 Task: Compose an email with the signature Crystal Jones with the subject Service cancellation and the message Please let me know if there are any questions or concerns. from softage.1@softage.net to softage.3@softage.net with an attached document Contract_addendum.doc Undo the message and rewrite the message as I am sorry for any miscommunication on our end. Send the email. Finally, move the email from Sent Items to the label Infrastructure
Action: Mouse moved to (379, 604)
Screenshot: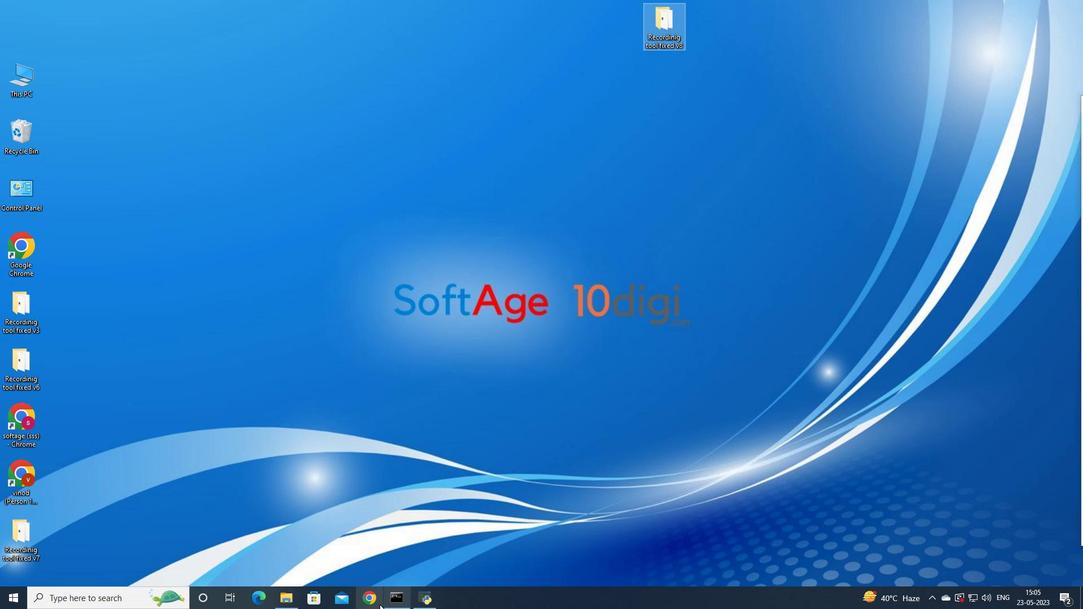
Action: Mouse pressed left at (379, 604)
Screenshot: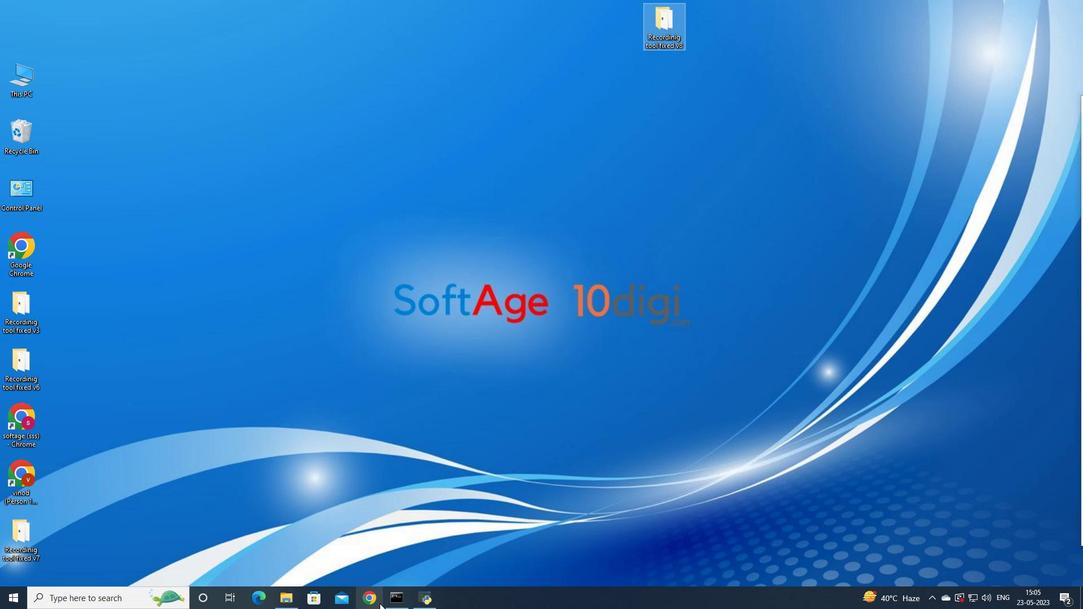 
Action: Mouse moved to (519, 364)
Screenshot: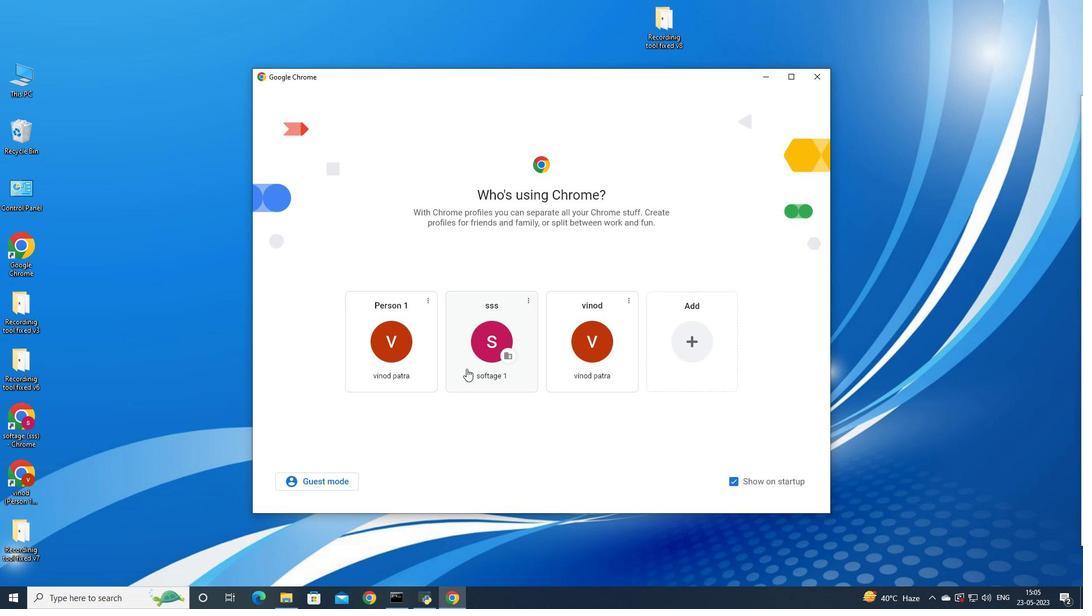 
Action: Mouse pressed left at (519, 364)
Screenshot: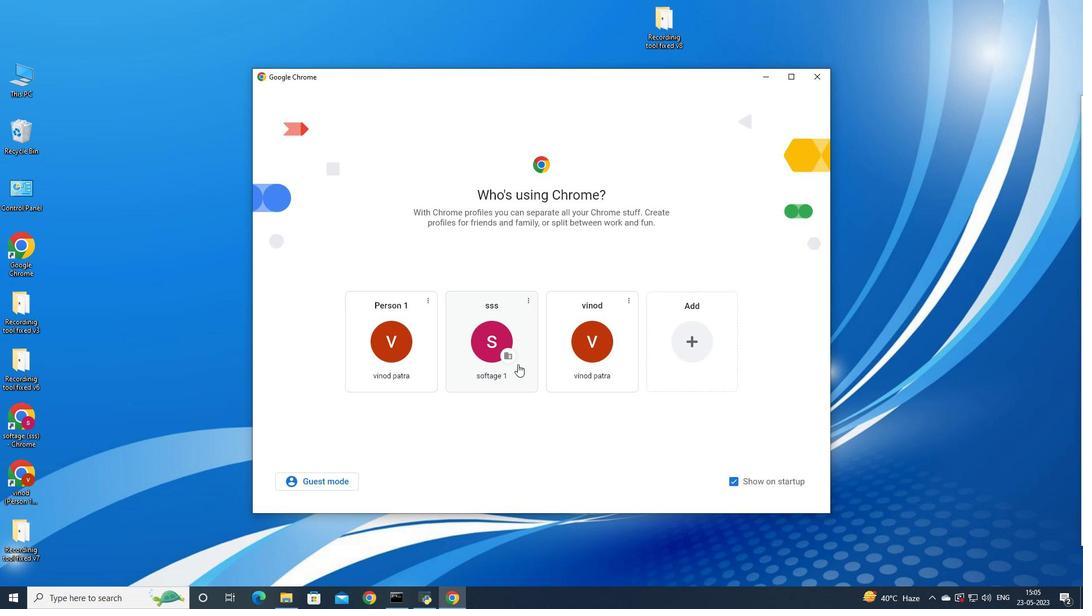 
Action: Mouse moved to (980, 59)
Screenshot: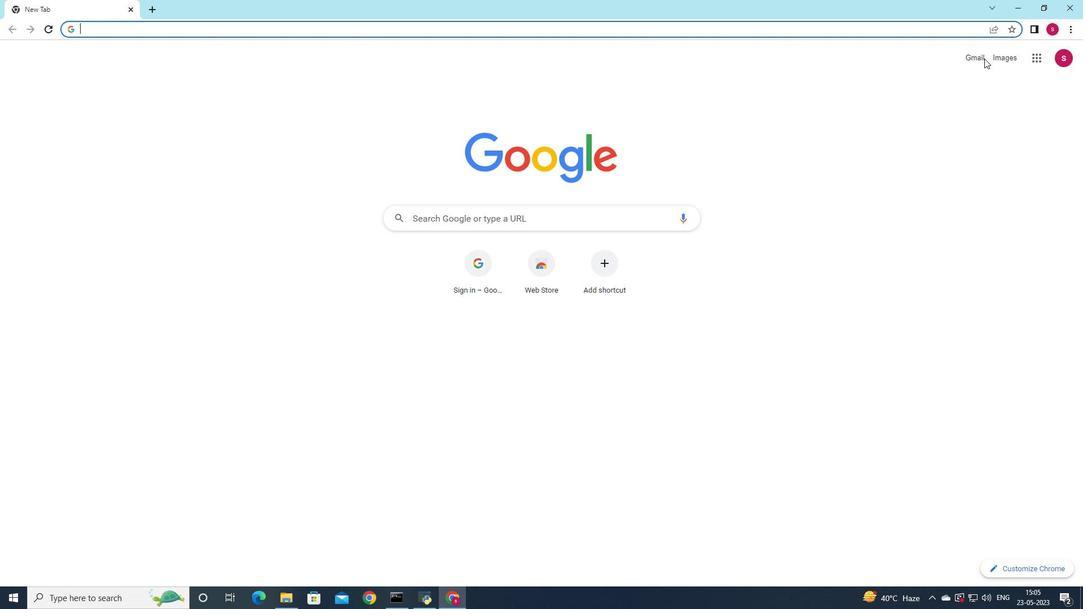 
Action: Mouse pressed left at (980, 59)
Screenshot: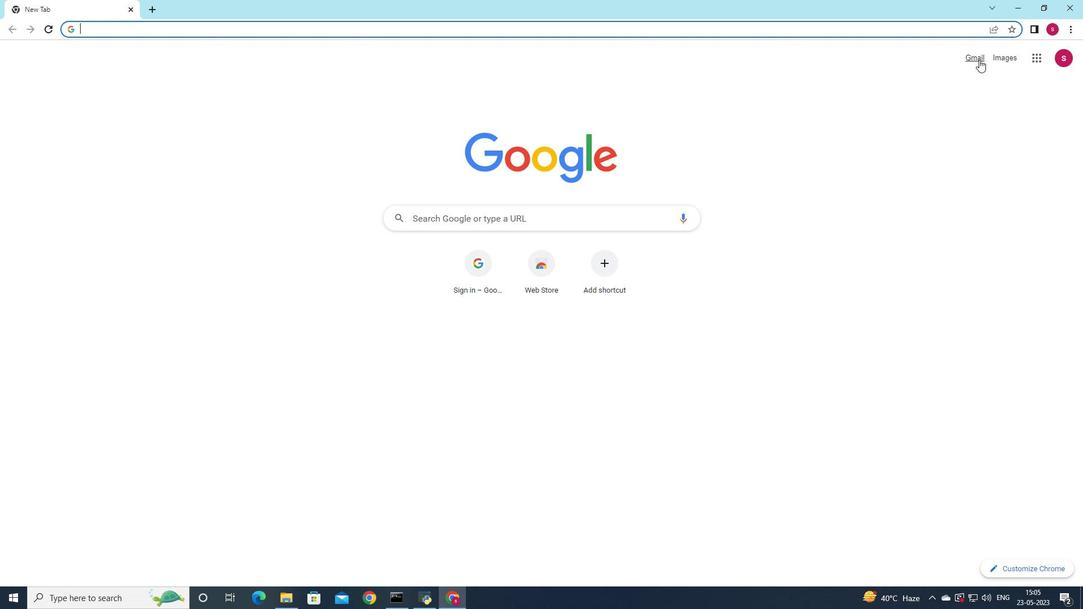 
Action: Mouse moved to (955, 75)
Screenshot: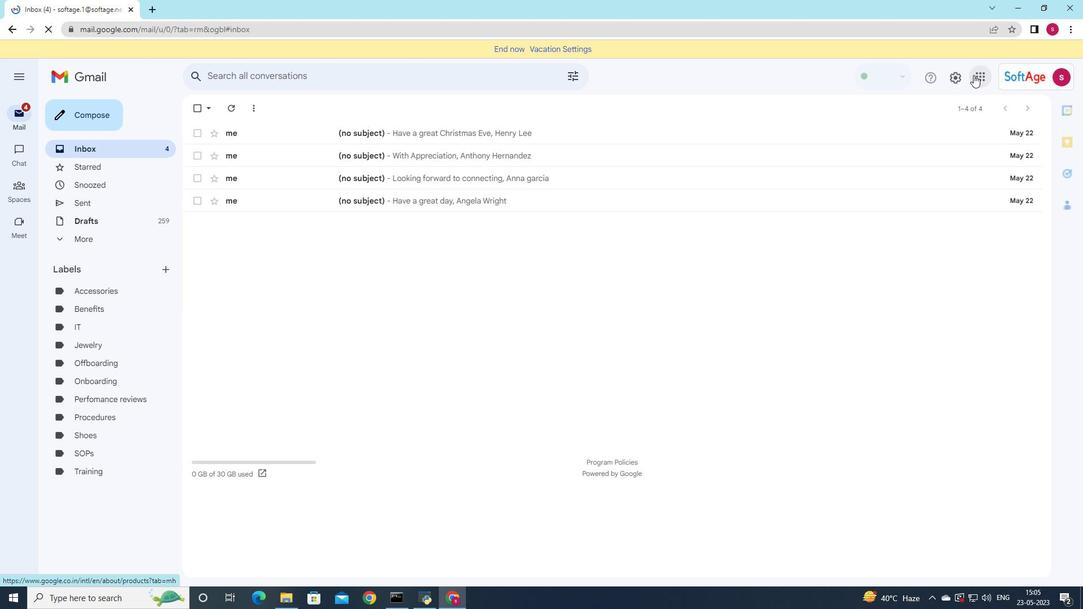 
Action: Mouse pressed left at (955, 75)
Screenshot: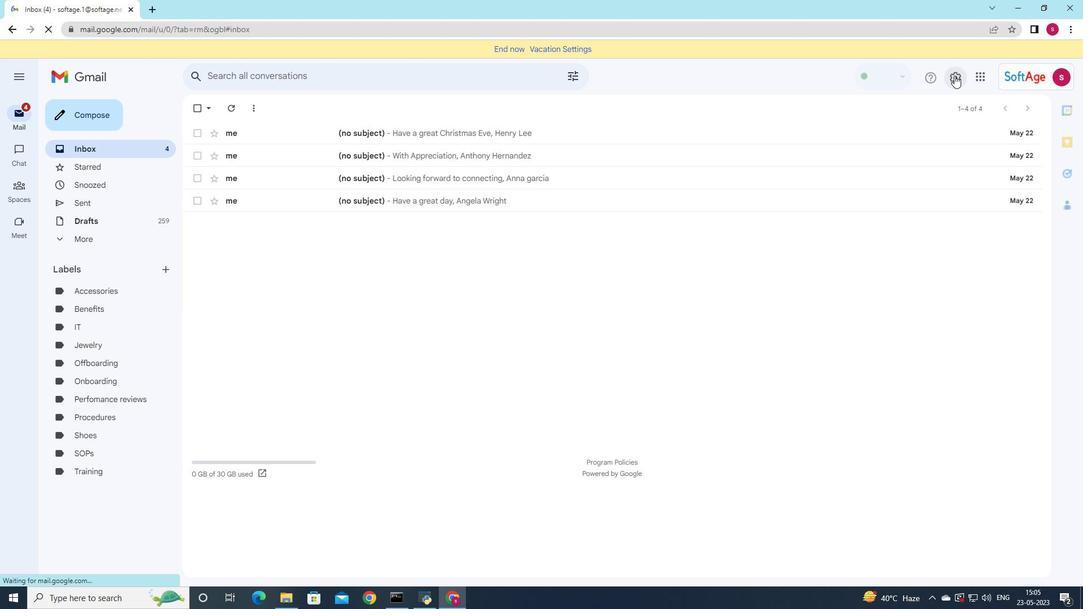 
Action: Mouse moved to (930, 136)
Screenshot: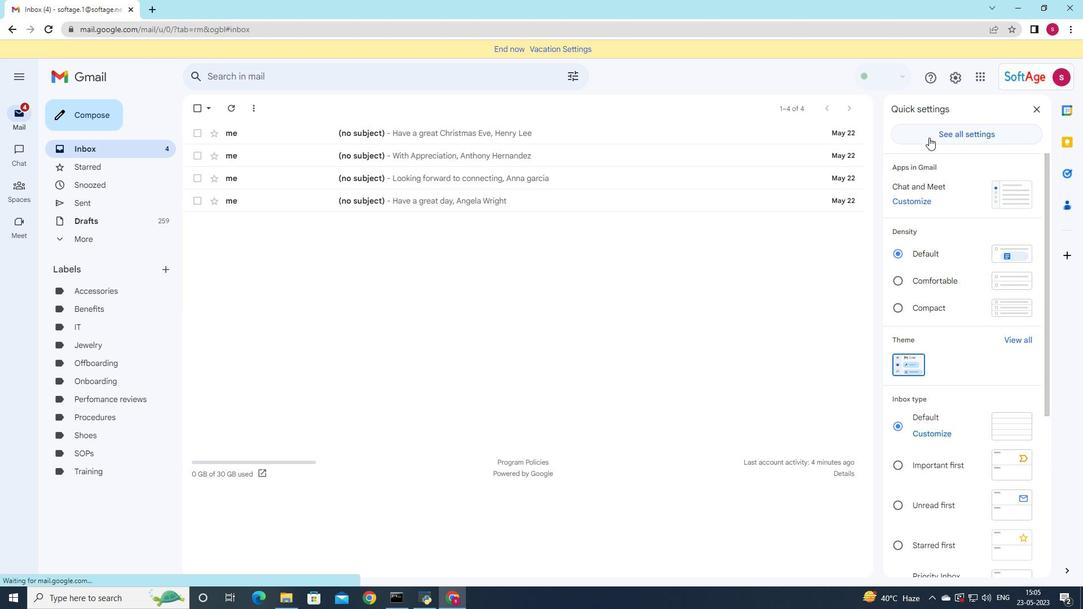 
Action: Mouse pressed left at (930, 136)
Screenshot: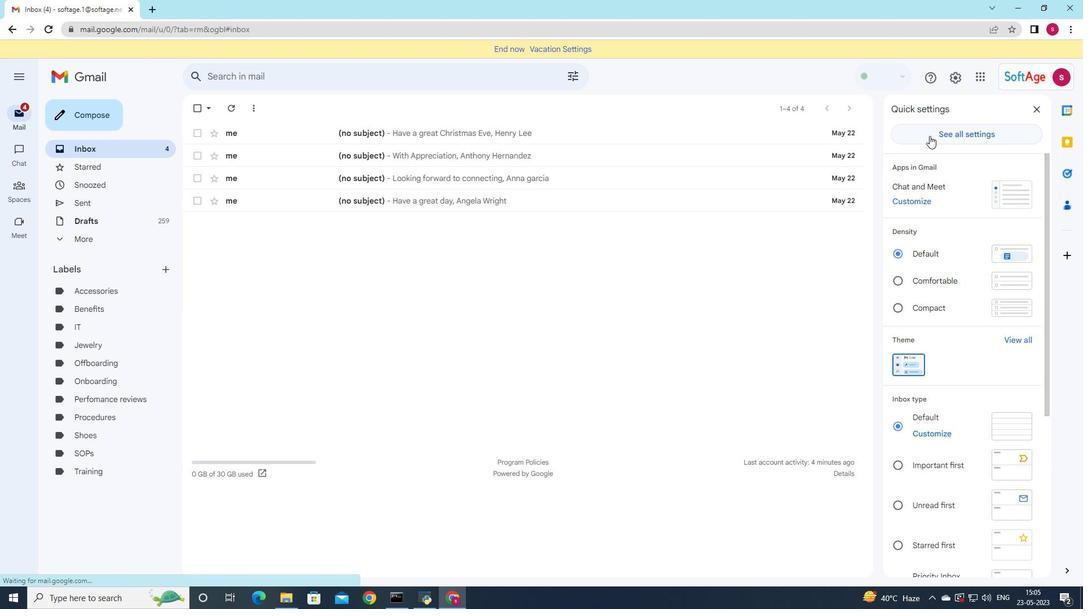 
Action: Mouse moved to (514, 431)
Screenshot: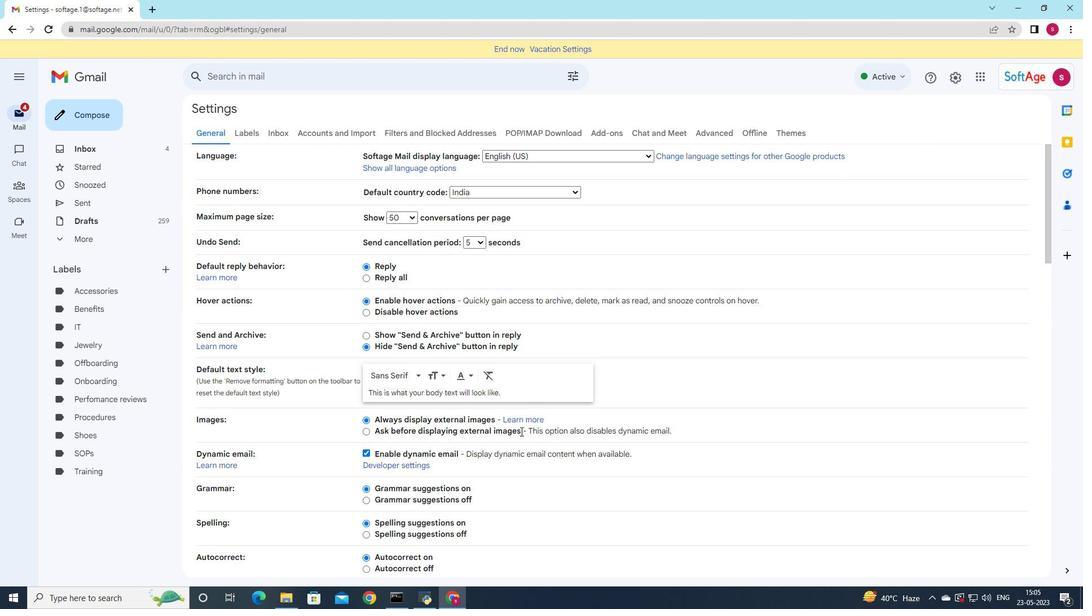 
Action: Mouse scrolled (514, 430) with delta (0, 0)
Screenshot: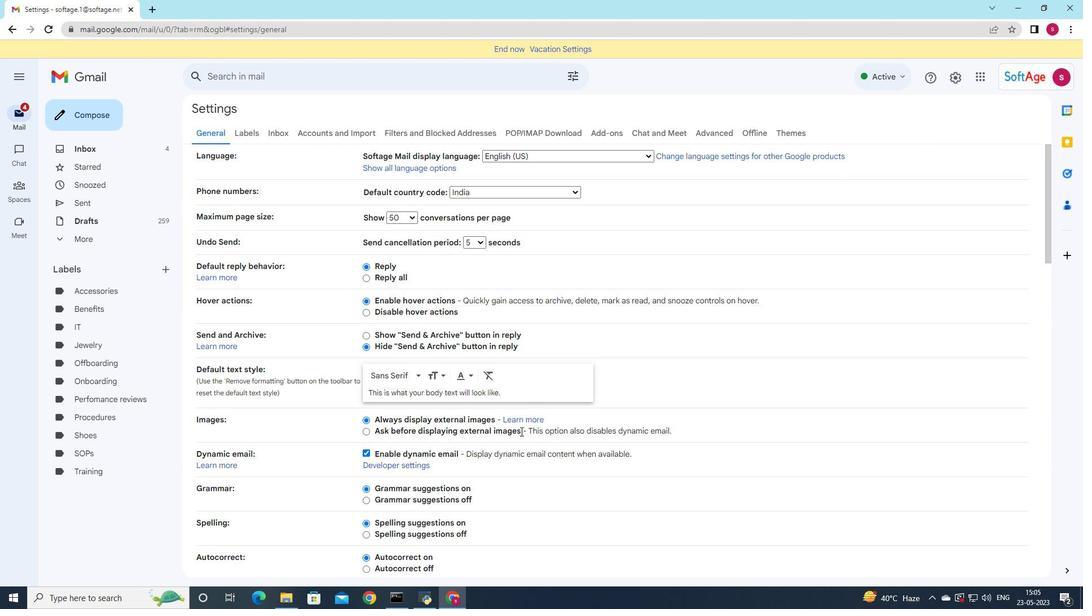 
Action: Mouse scrolled (514, 430) with delta (0, 0)
Screenshot: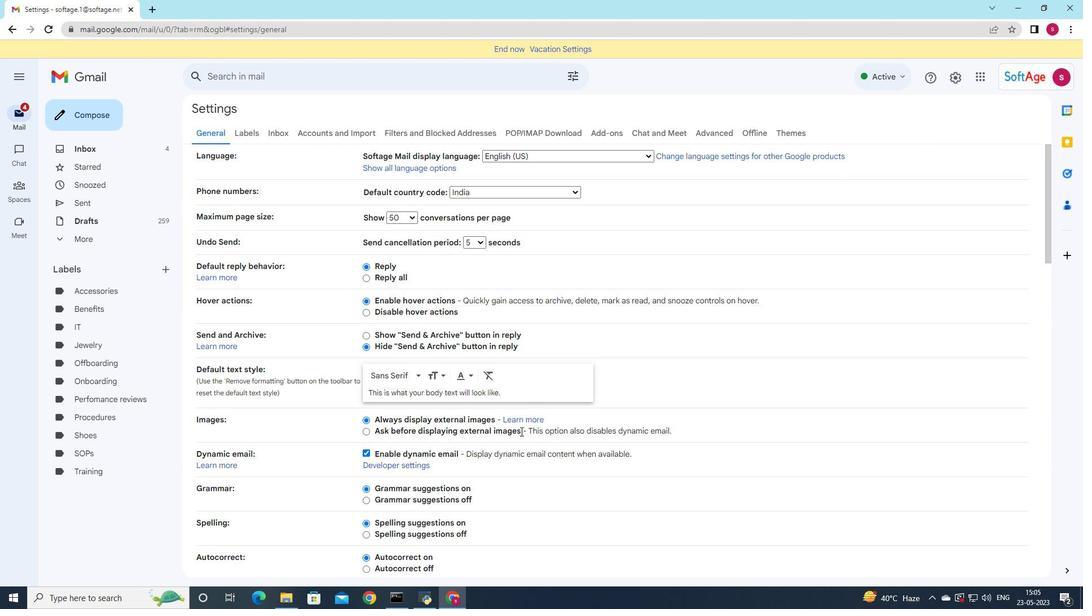 
Action: Mouse scrolled (514, 430) with delta (0, 0)
Screenshot: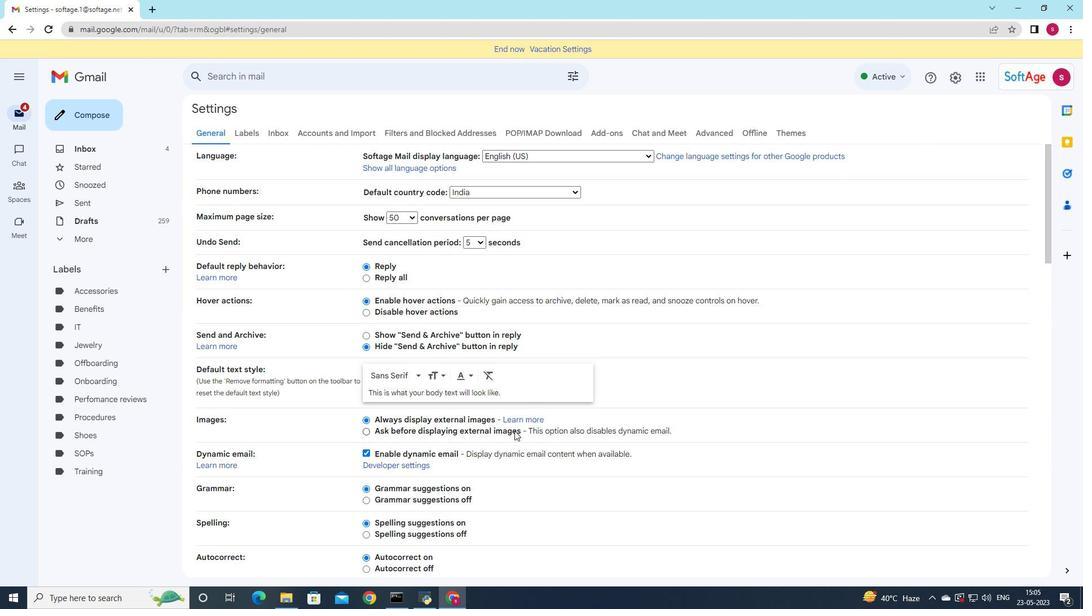 
Action: Mouse moved to (509, 429)
Screenshot: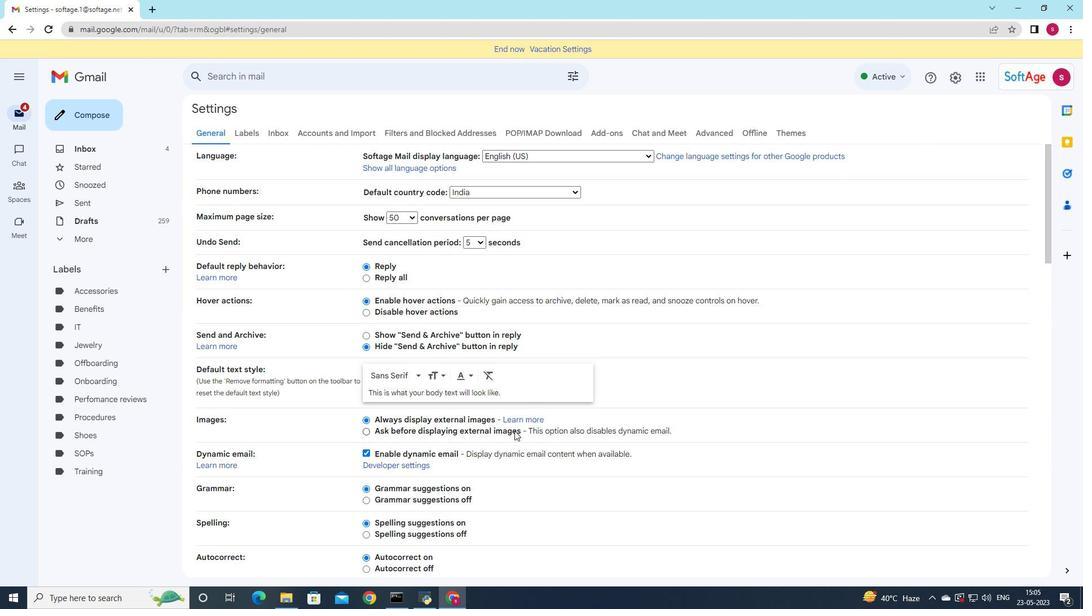 
Action: Mouse scrolled (509, 428) with delta (0, 0)
Screenshot: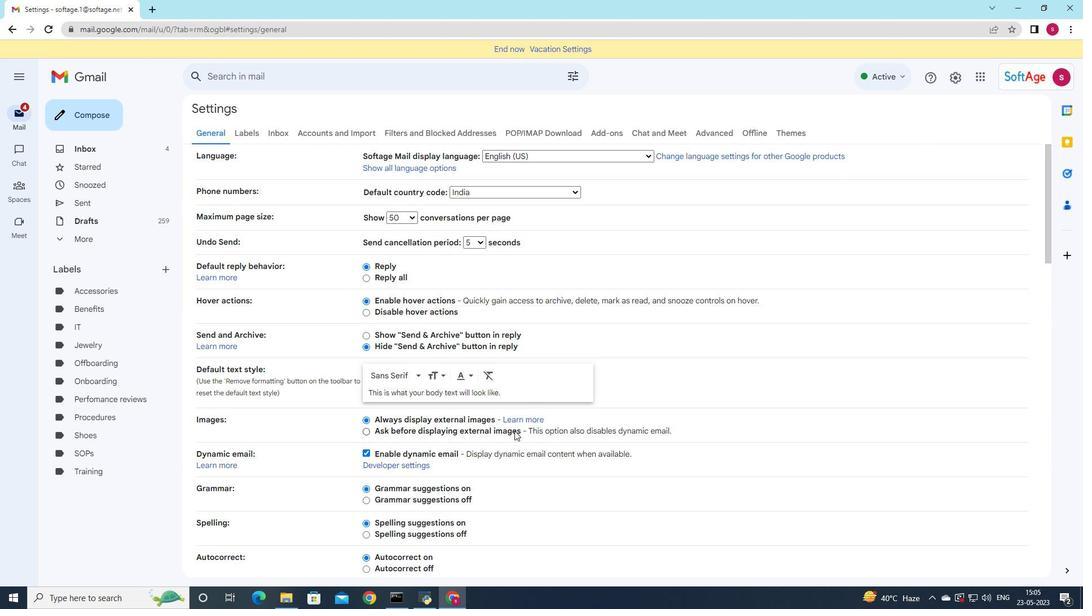 
Action: Mouse moved to (505, 425)
Screenshot: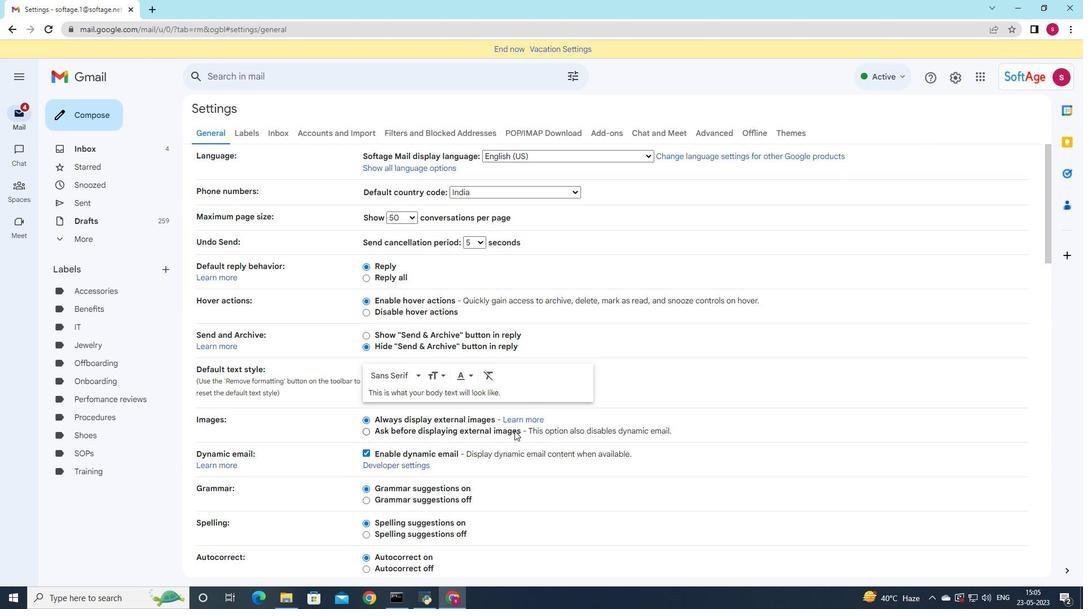 
Action: Mouse scrolled (505, 425) with delta (0, 0)
Screenshot: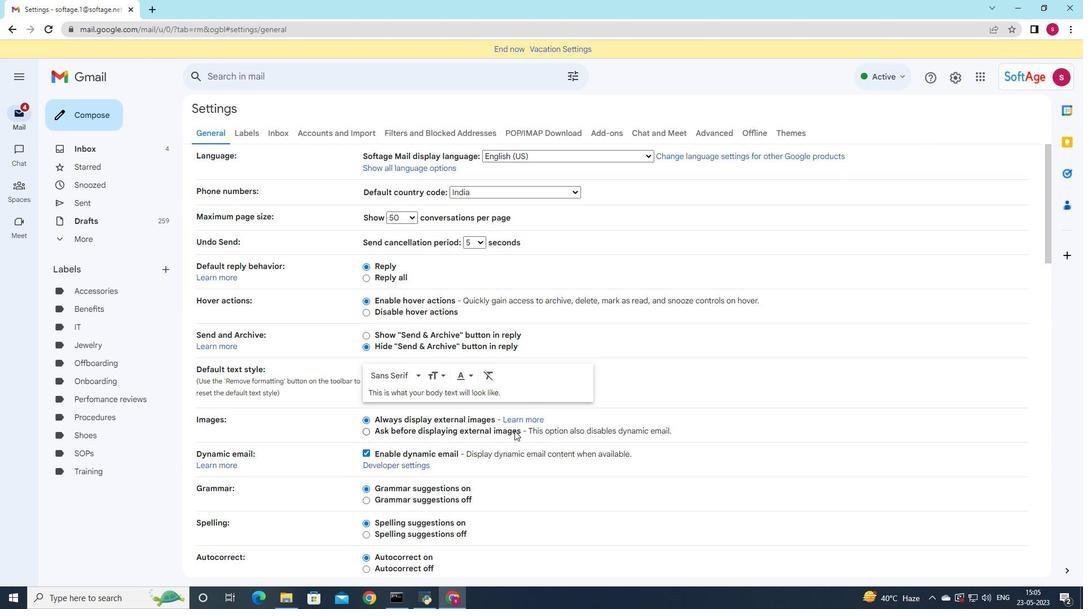 
Action: Mouse moved to (480, 404)
Screenshot: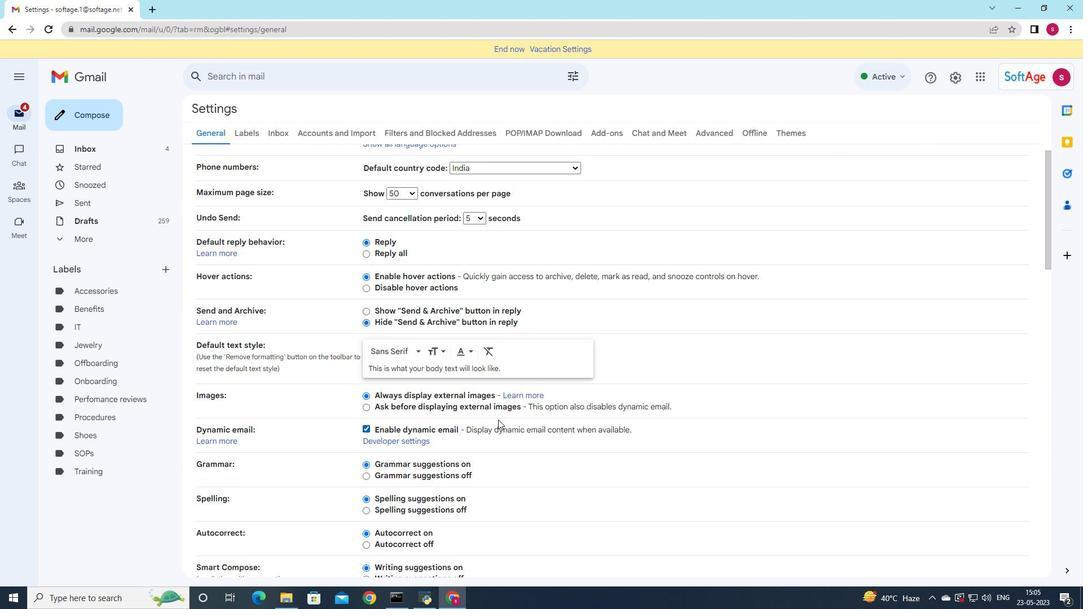 
Action: Mouse scrolled (480, 403) with delta (0, 0)
Screenshot: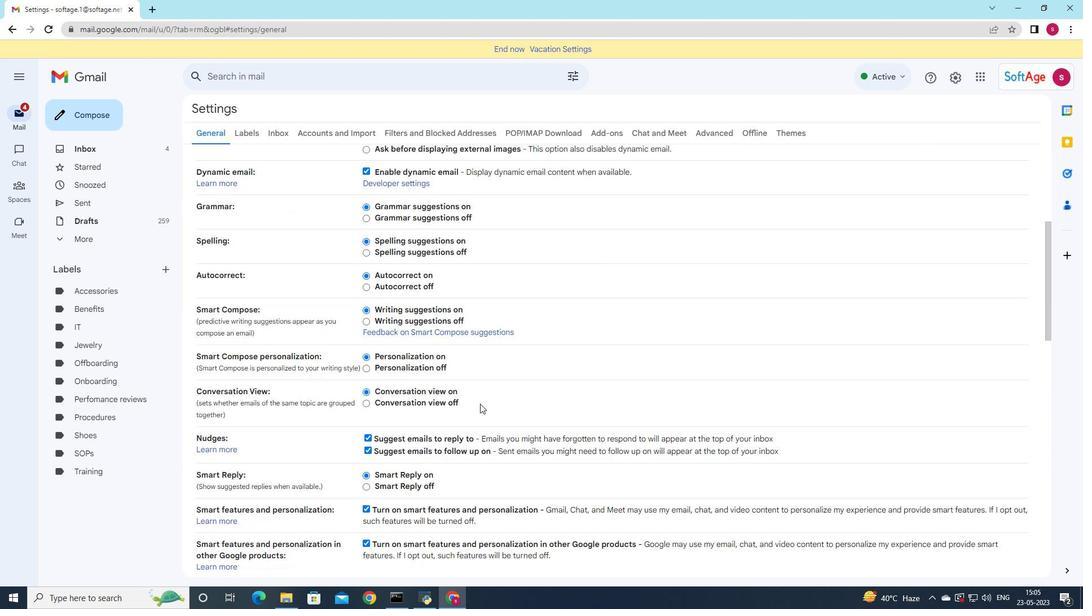 
Action: Mouse scrolled (480, 403) with delta (0, 0)
Screenshot: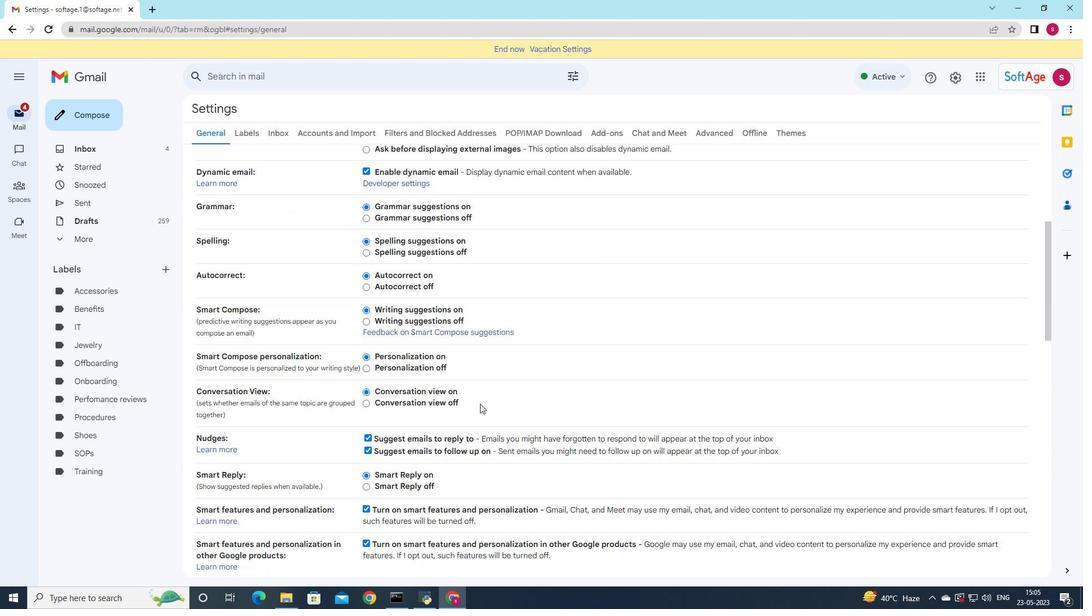 
Action: Mouse scrolled (480, 403) with delta (0, 0)
Screenshot: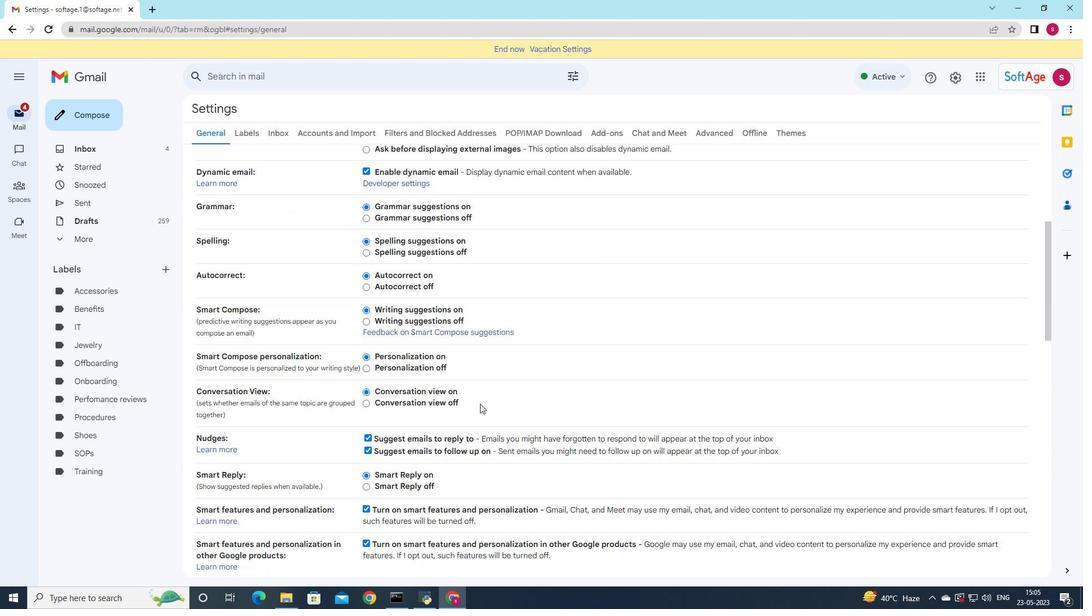 
Action: Mouse scrolled (480, 403) with delta (0, 0)
Screenshot: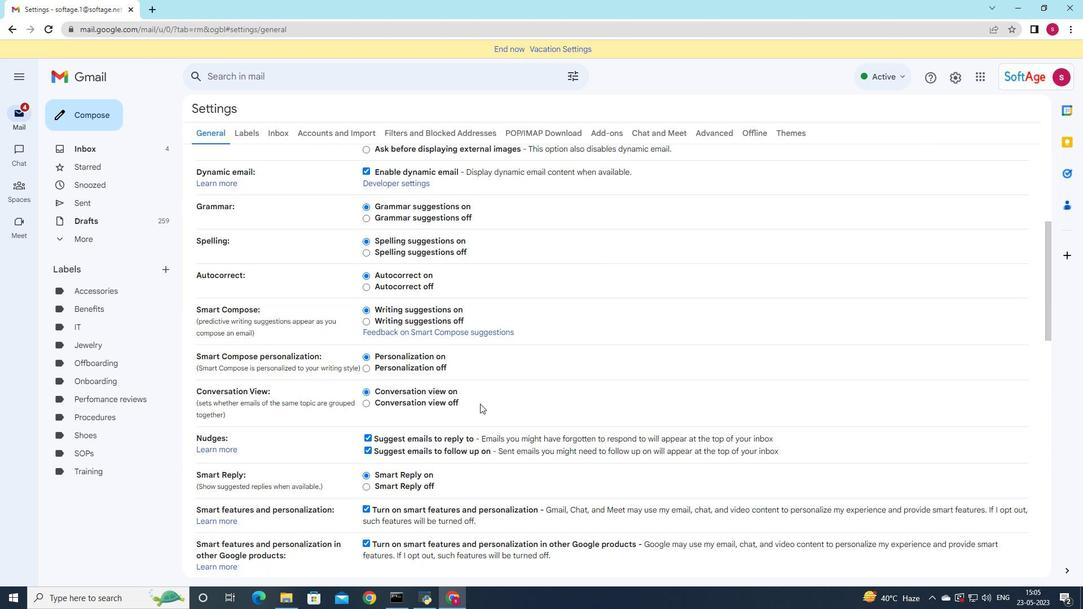 
Action: Mouse moved to (475, 403)
Screenshot: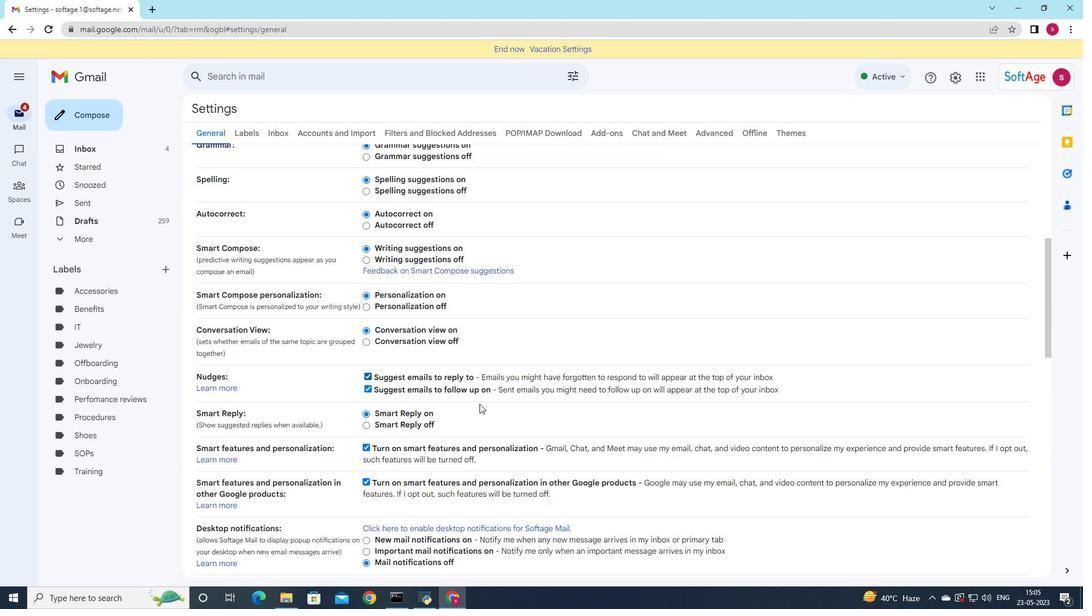 
Action: Mouse scrolled (475, 402) with delta (0, 0)
Screenshot: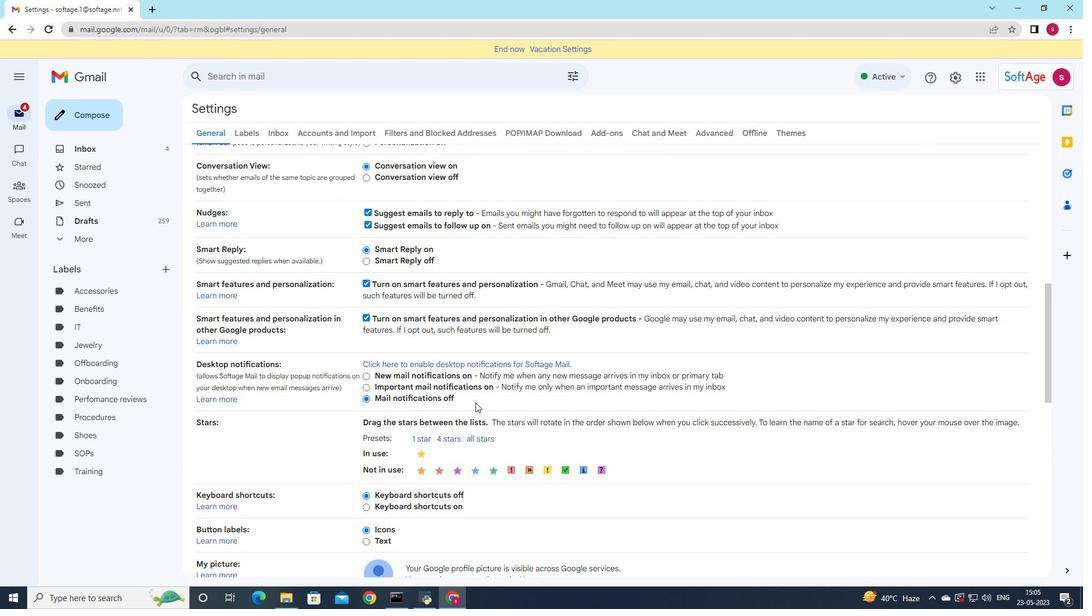 
Action: Mouse scrolled (475, 402) with delta (0, 0)
Screenshot: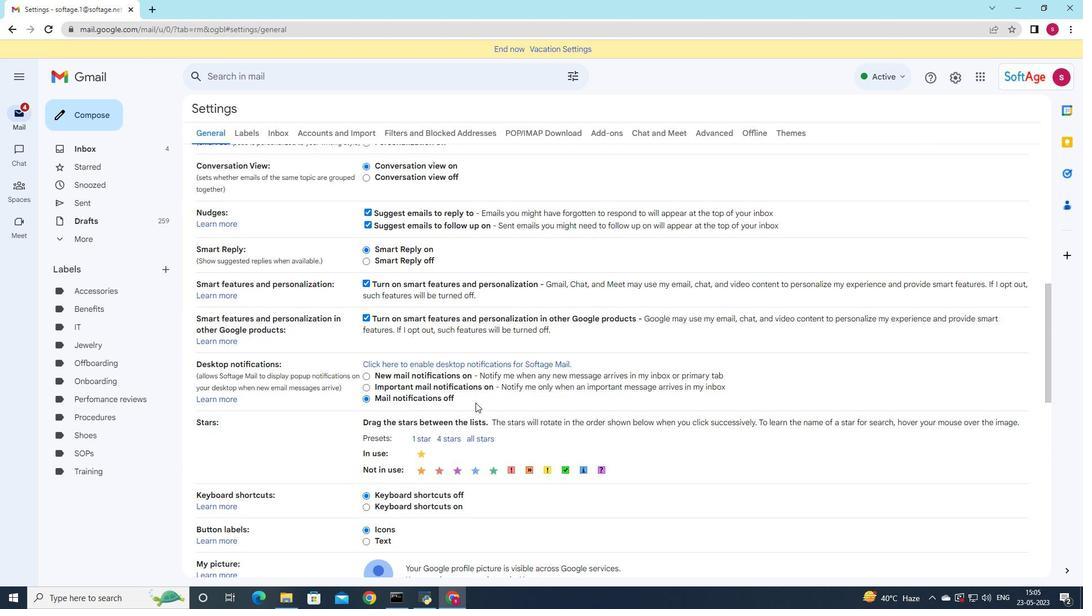 
Action: Mouse scrolled (475, 402) with delta (0, 0)
Screenshot: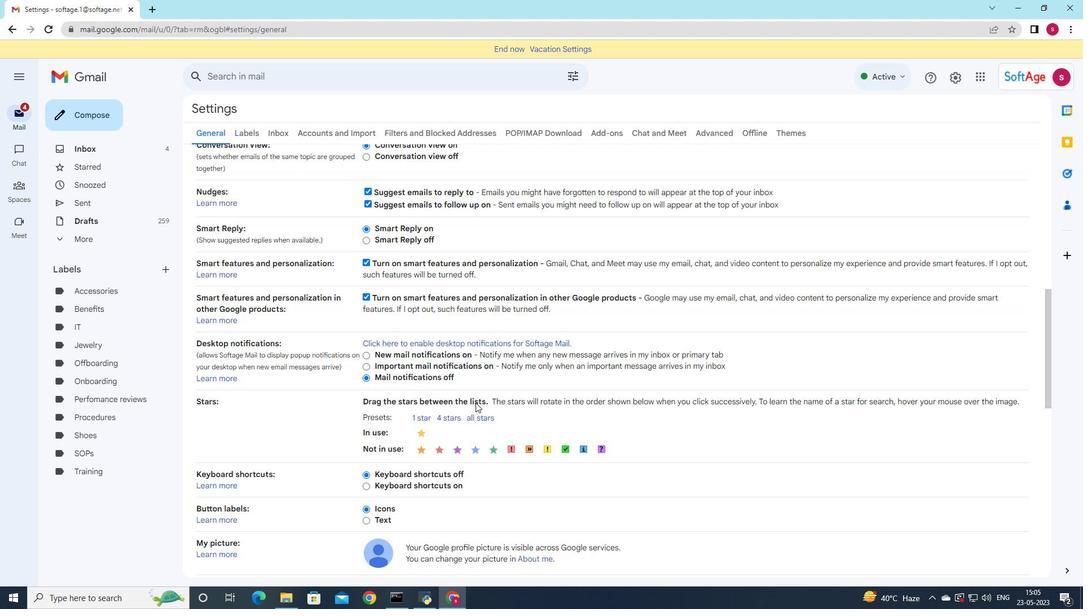 
Action: Mouse scrolled (475, 402) with delta (0, 0)
Screenshot: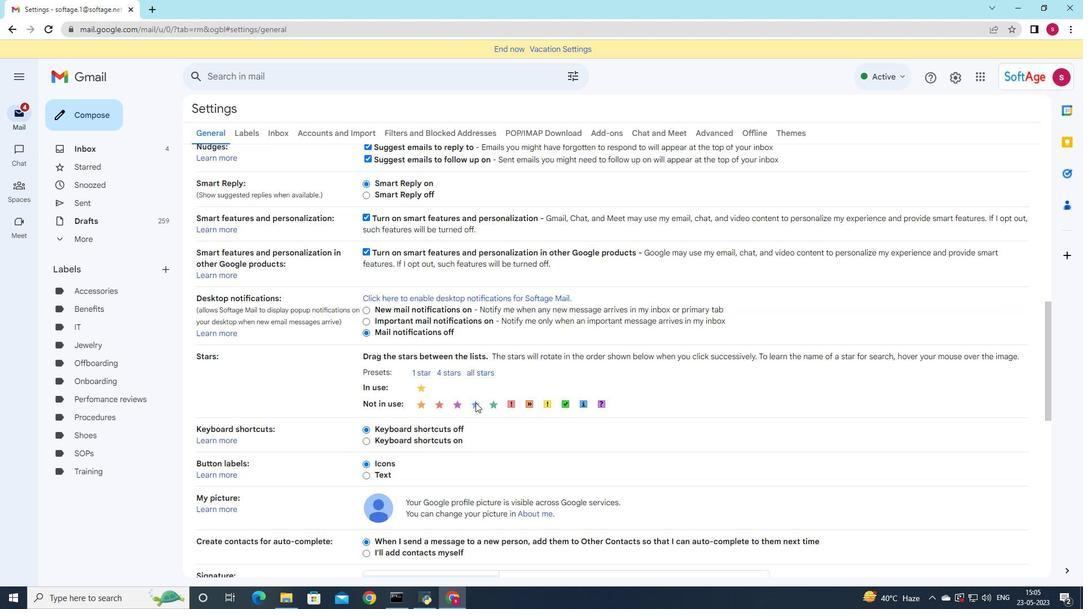 
Action: Mouse moved to (470, 403)
Screenshot: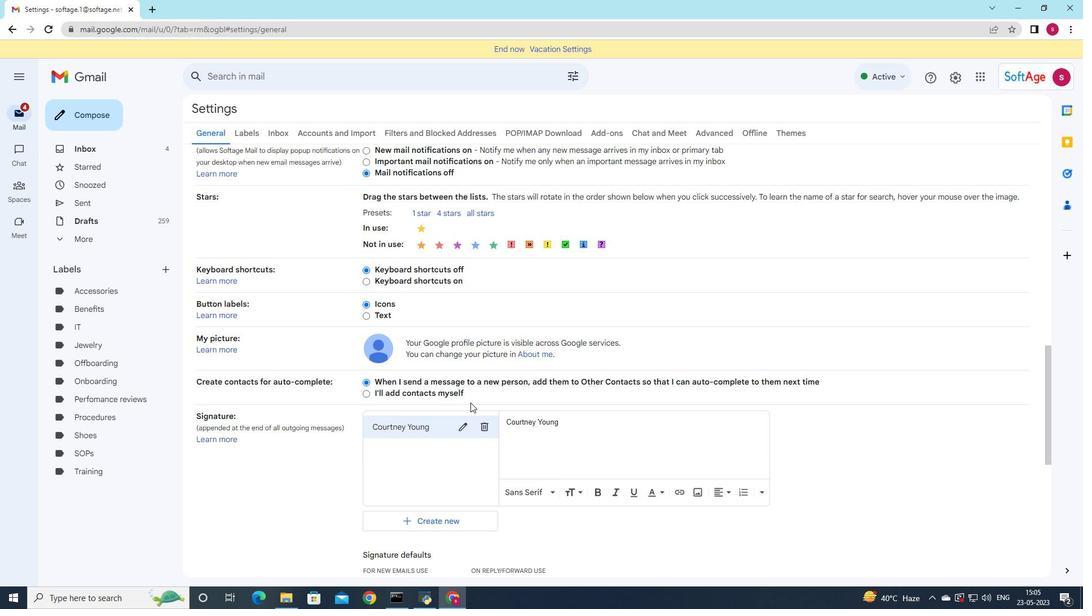 
Action: Mouse scrolled (470, 403) with delta (0, 0)
Screenshot: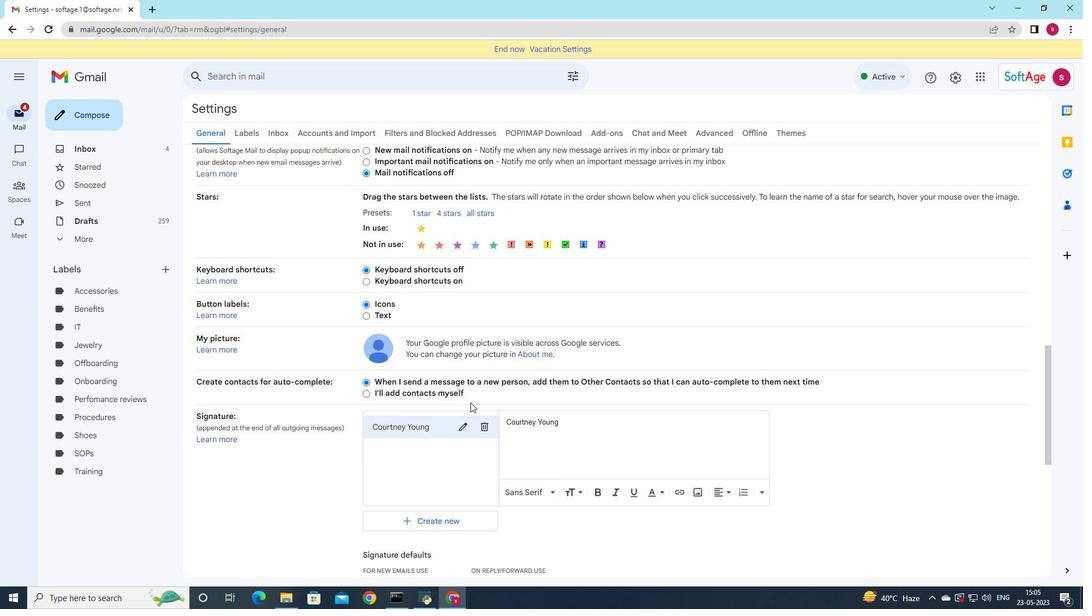 
Action: Mouse scrolled (470, 403) with delta (0, 0)
Screenshot: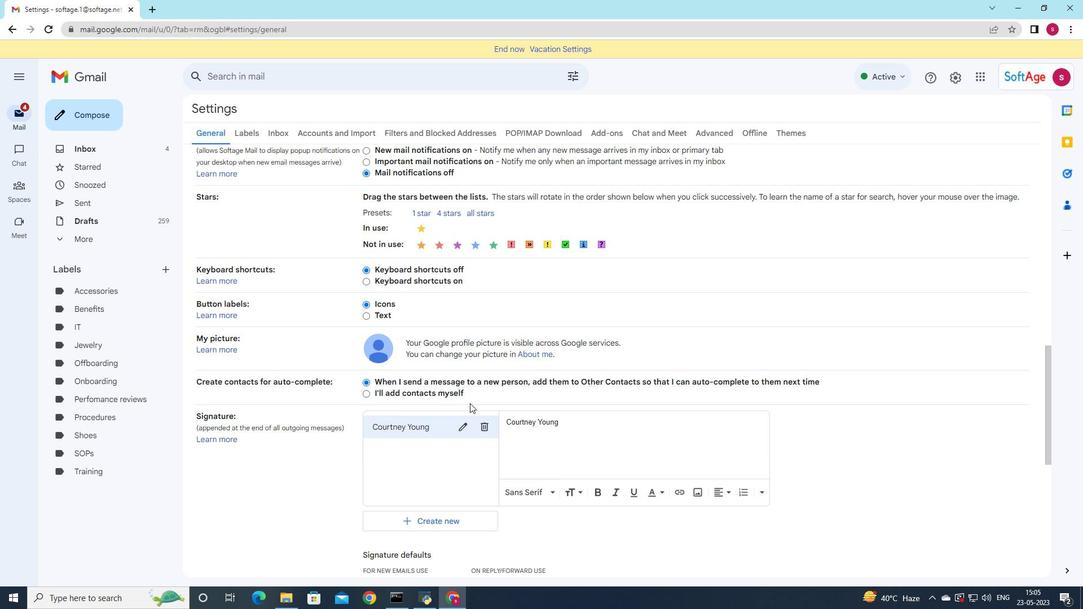 
Action: Mouse moved to (491, 315)
Screenshot: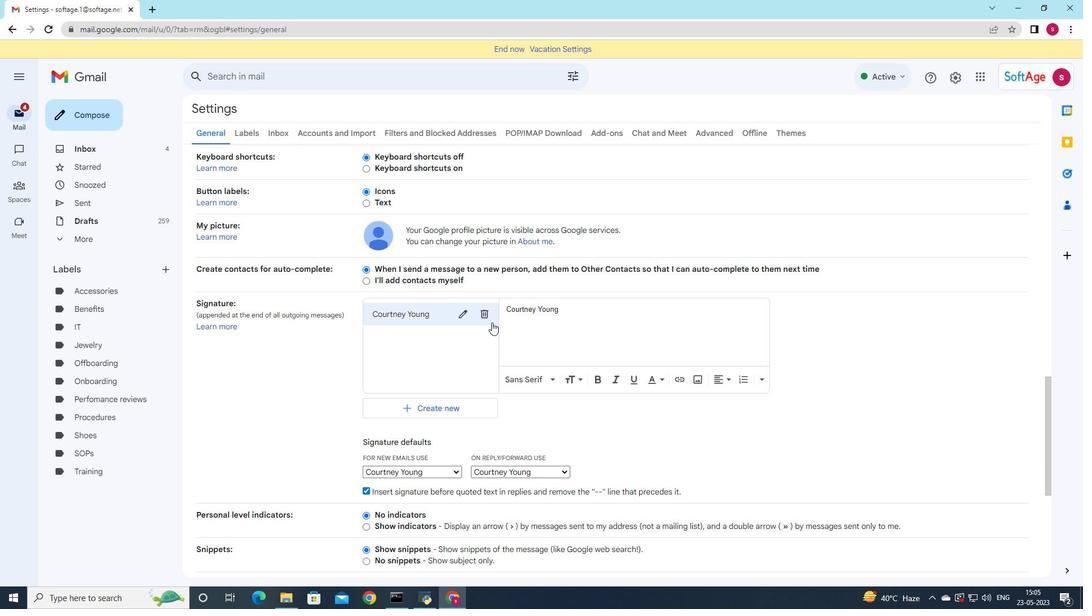 
Action: Mouse pressed left at (491, 315)
Screenshot: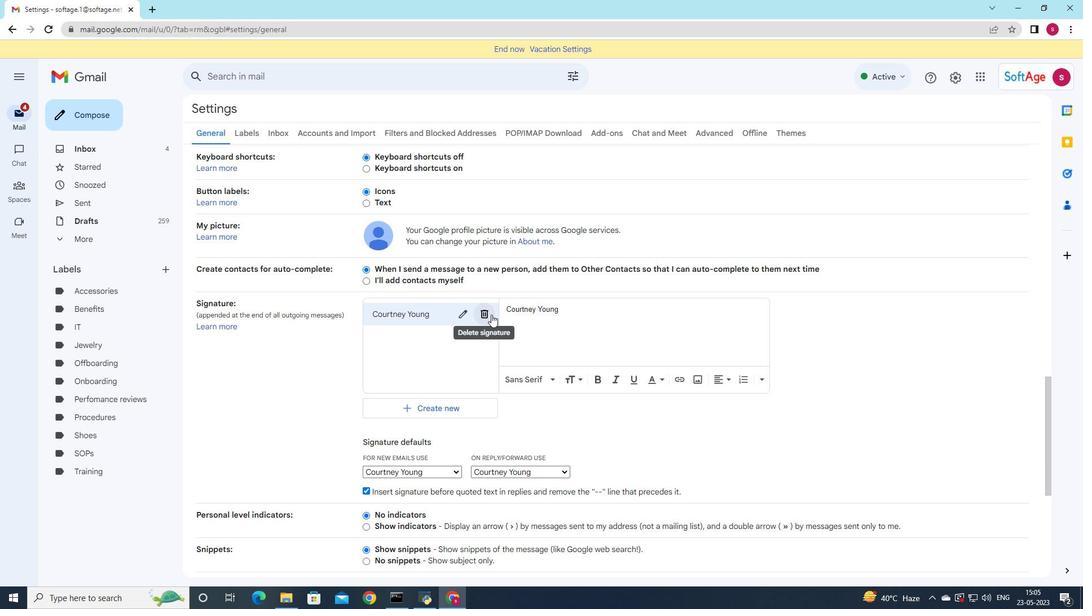 
Action: Mouse moved to (652, 336)
Screenshot: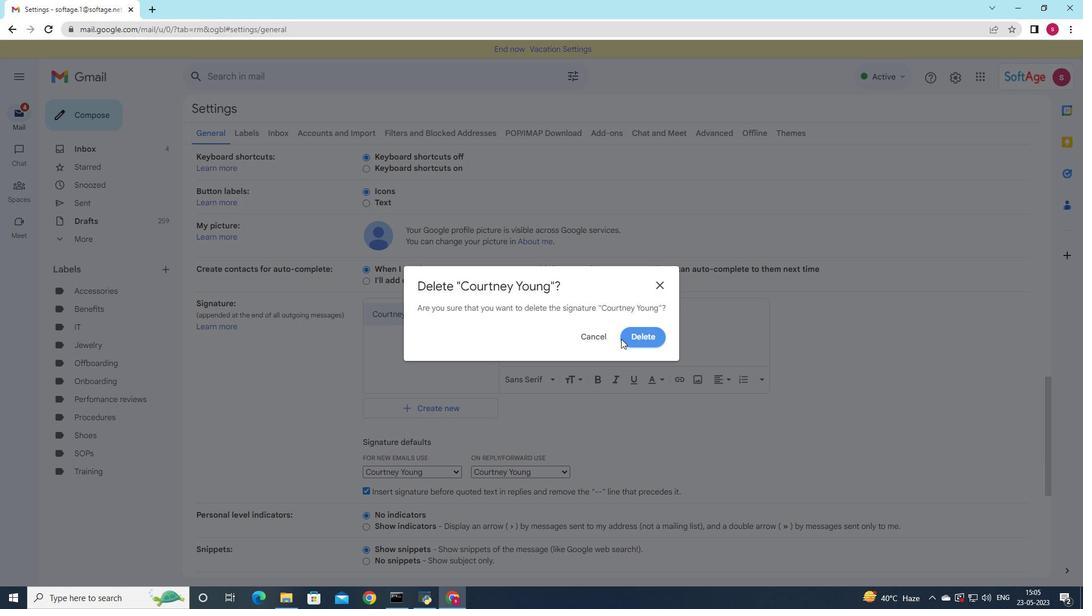 
Action: Mouse pressed left at (652, 336)
Screenshot: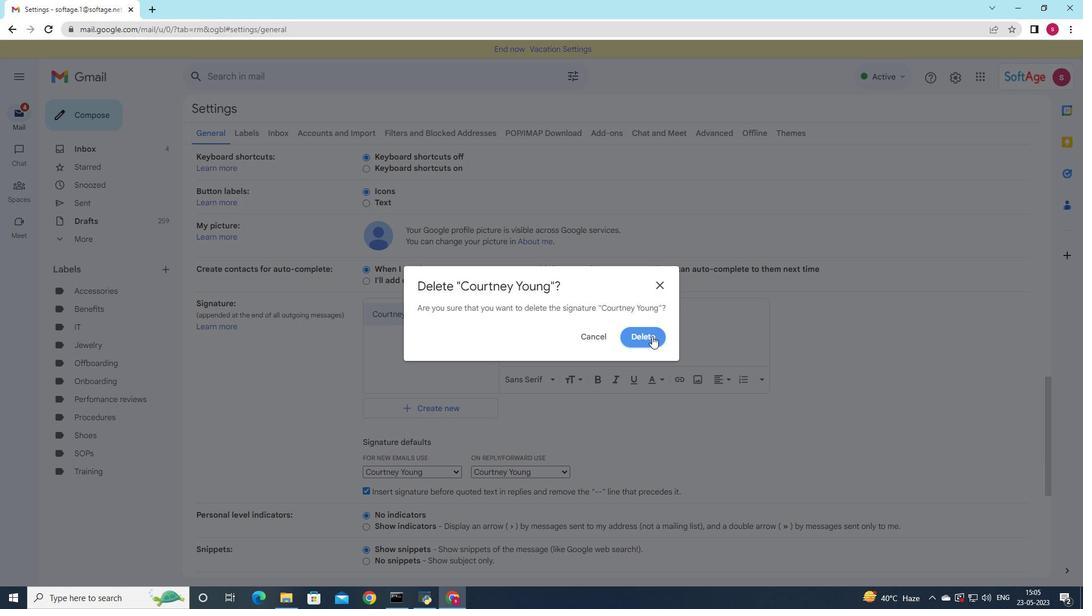 
Action: Mouse moved to (419, 330)
Screenshot: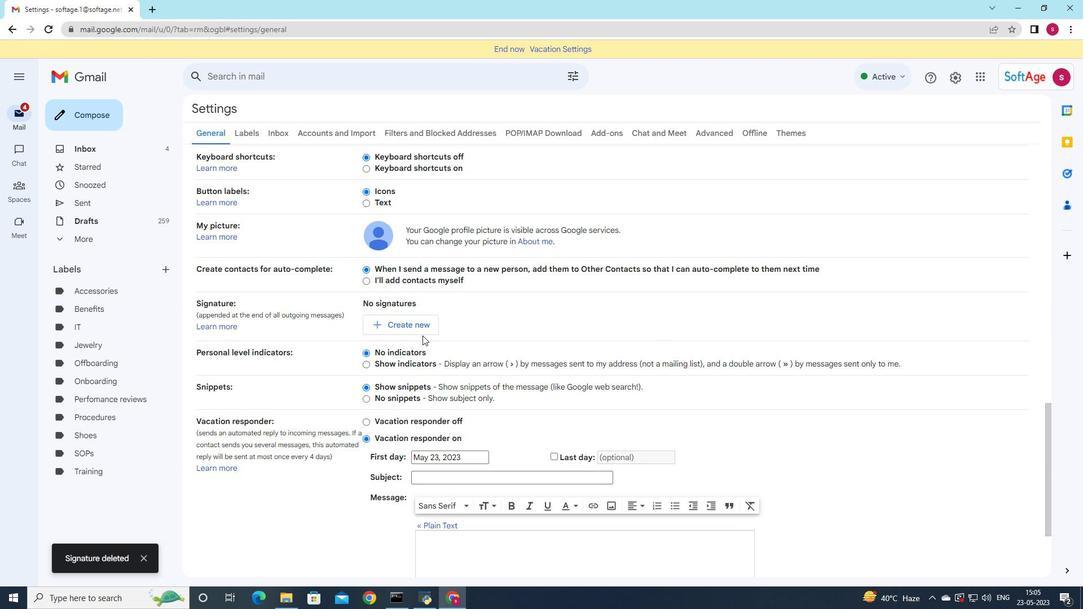 
Action: Mouse pressed left at (419, 330)
Screenshot: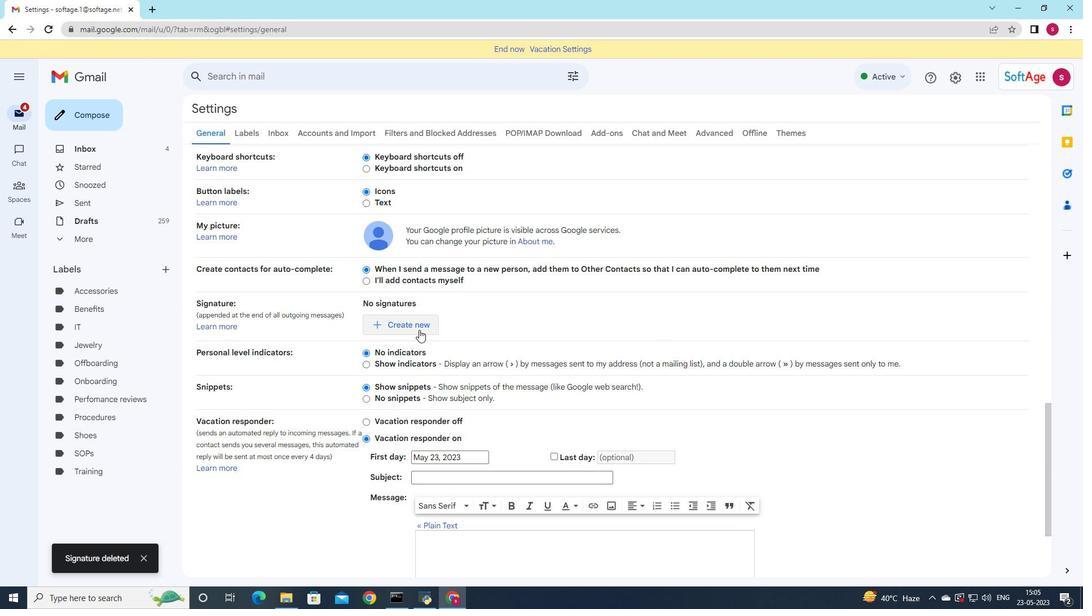 
Action: Mouse moved to (718, 321)
Screenshot: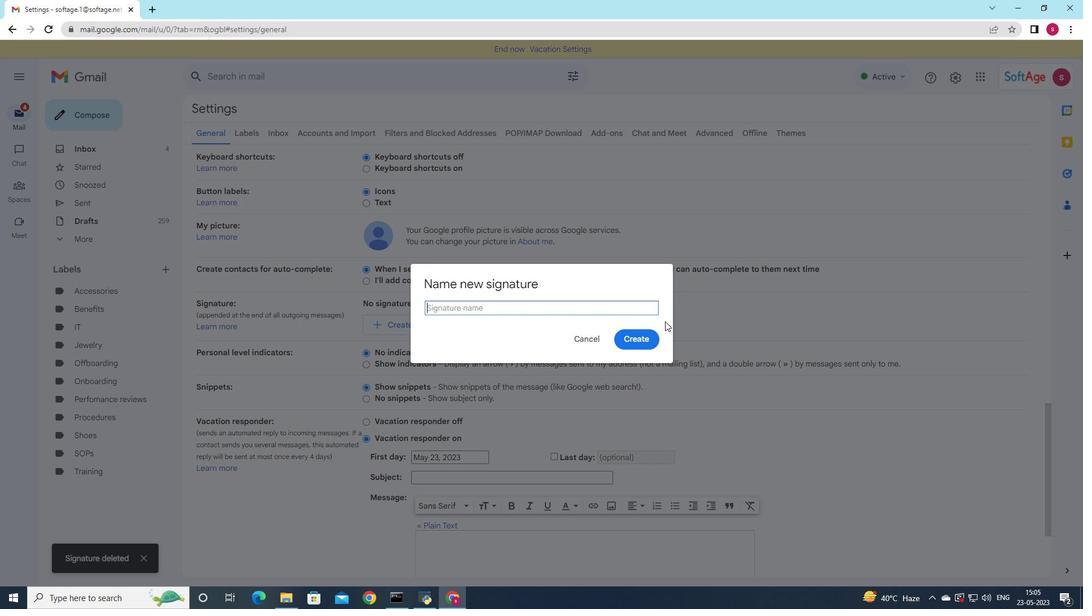
Action: Key pressed <Key.shift>Crystal<Key.space><Key.shift>Jones
Screenshot: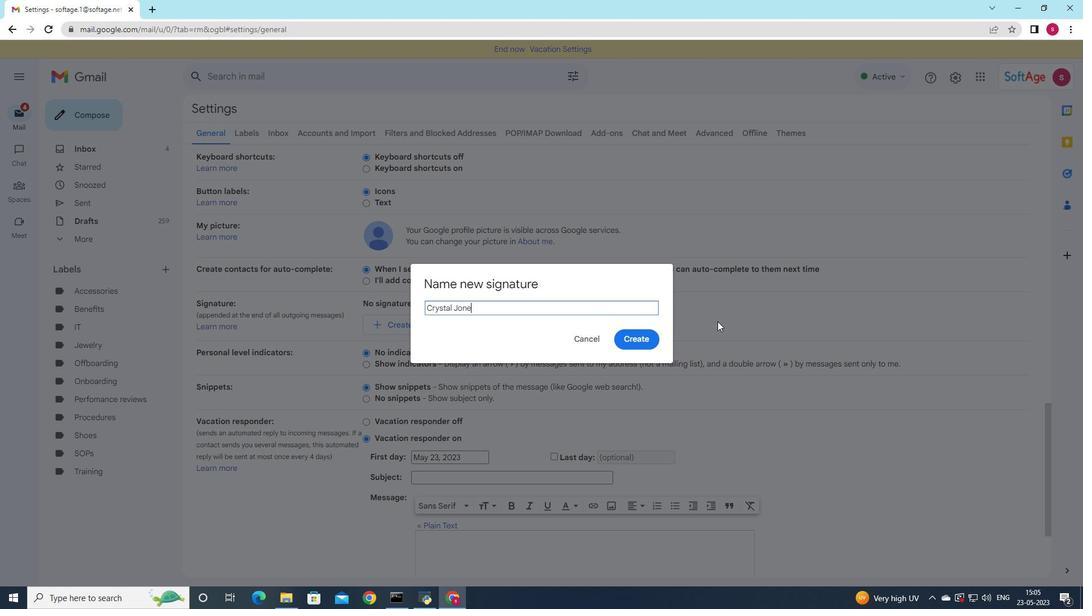 
Action: Mouse moved to (645, 333)
Screenshot: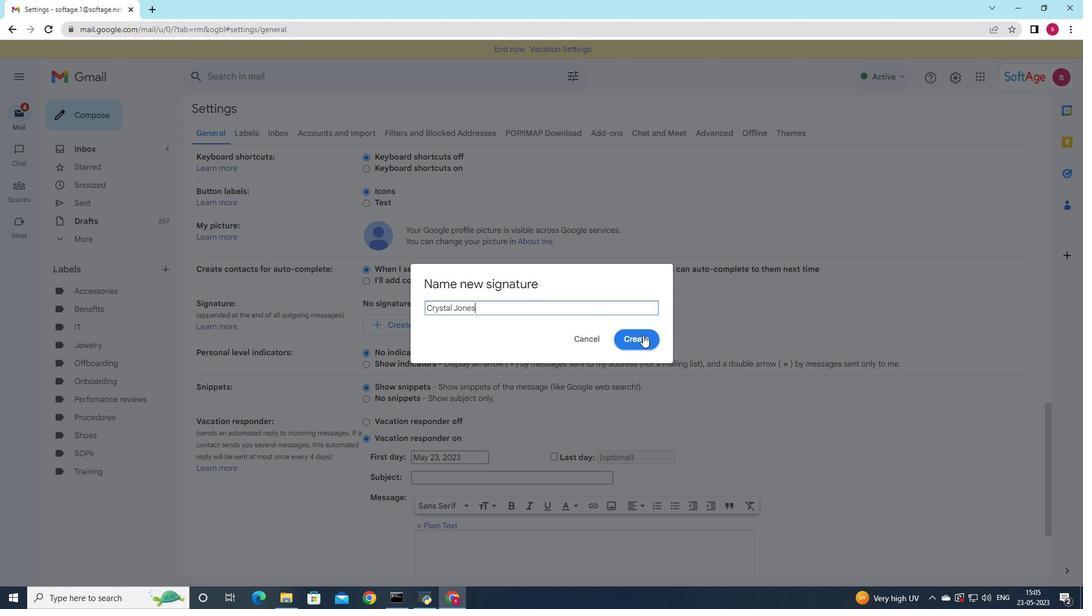 
Action: Mouse pressed left at (645, 333)
Screenshot: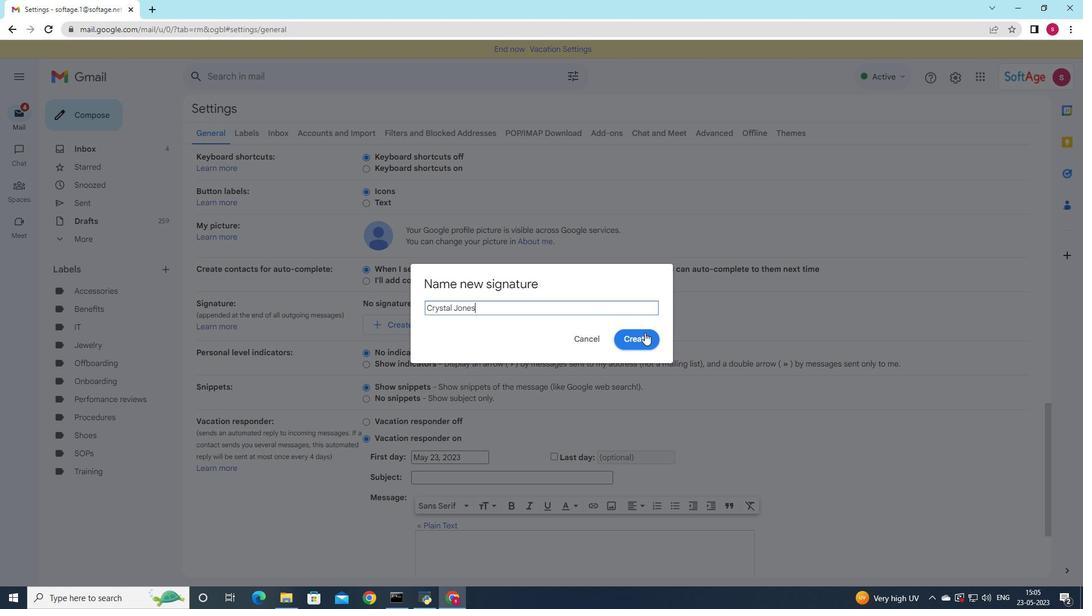 
Action: Mouse moved to (551, 316)
Screenshot: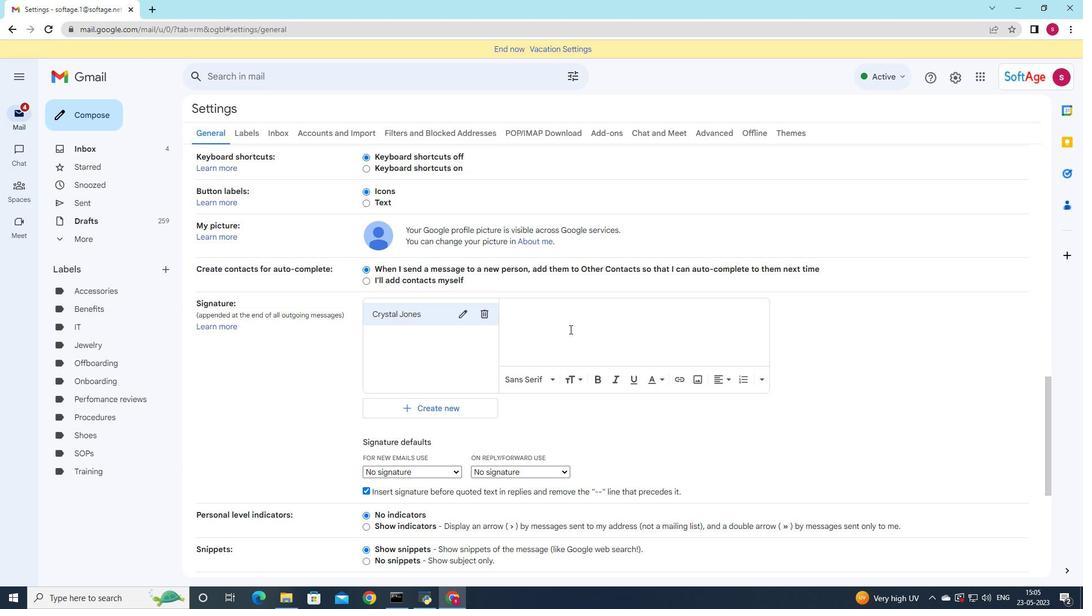 
Action: Mouse pressed left at (551, 316)
Screenshot: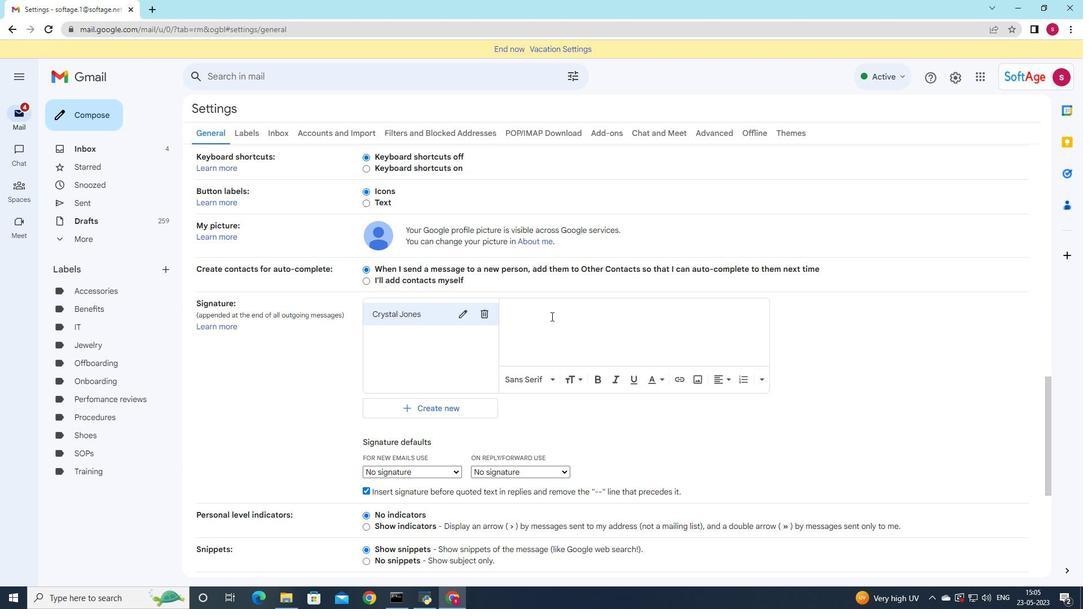 
Action: Key pressed <Key.shift>Crystal<Key.space><Key.shift>Jones
Screenshot: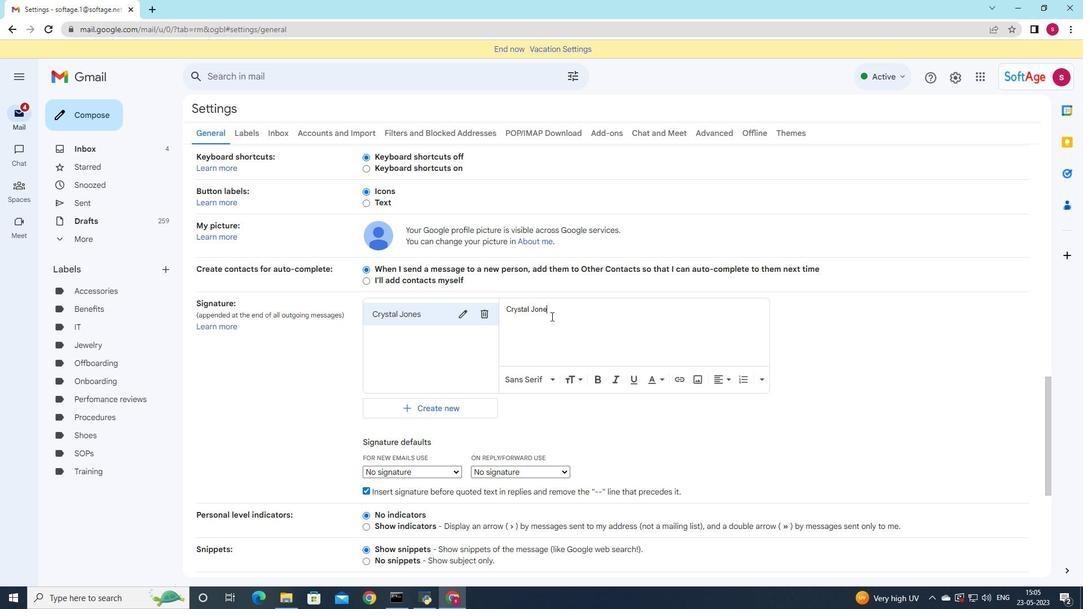 
Action: Mouse moved to (493, 378)
Screenshot: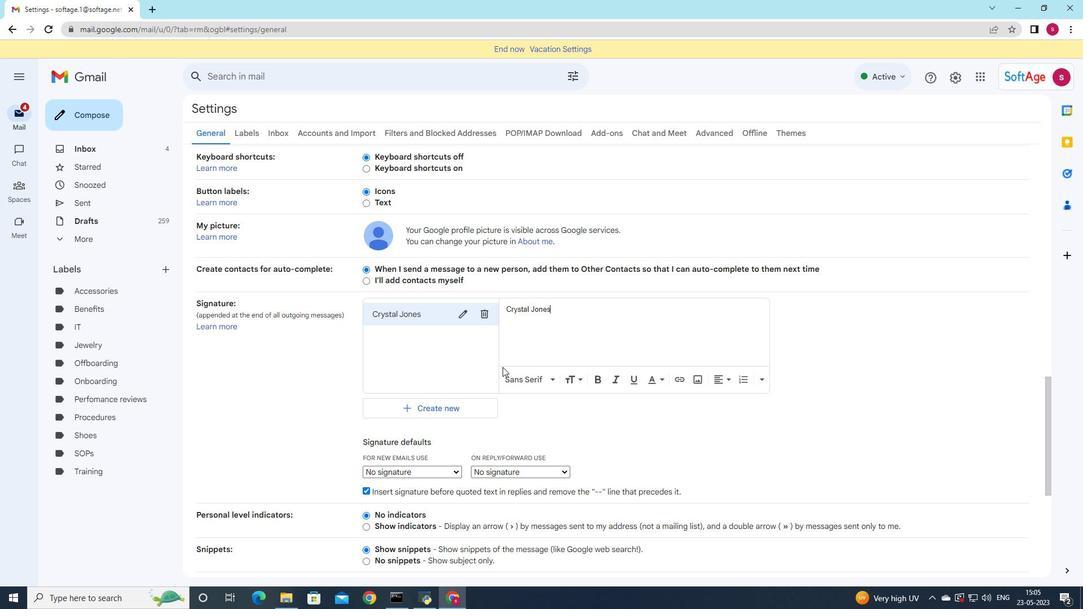 
Action: Mouse scrolled (493, 378) with delta (0, 0)
Screenshot: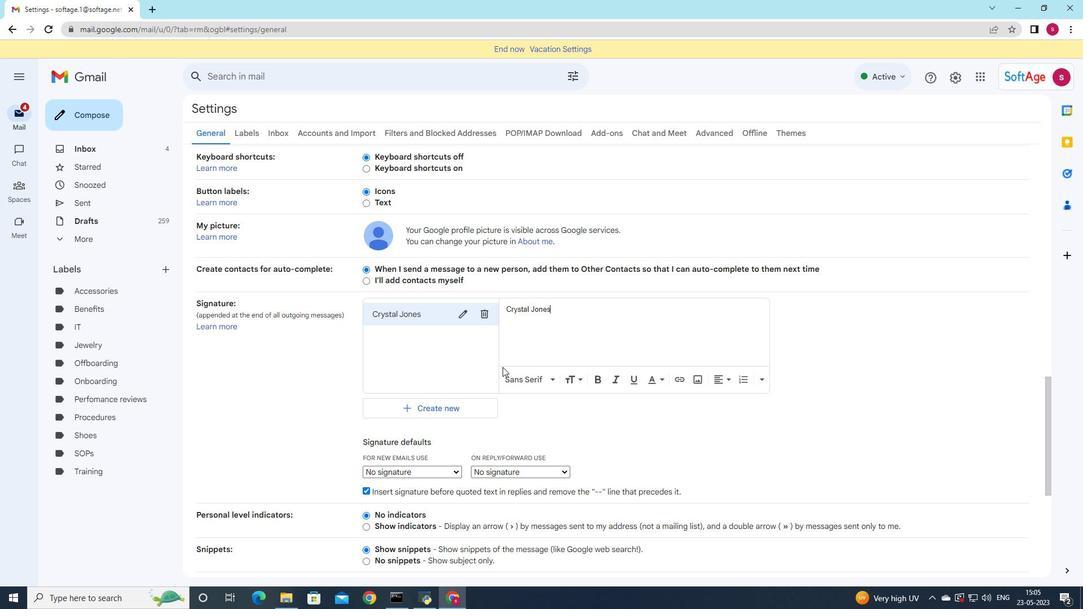 
Action: Mouse moved to (488, 385)
Screenshot: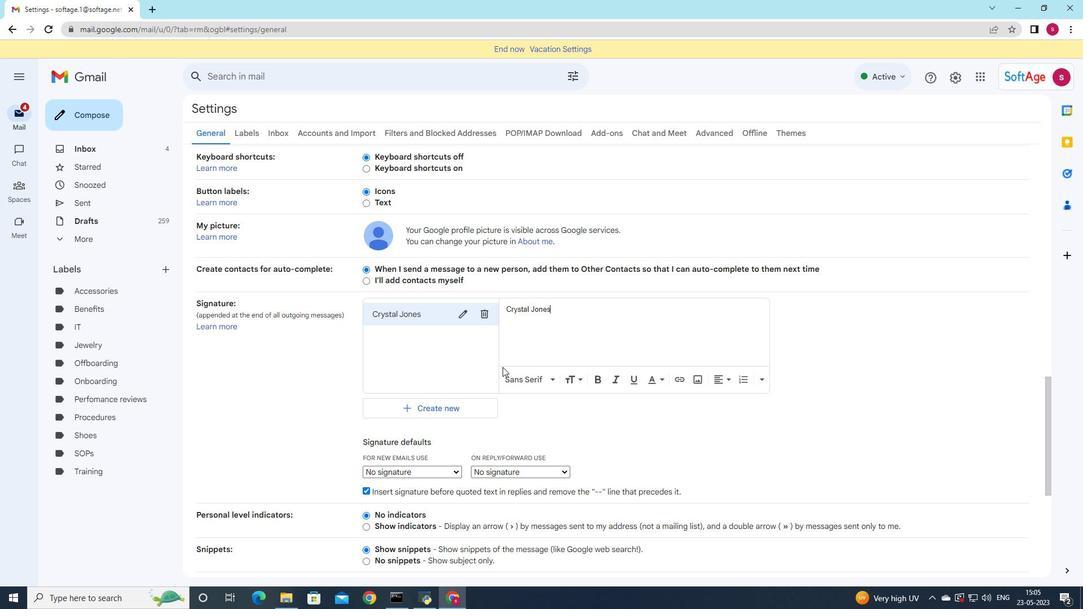 
Action: Mouse scrolled (488, 385) with delta (0, 0)
Screenshot: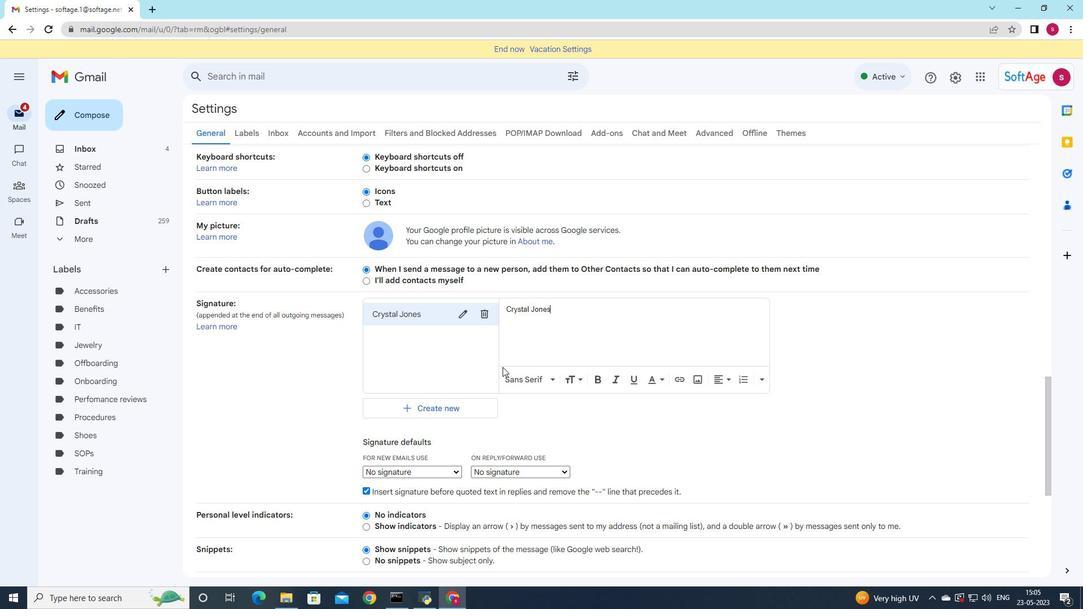 
Action: Mouse moved to (430, 363)
Screenshot: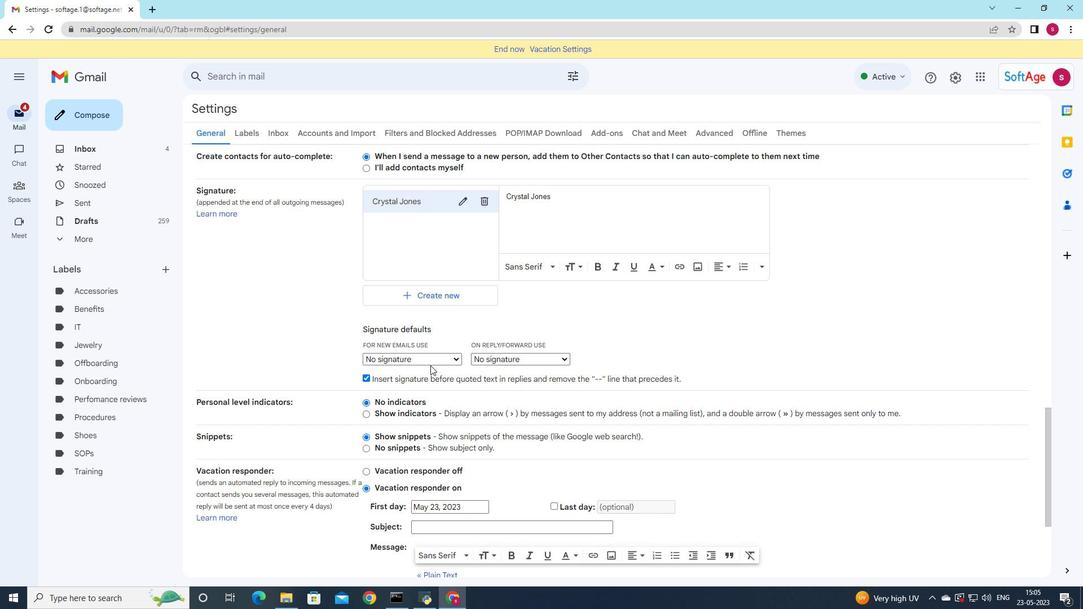 
Action: Mouse pressed left at (430, 363)
Screenshot: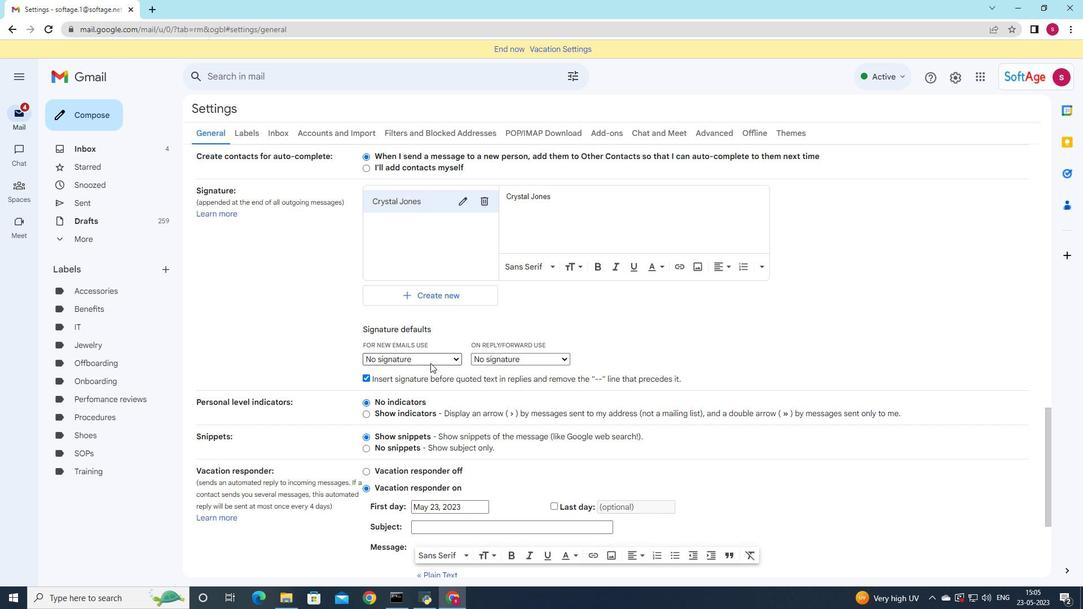 
Action: Mouse moved to (436, 385)
Screenshot: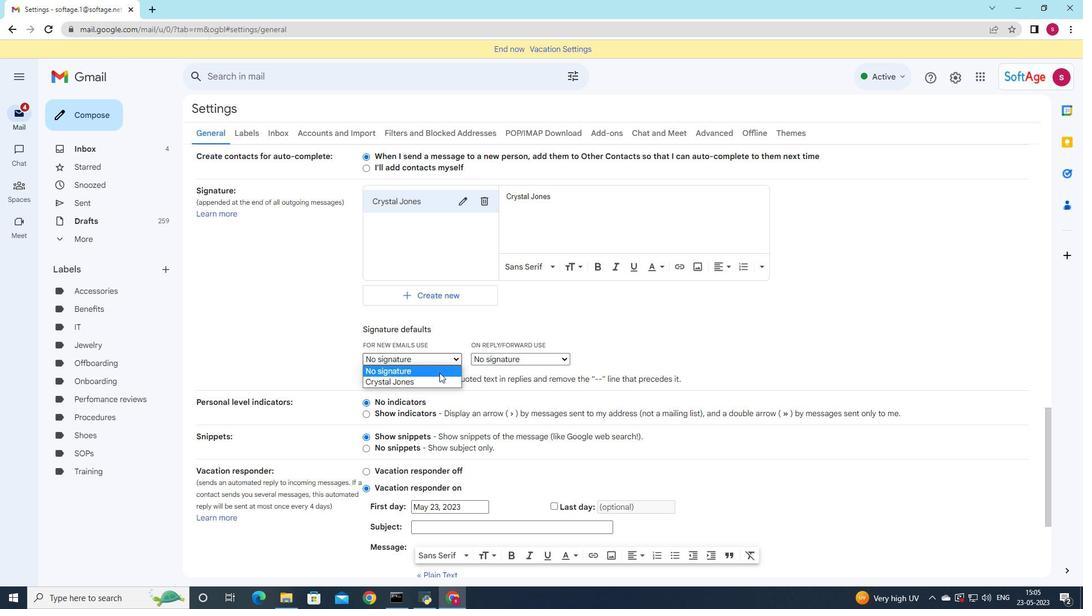 
Action: Mouse pressed left at (436, 385)
Screenshot: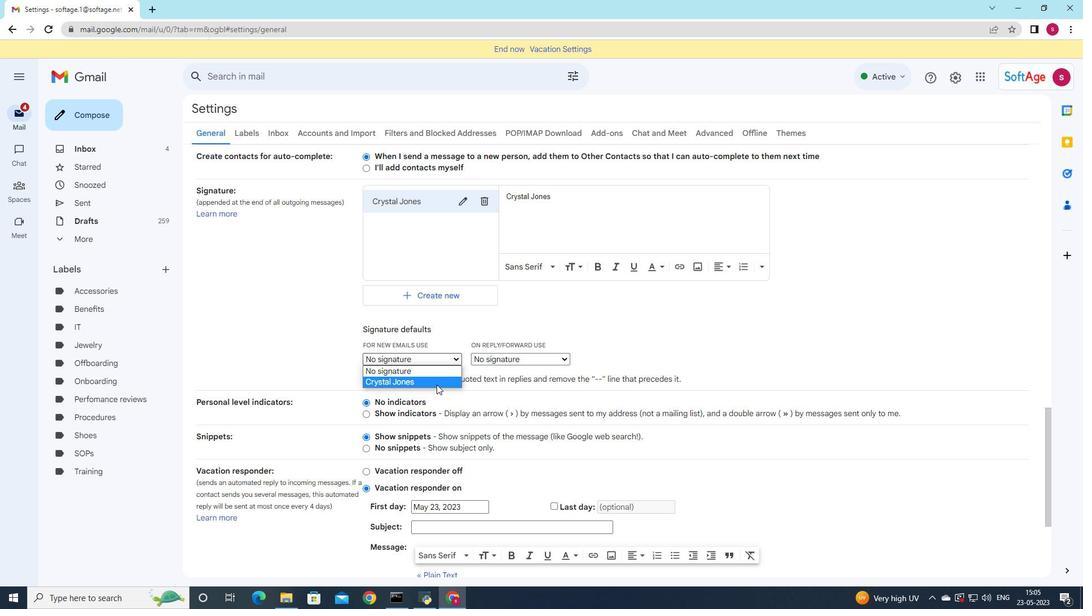 
Action: Mouse moved to (513, 359)
Screenshot: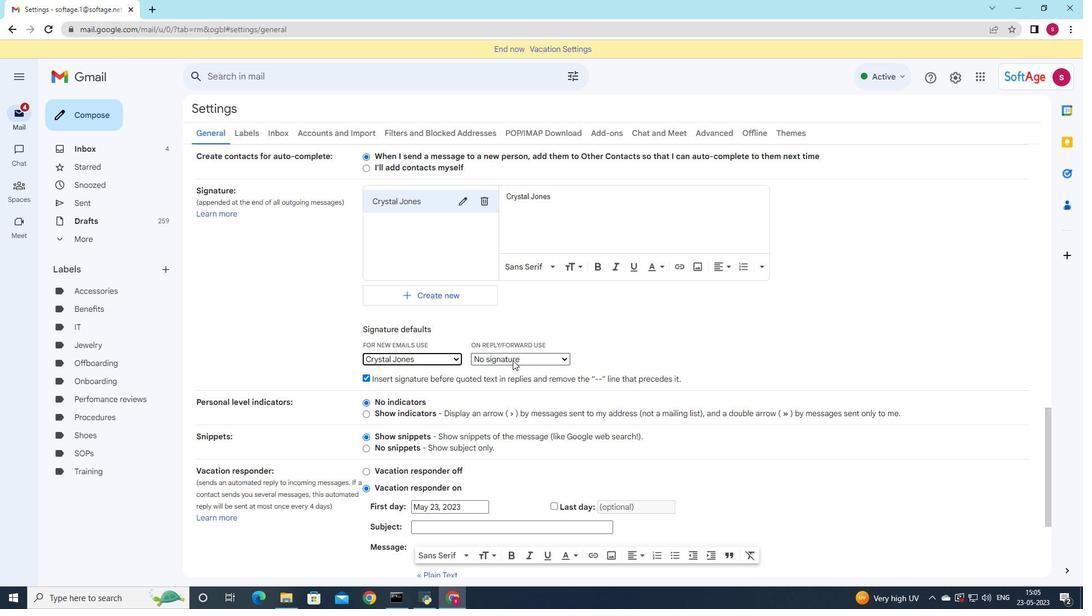 
Action: Mouse pressed left at (513, 359)
Screenshot: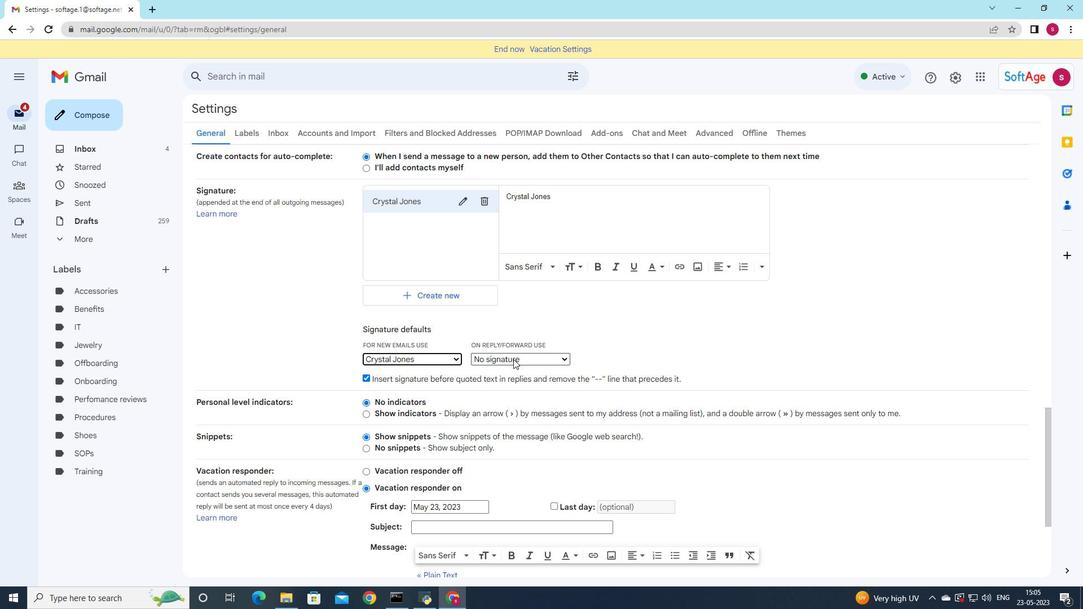 
Action: Mouse moved to (535, 384)
Screenshot: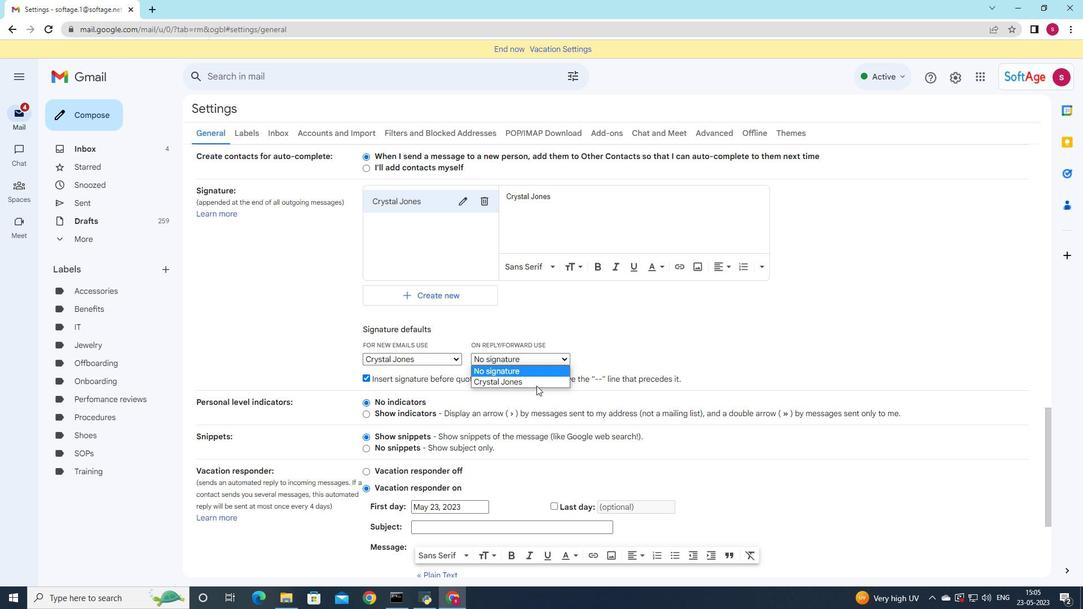 
Action: Mouse pressed left at (535, 384)
Screenshot: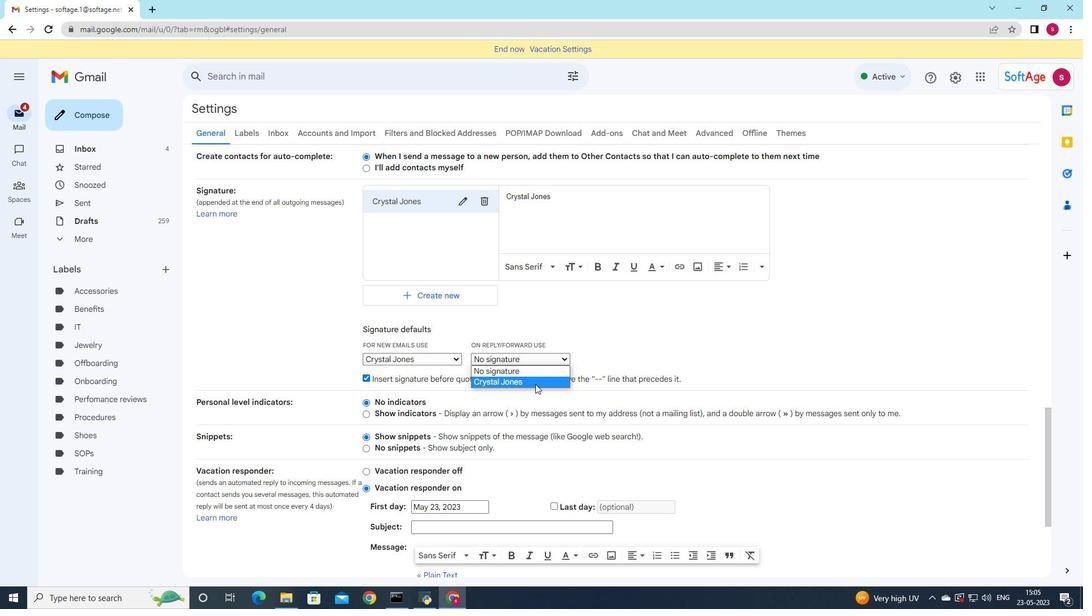 
Action: Mouse scrolled (535, 383) with delta (0, 0)
Screenshot: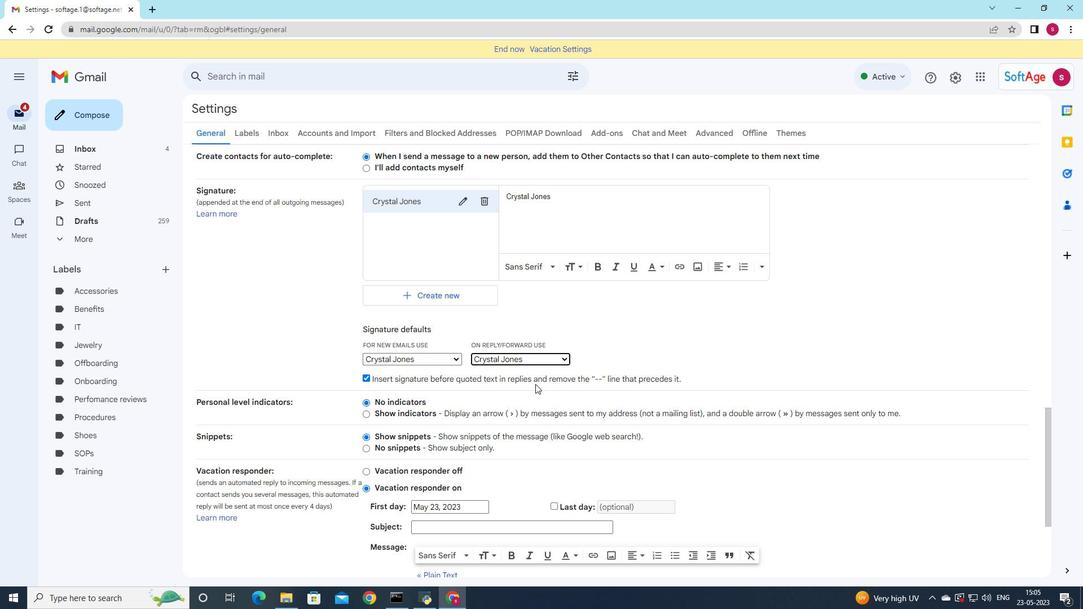 
Action: Mouse scrolled (535, 383) with delta (0, 0)
Screenshot: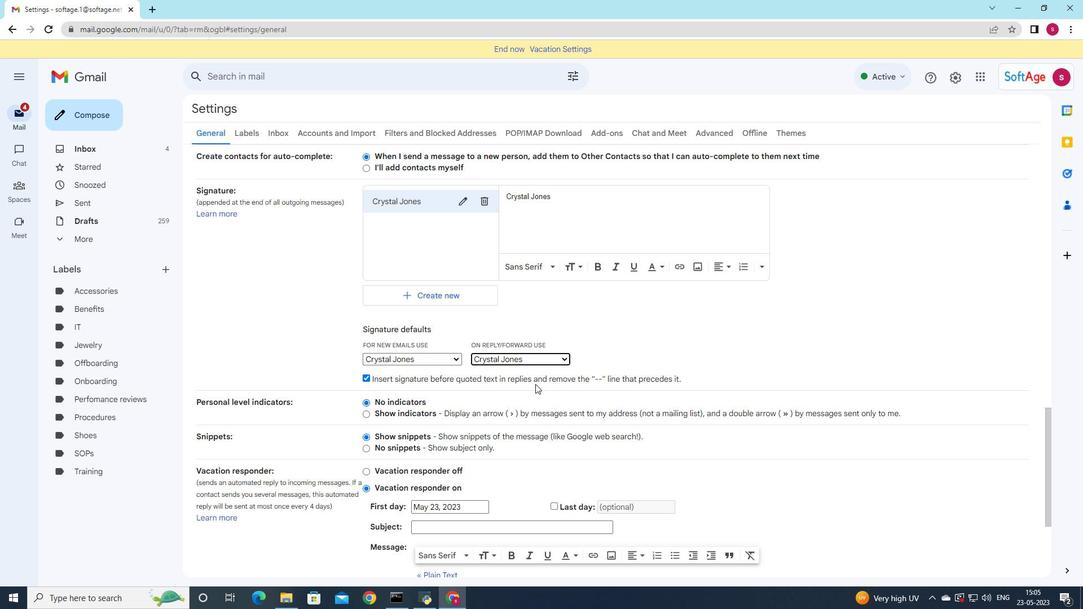 
Action: Mouse scrolled (535, 383) with delta (0, 0)
Screenshot: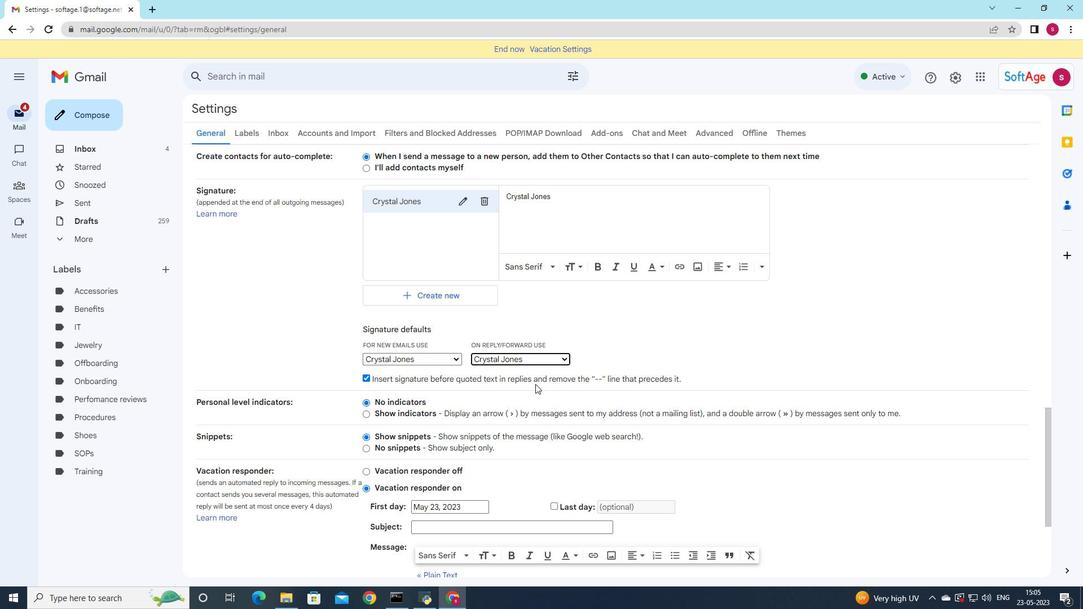 
Action: Mouse scrolled (535, 383) with delta (0, 0)
Screenshot: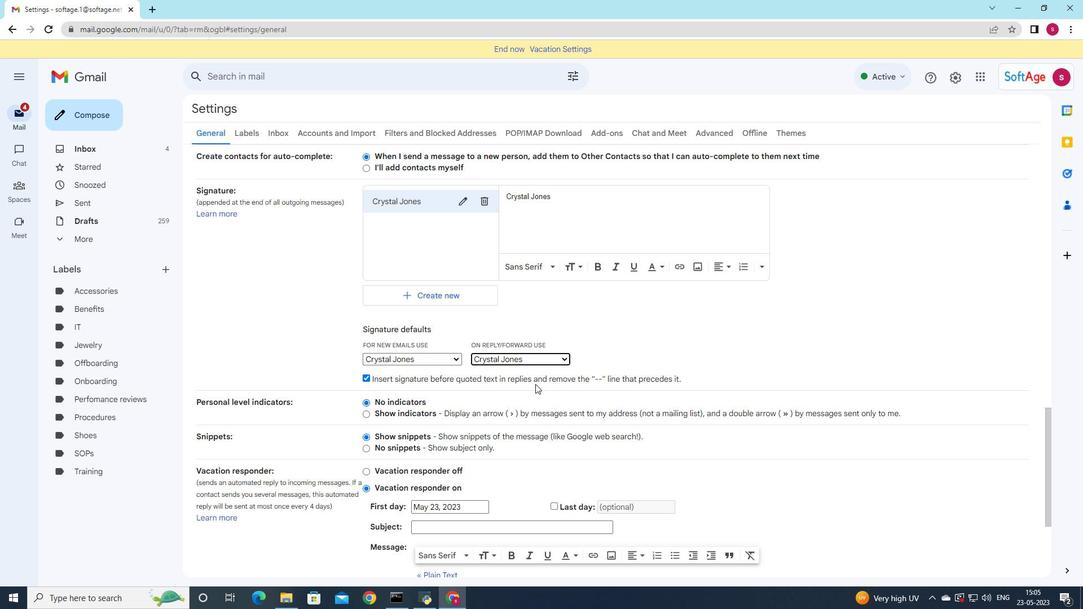 
Action: Mouse scrolled (535, 383) with delta (0, 0)
Screenshot: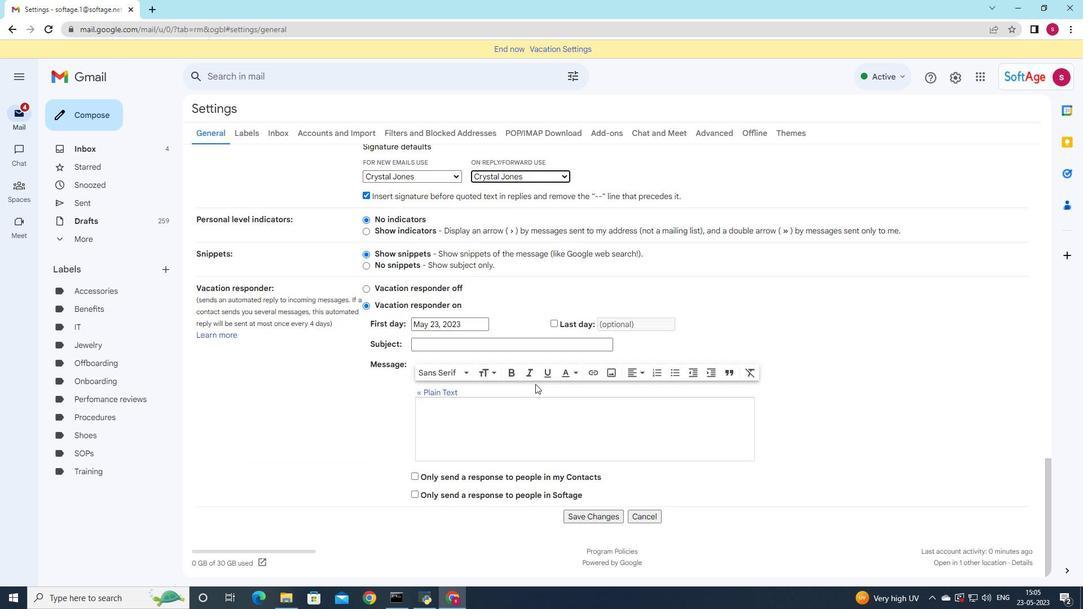 
Action: Mouse scrolled (535, 383) with delta (0, 0)
Screenshot: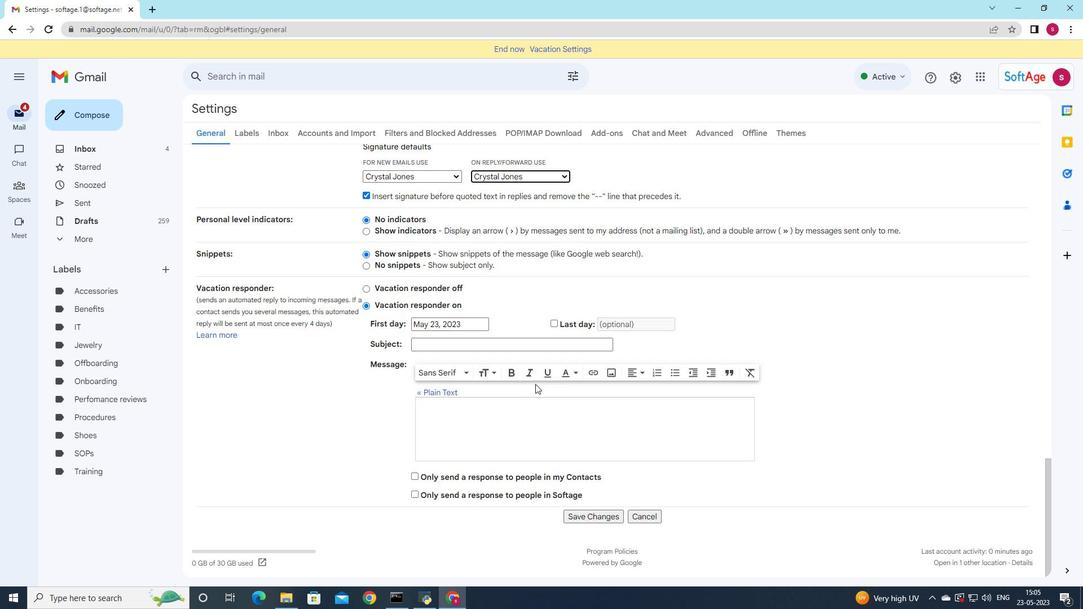 
Action: Mouse scrolled (535, 383) with delta (0, 0)
Screenshot: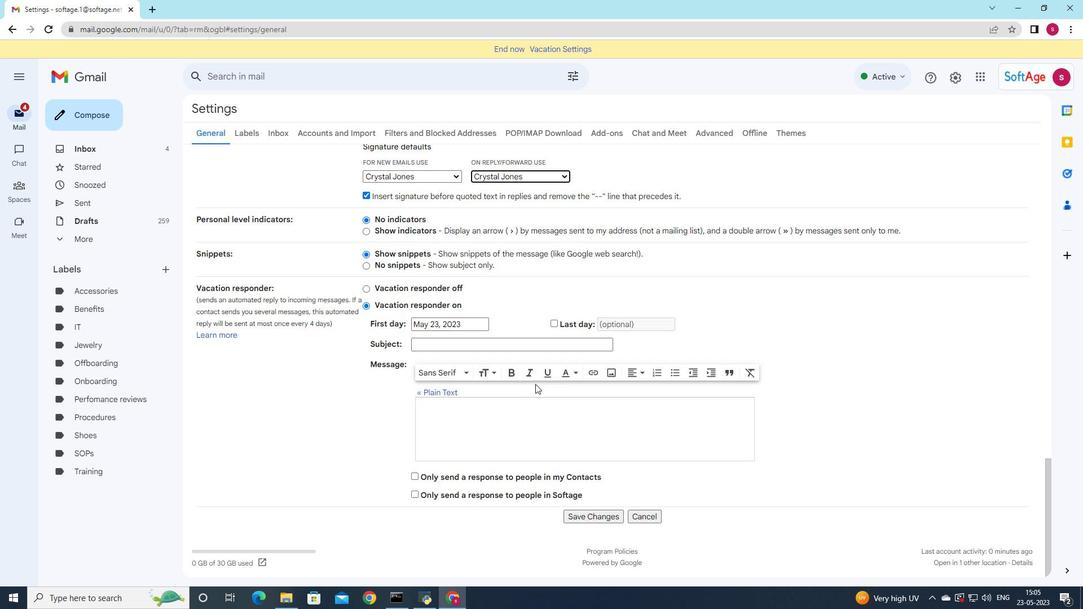 
Action: Mouse moved to (591, 516)
Screenshot: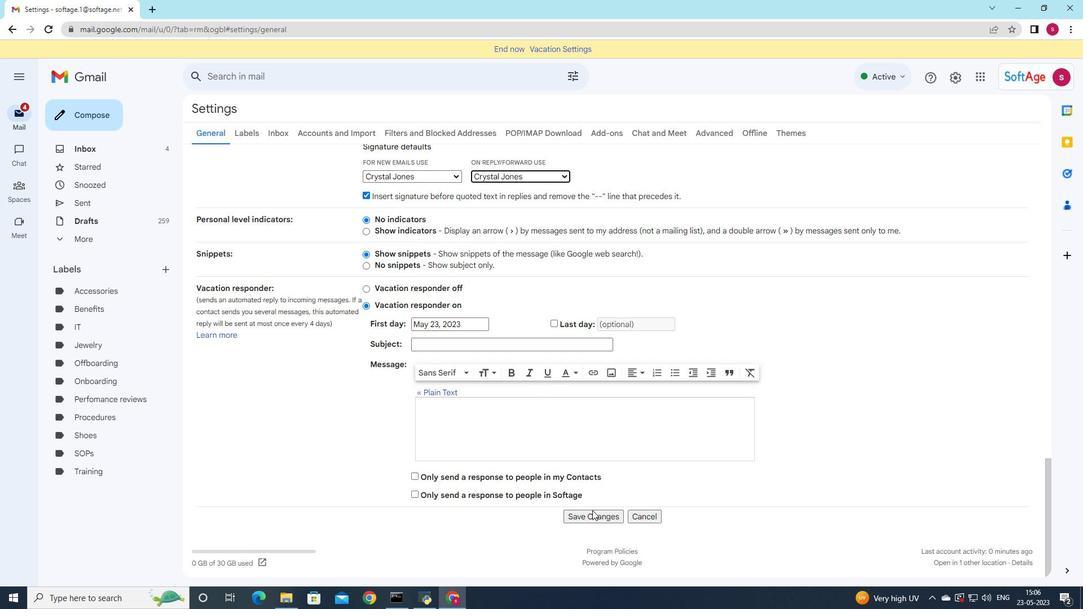 
Action: Mouse pressed left at (591, 516)
Screenshot: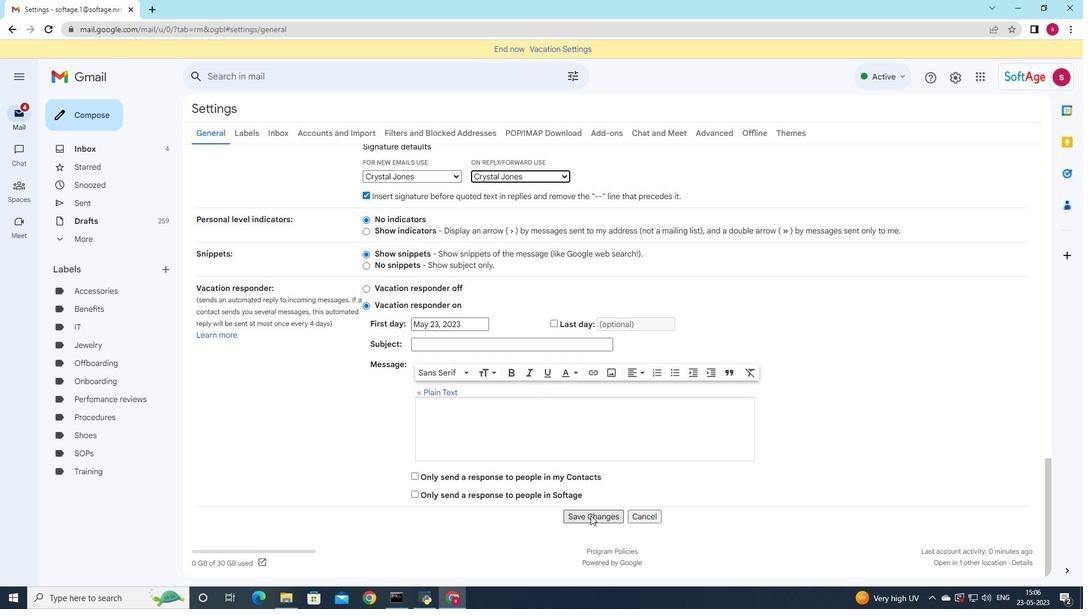 
Action: Mouse moved to (106, 206)
Screenshot: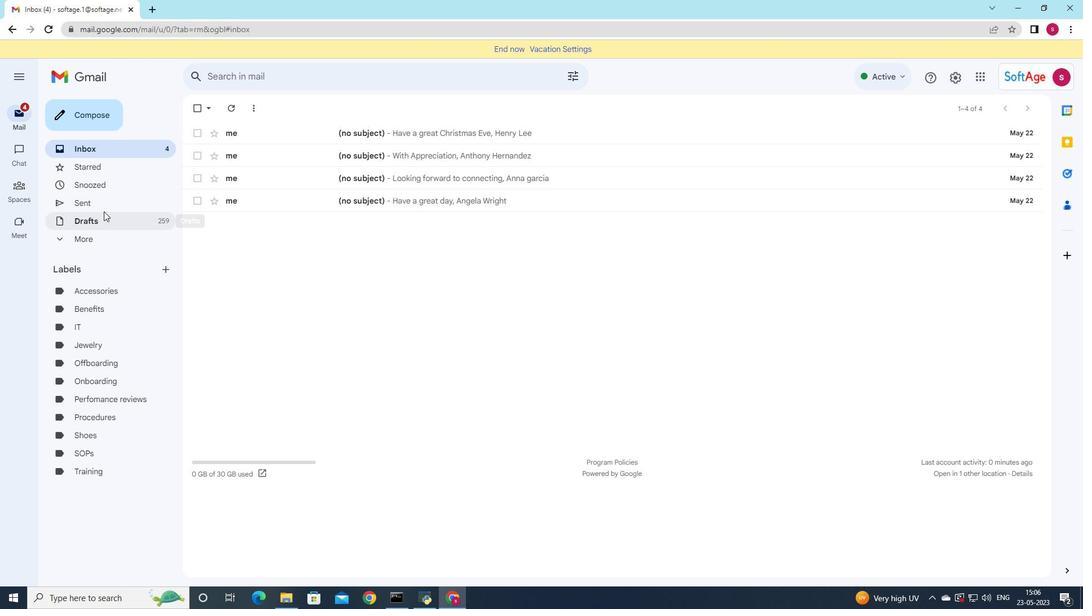 
Action: Mouse pressed left at (106, 206)
Screenshot: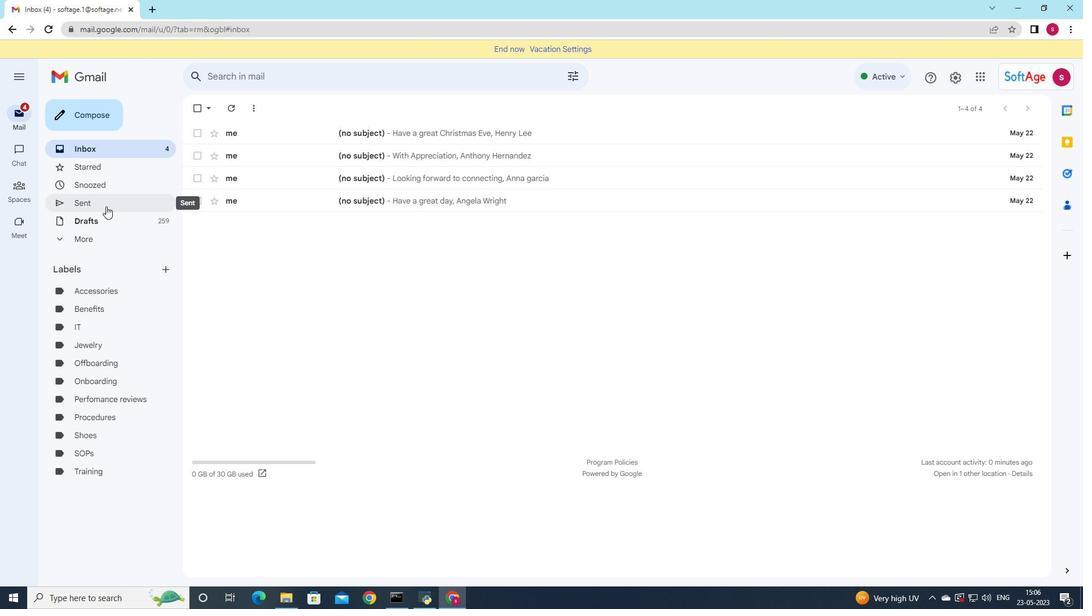 
Action: Mouse moved to (95, 103)
Screenshot: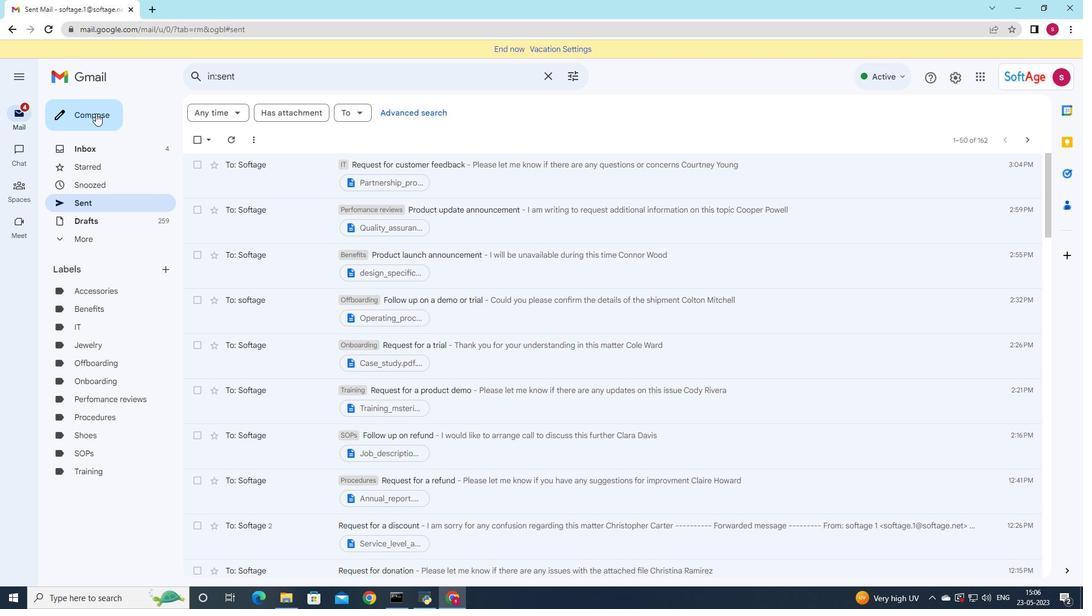 
Action: Mouse pressed left at (95, 103)
Screenshot: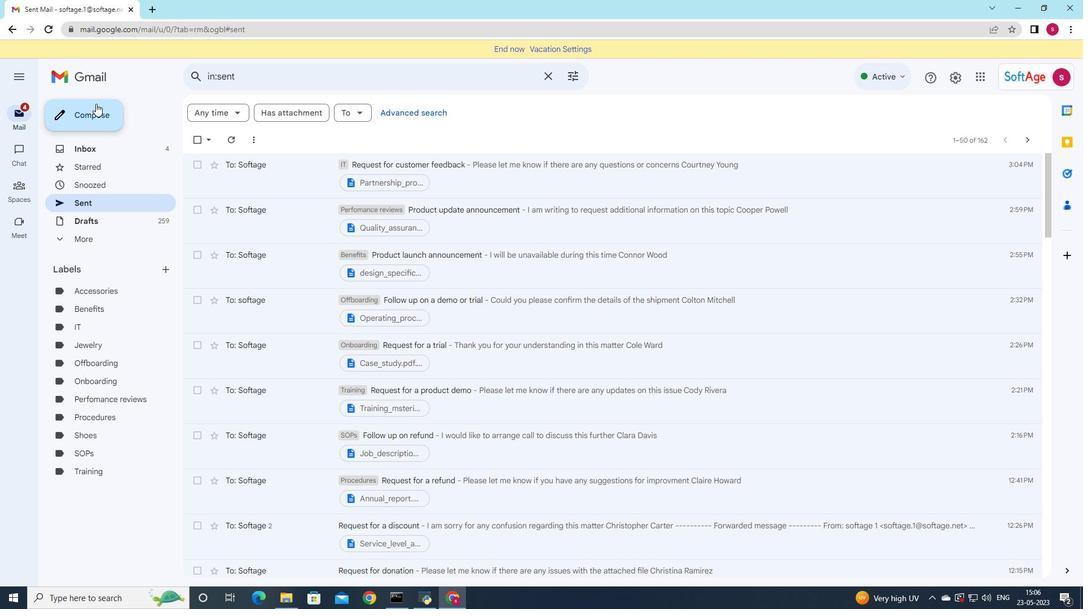 
Action: Mouse moved to (740, 278)
Screenshot: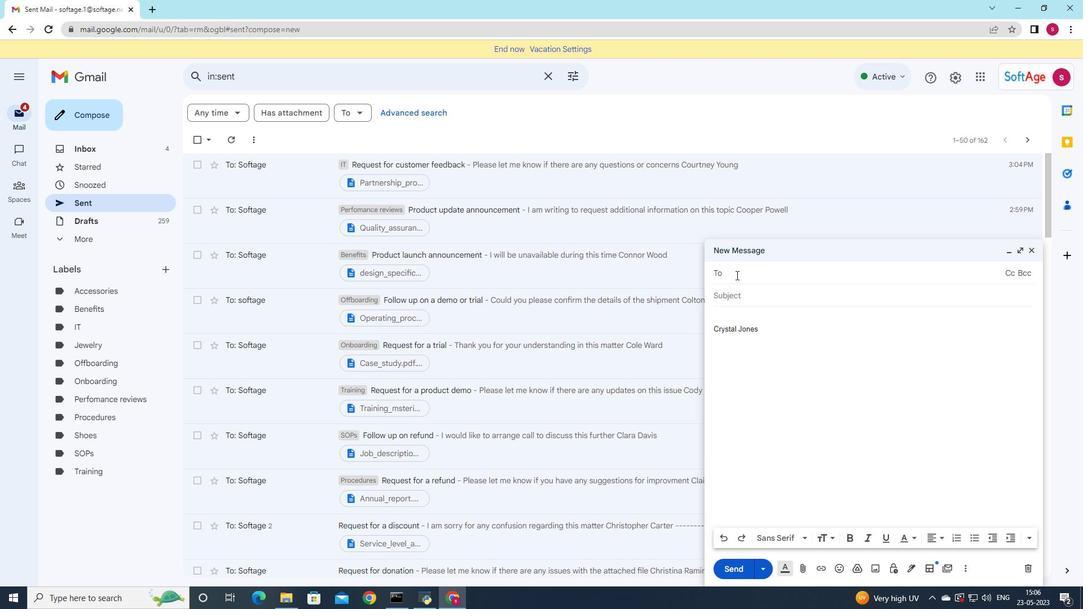 
Action: Key pressed softage
Screenshot: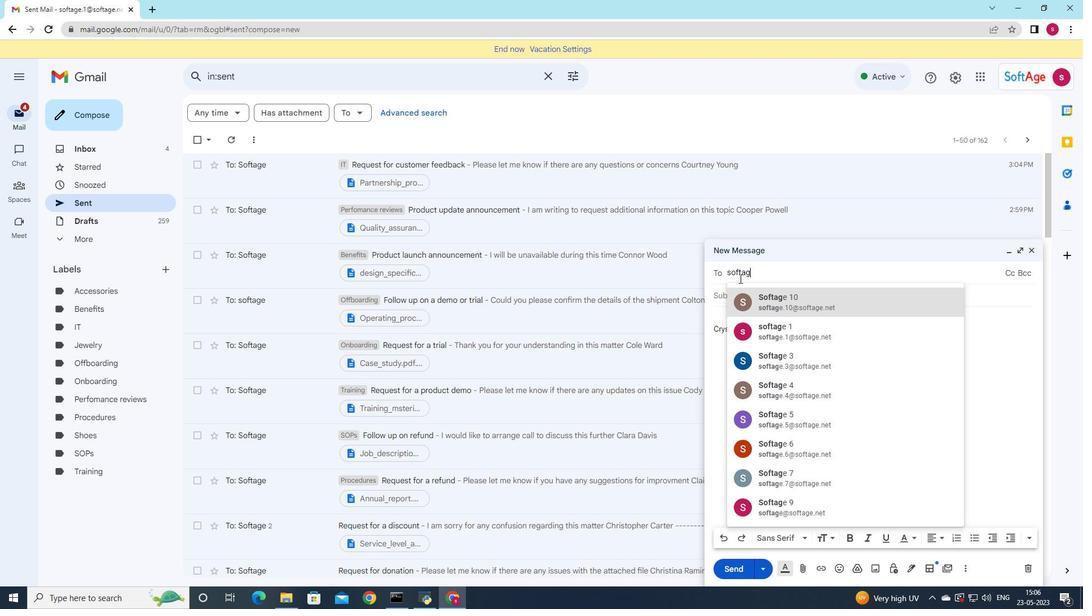 
Action: Mouse moved to (801, 296)
Screenshot: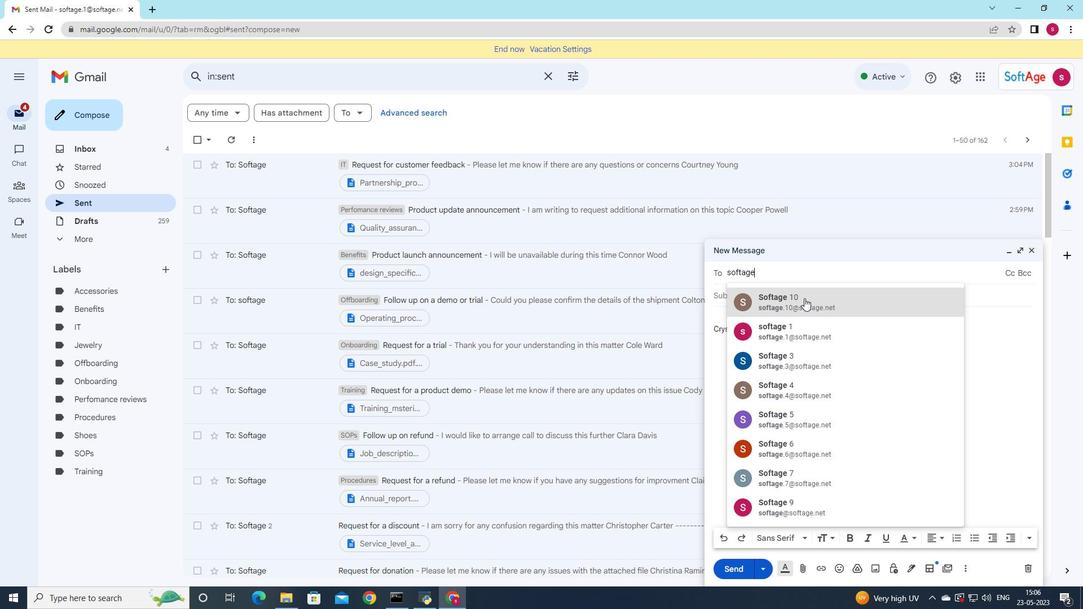 
Action: Key pressed .
Screenshot: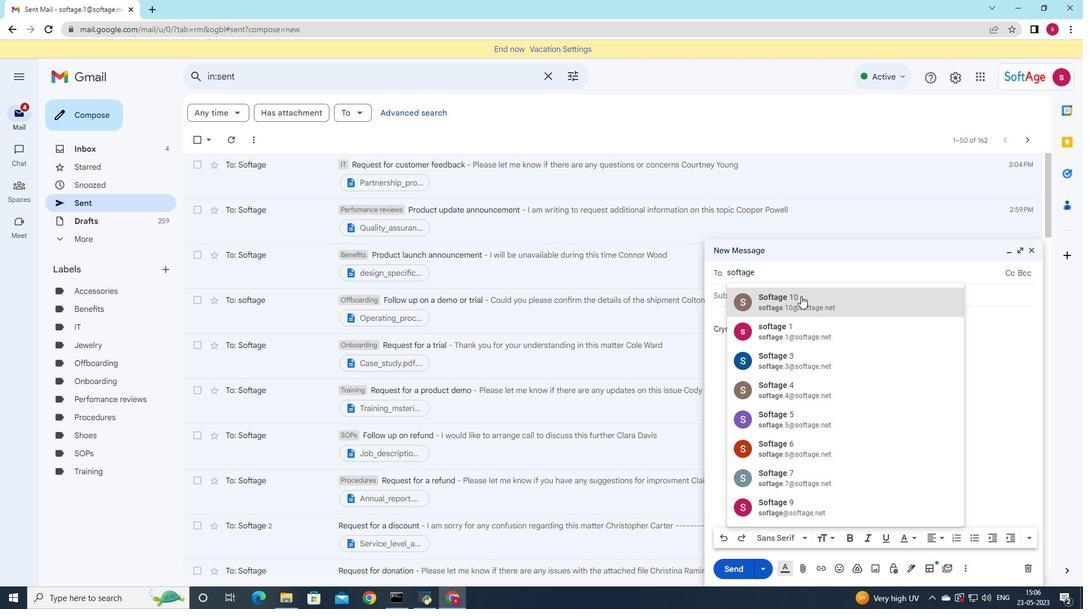 
Action: Mouse moved to (793, 300)
Screenshot: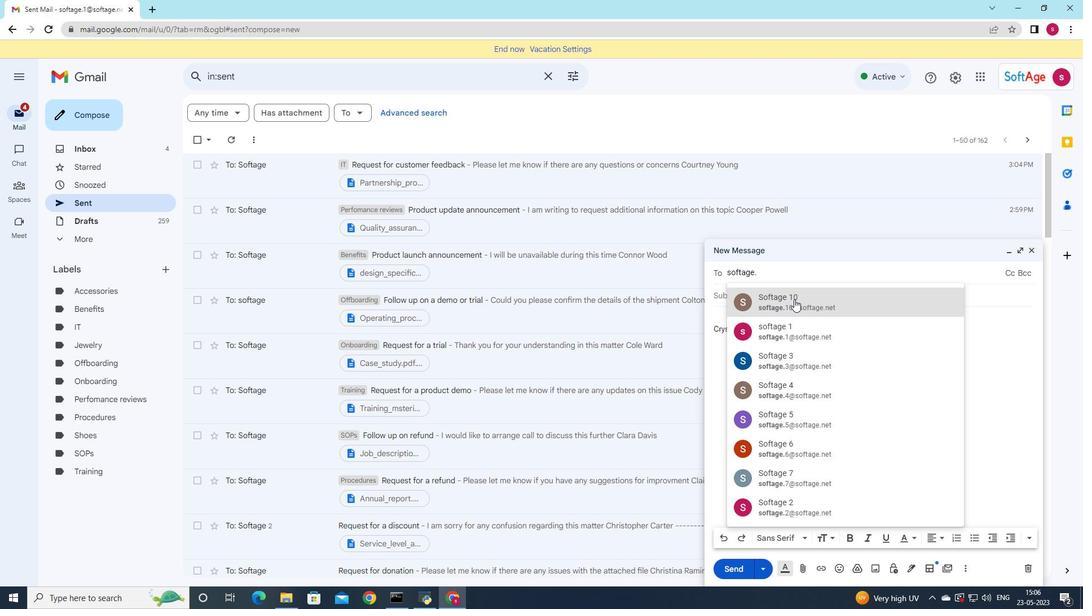 
Action: Key pressed 3
Screenshot: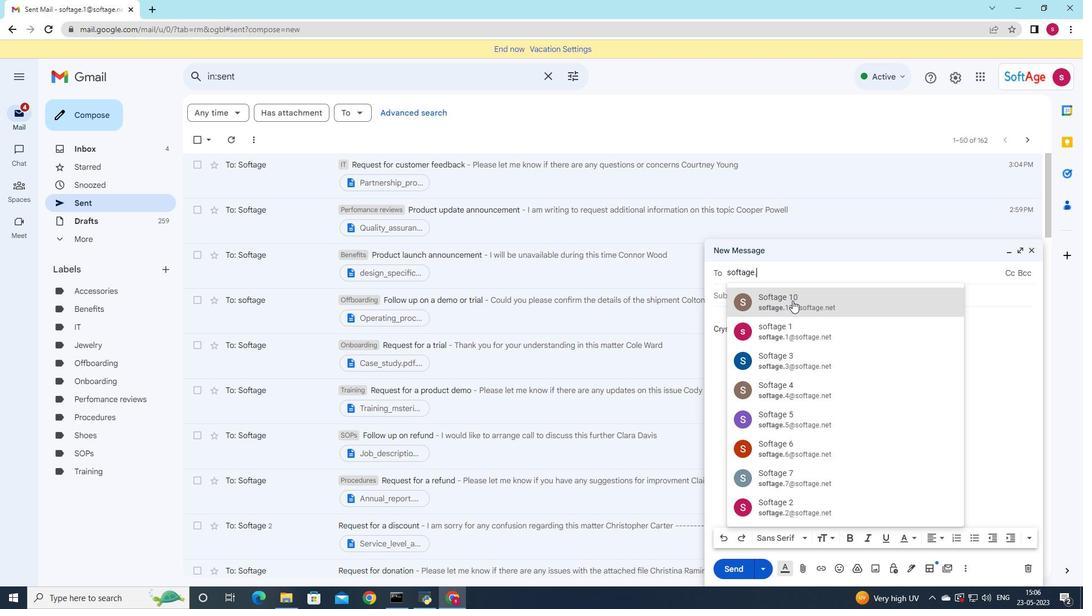 
Action: Mouse moved to (871, 295)
Screenshot: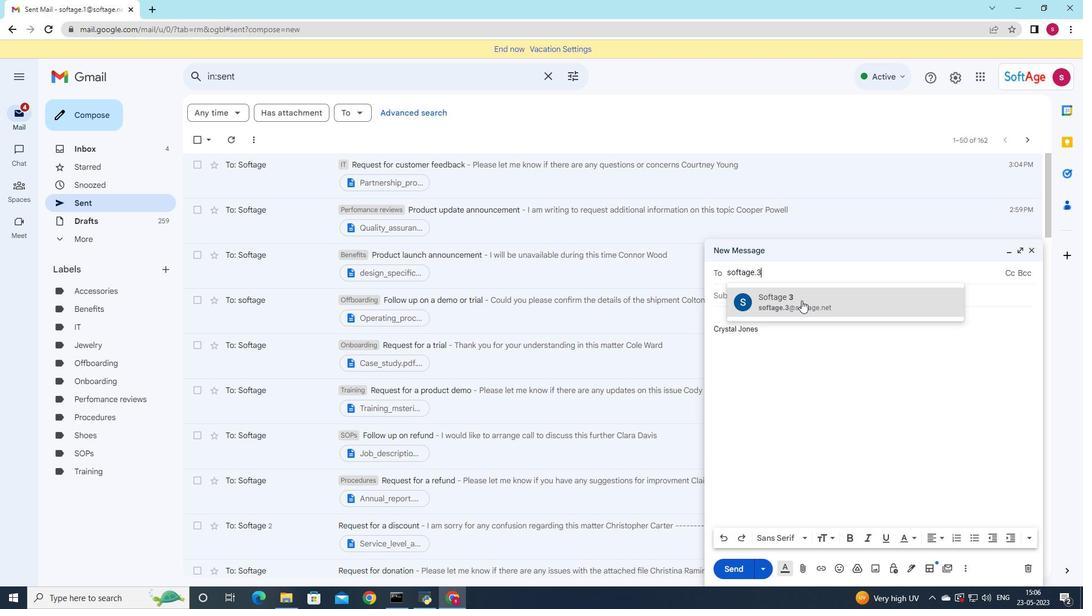 
Action: Mouse pressed left at (871, 295)
Screenshot: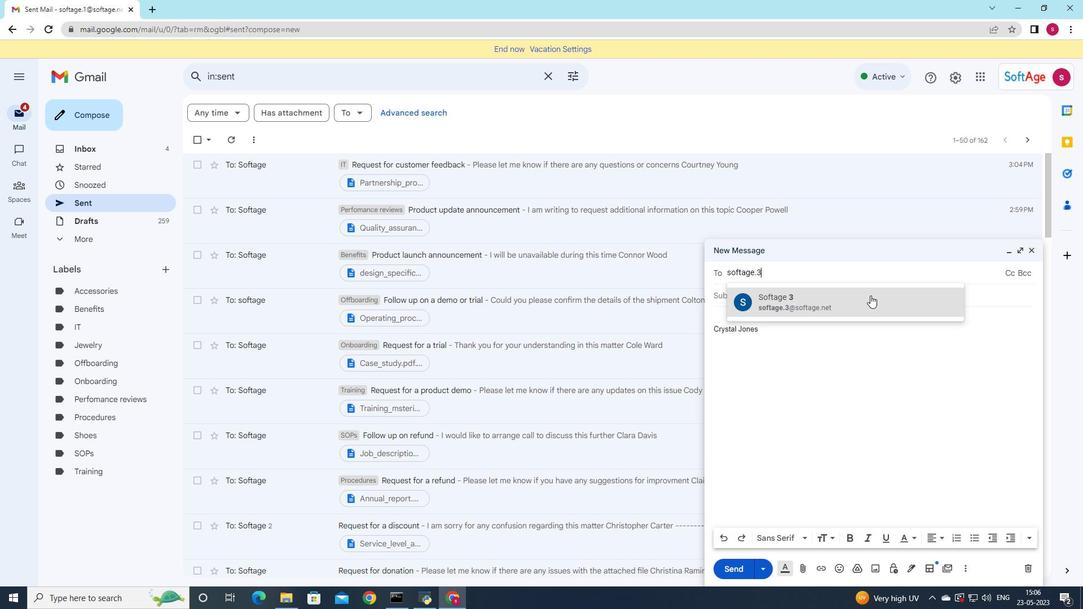 
Action: Mouse moved to (727, 307)
Screenshot: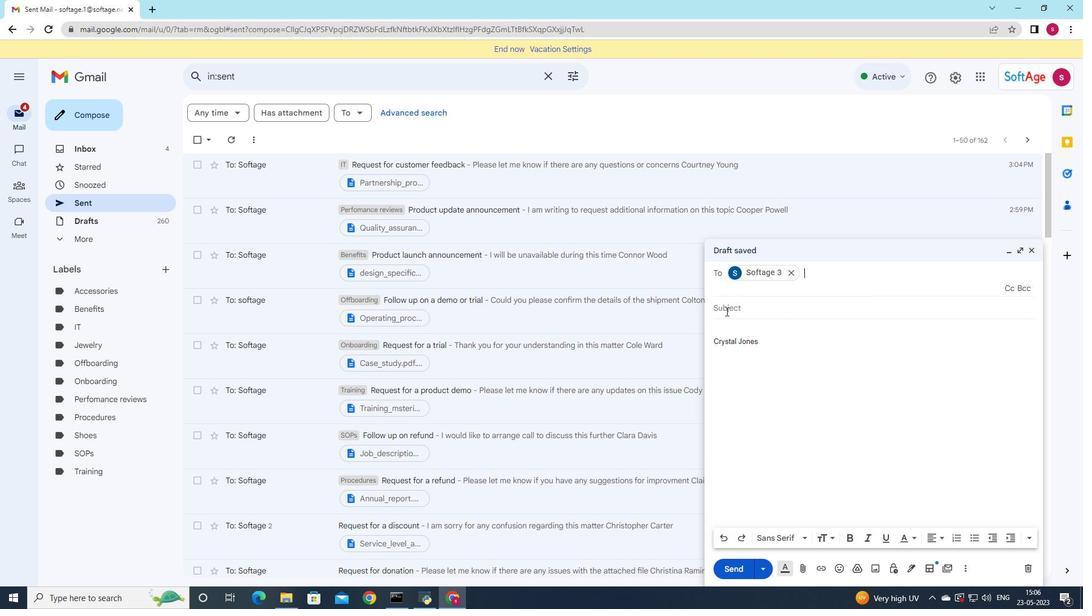 
Action: Mouse pressed left at (727, 307)
Screenshot: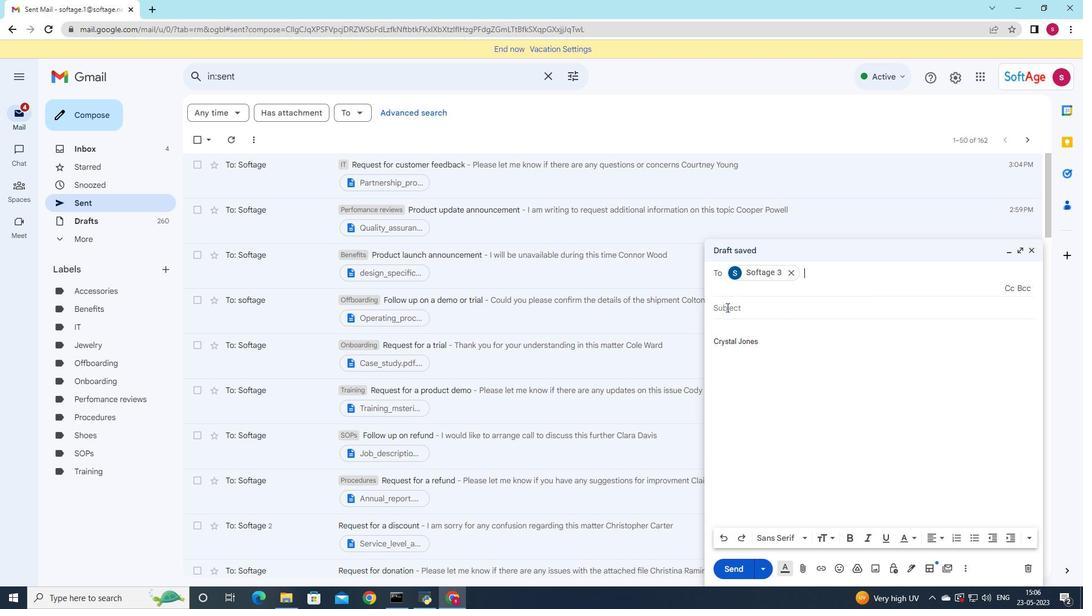 
Action: Key pressed <Key.shift><Key.shift><Key.shift><Key.shift><Key.shift><Key.shift><Key.shift><Key.shift><Key.shift><Key.shift><Key.shift>Service<Key.space>cabcellation
Screenshot: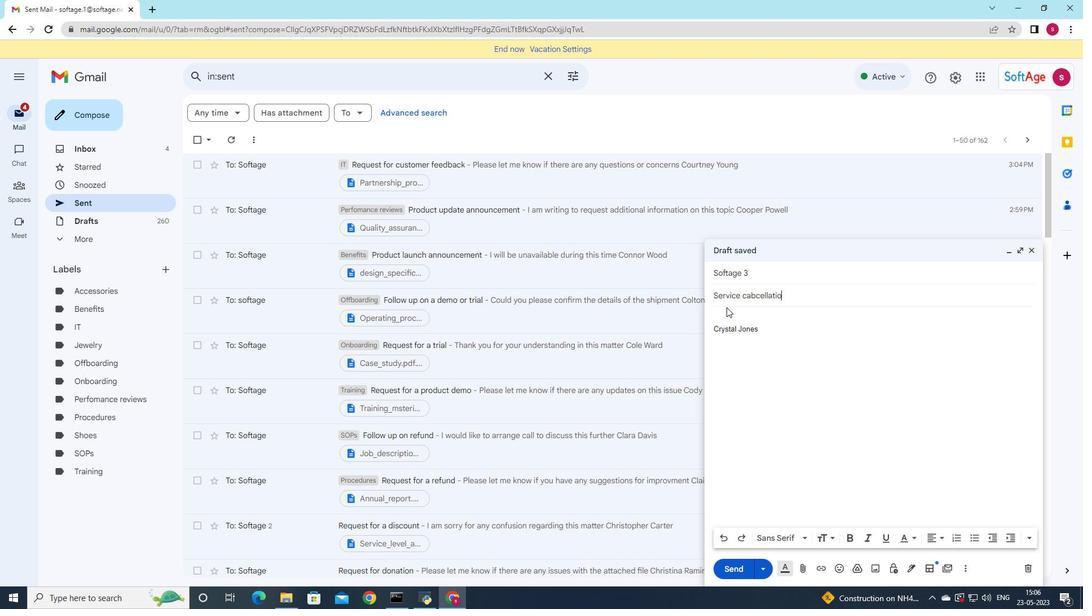 
Action: Mouse moved to (755, 295)
Screenshot: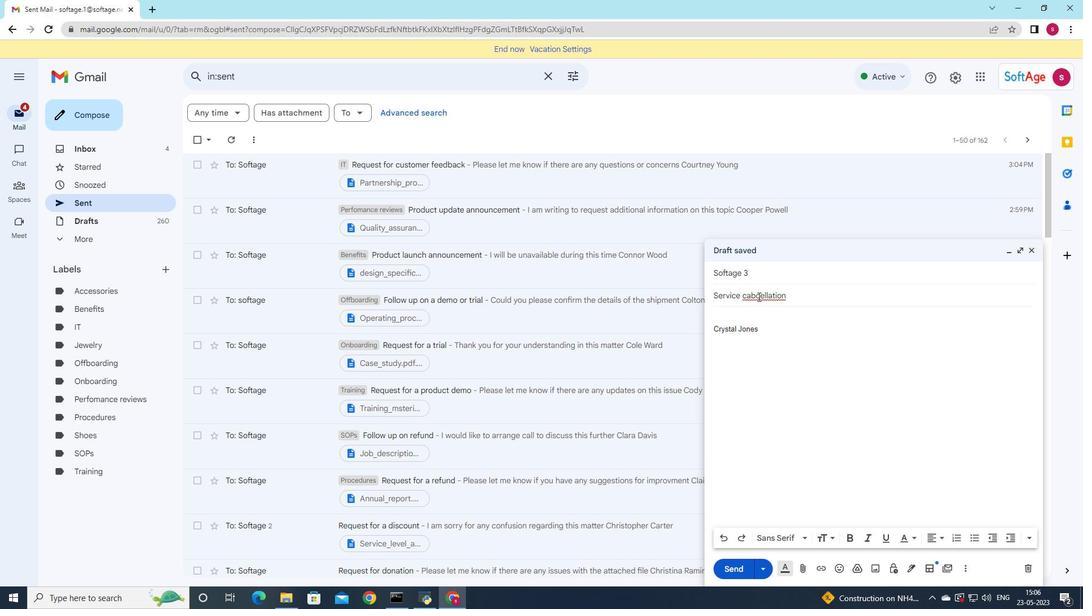 
Action: Mouse pressed left at (755, 295)
Screenshot: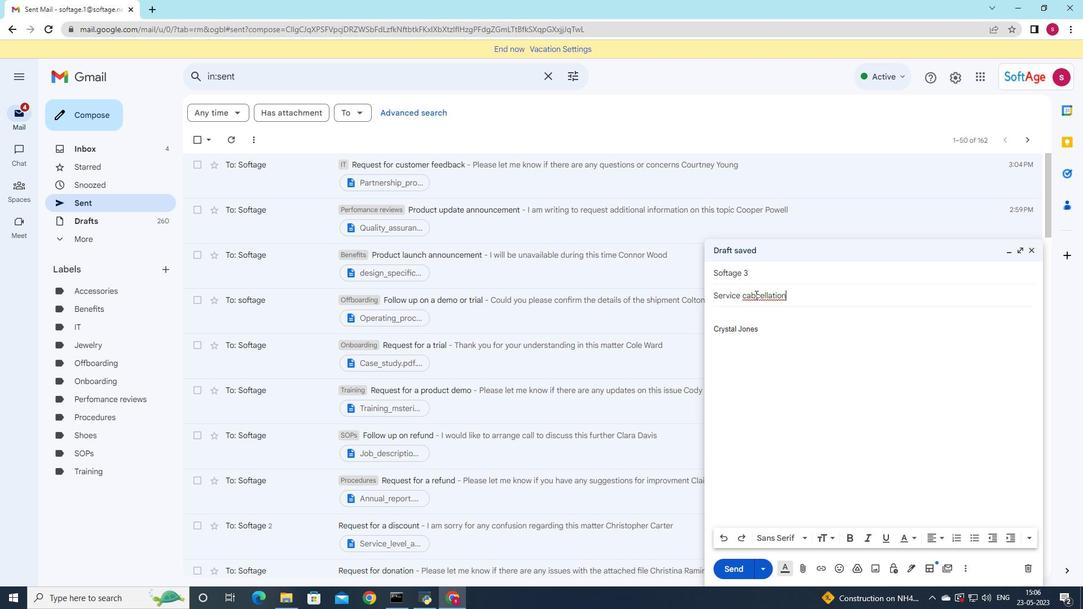 
Action: Key pressed <Key.backspace>n
Screenshot: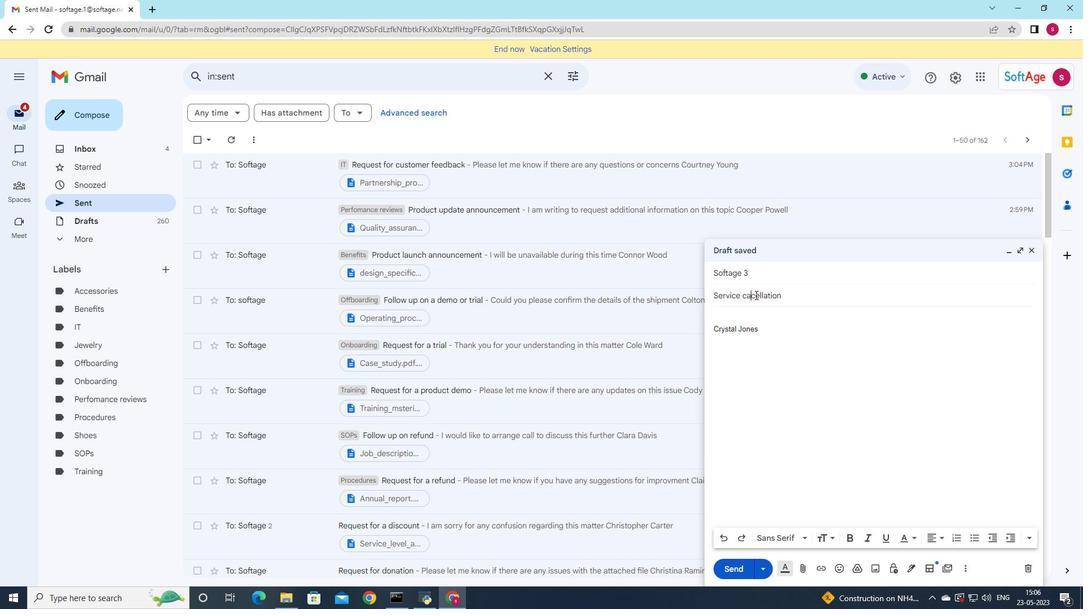 
Action: Mouse moved to (800, 571)
Screenshot: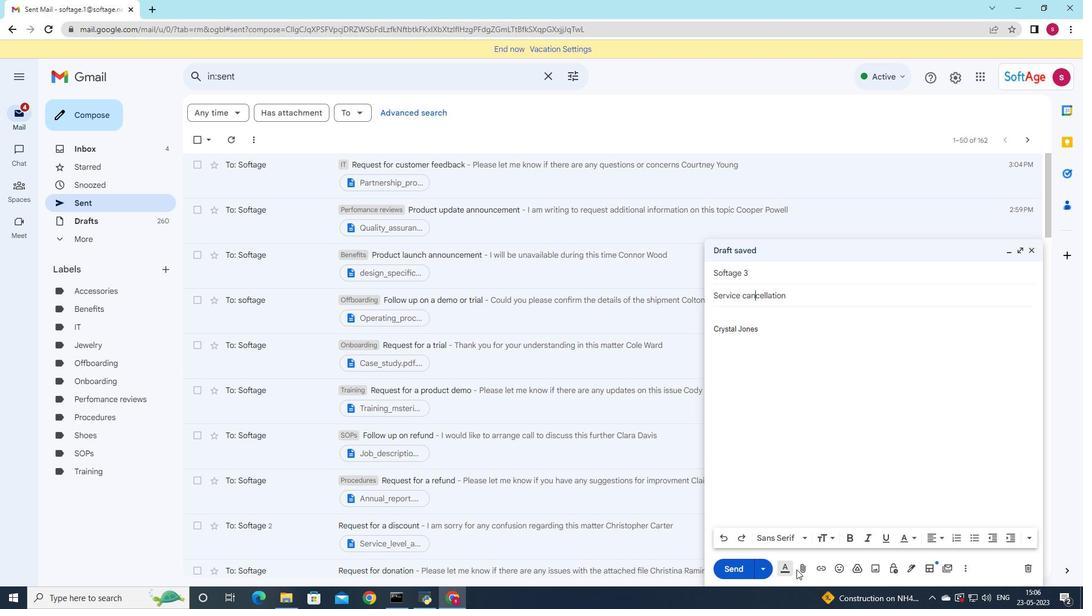 
Action: Mouse pressed left at (807, 572)
Screenshot: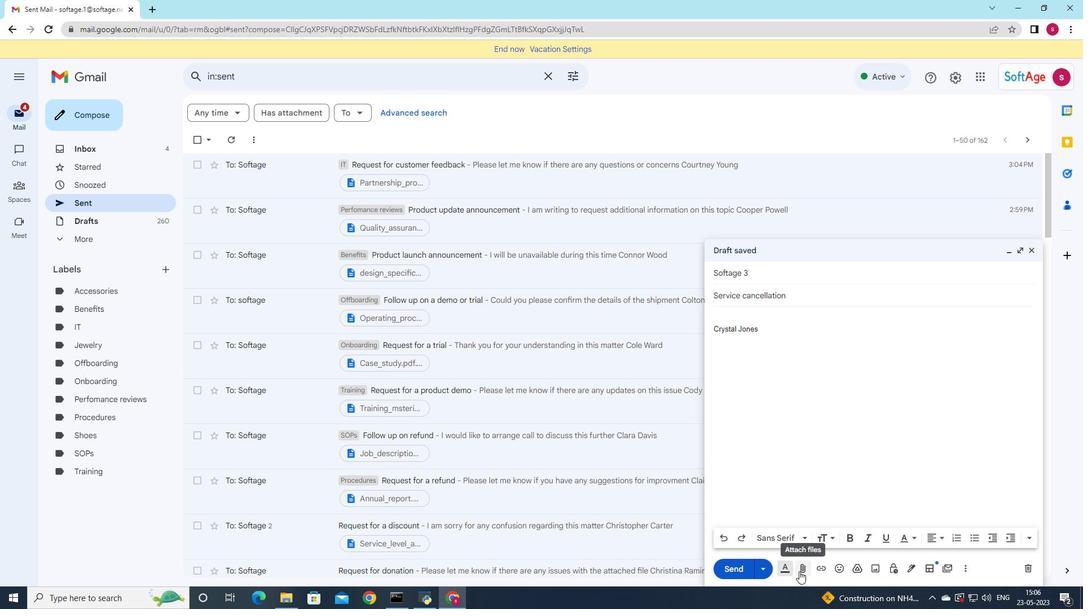 
Action: Mouse moved to (306, 79)
Screenshot: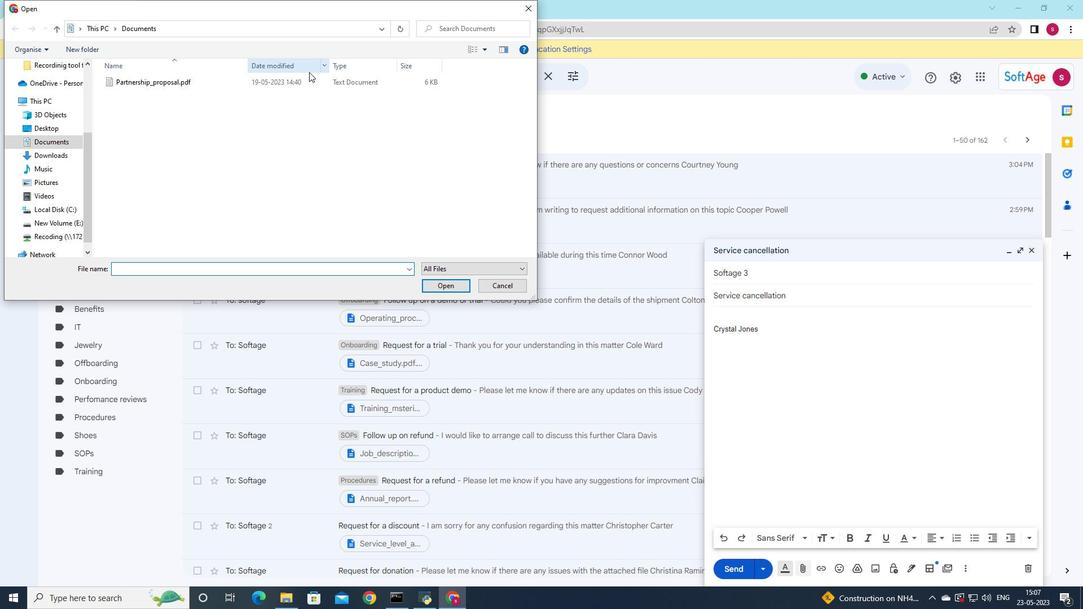 
Action: Mouse pressed left at (306, 79)
Screenshot: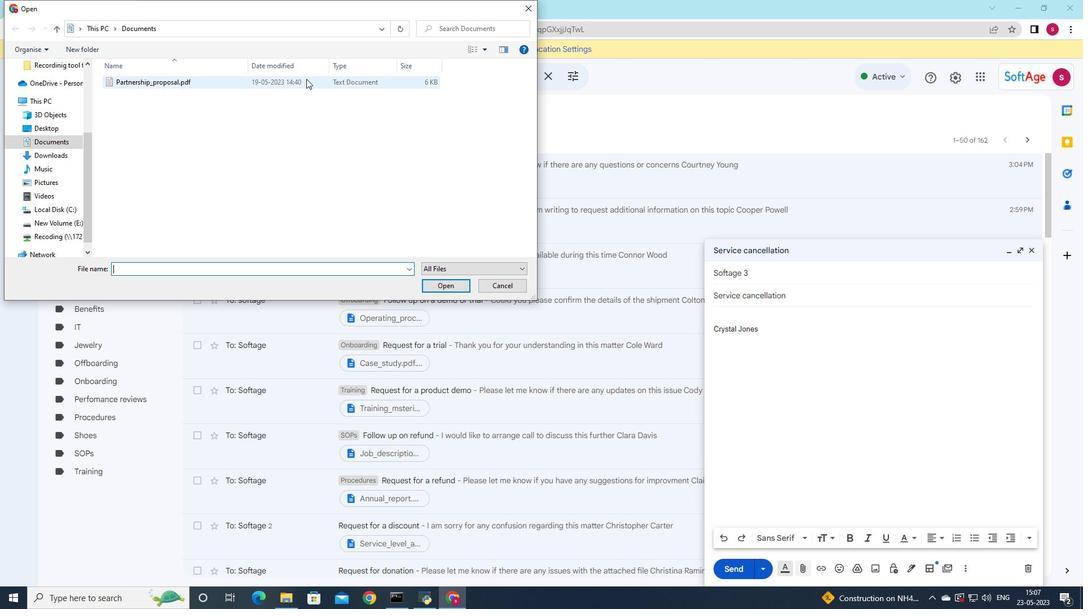 
Action: Mouse moved to (222, 84)
Screenshot: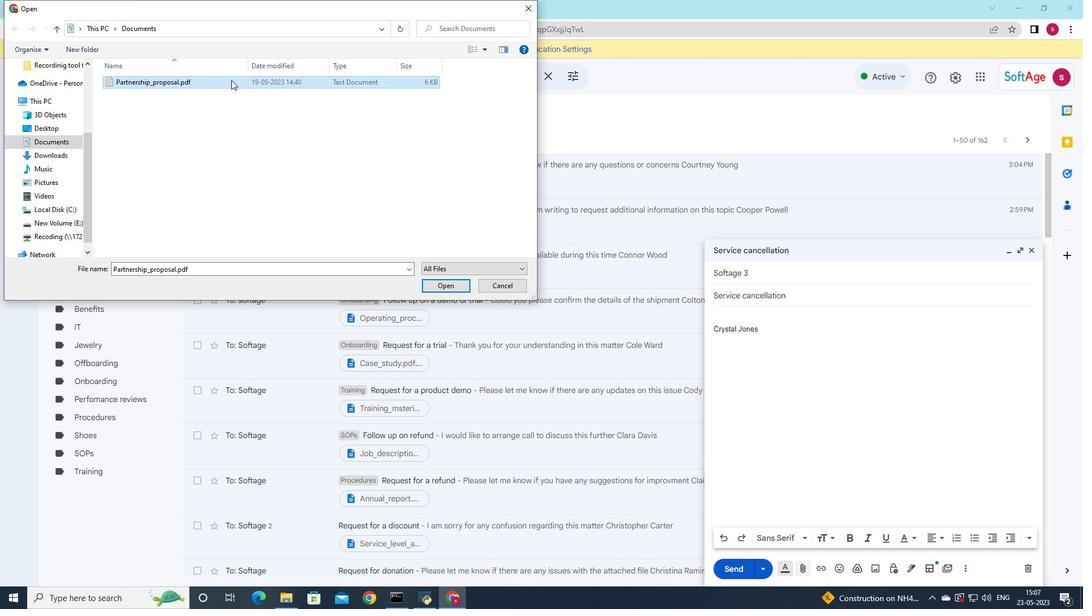 
Action: Mouse pressed left at (222, 84)
Screenshot: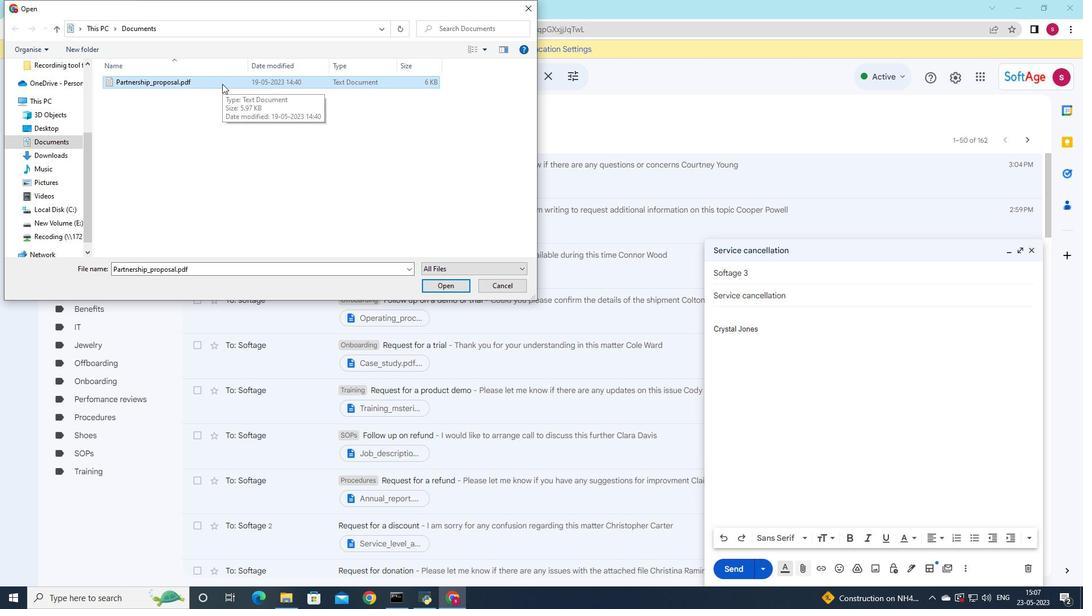 
Action: Mouse moved to (275, 102)
Screenshot: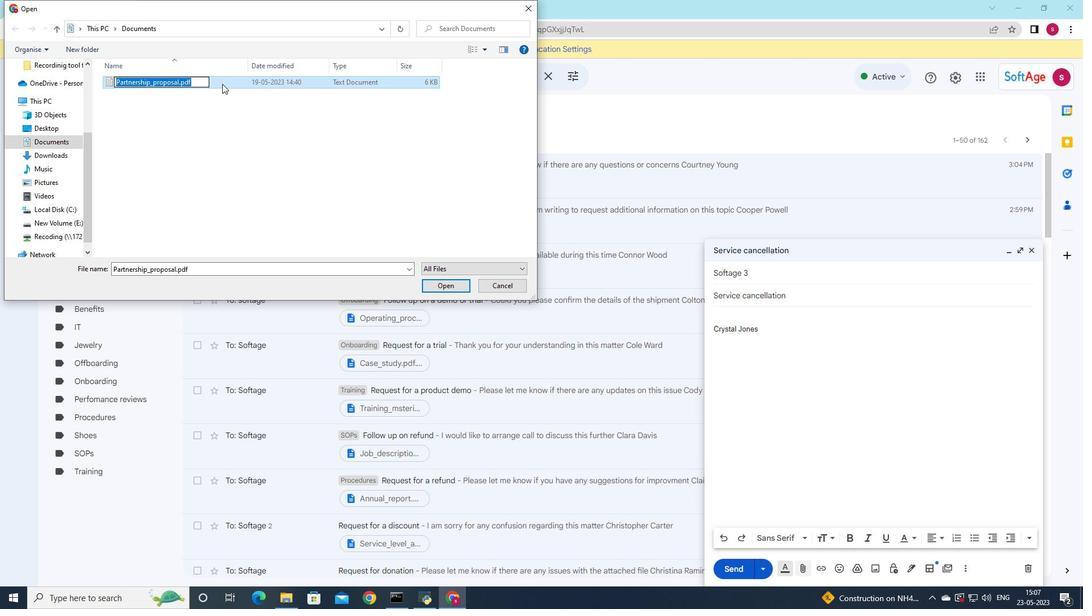 
Action: Key pressed <Key.shift>Contract<Key.shift>_addendum.doc
Screenshot: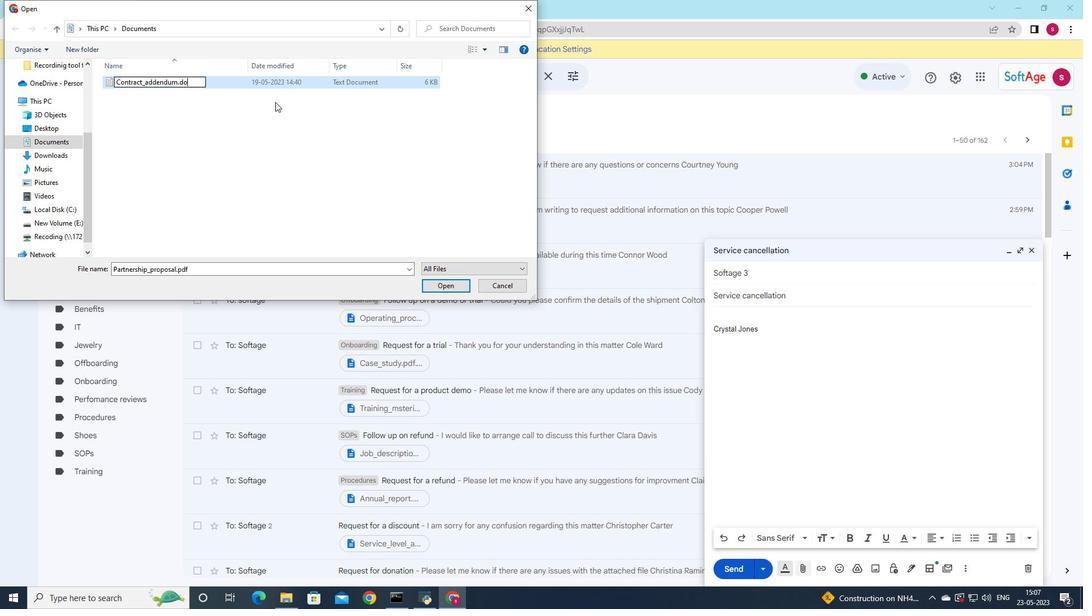 
Action: Mouse moved to (337, 82)
Screenshot: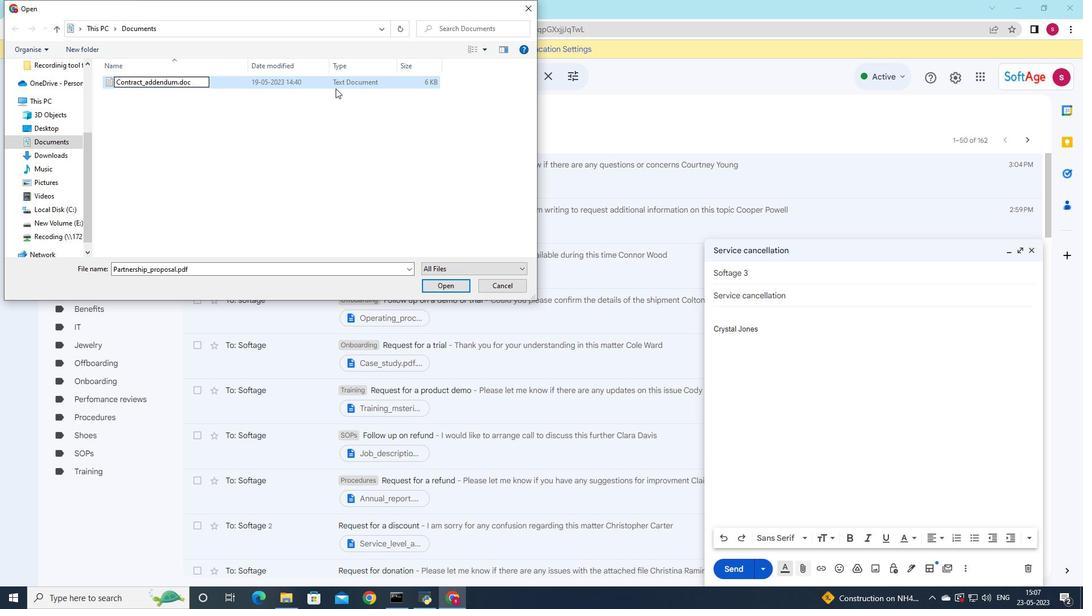 
Action: Mouse pressed left at (337, 82)
Screenshot: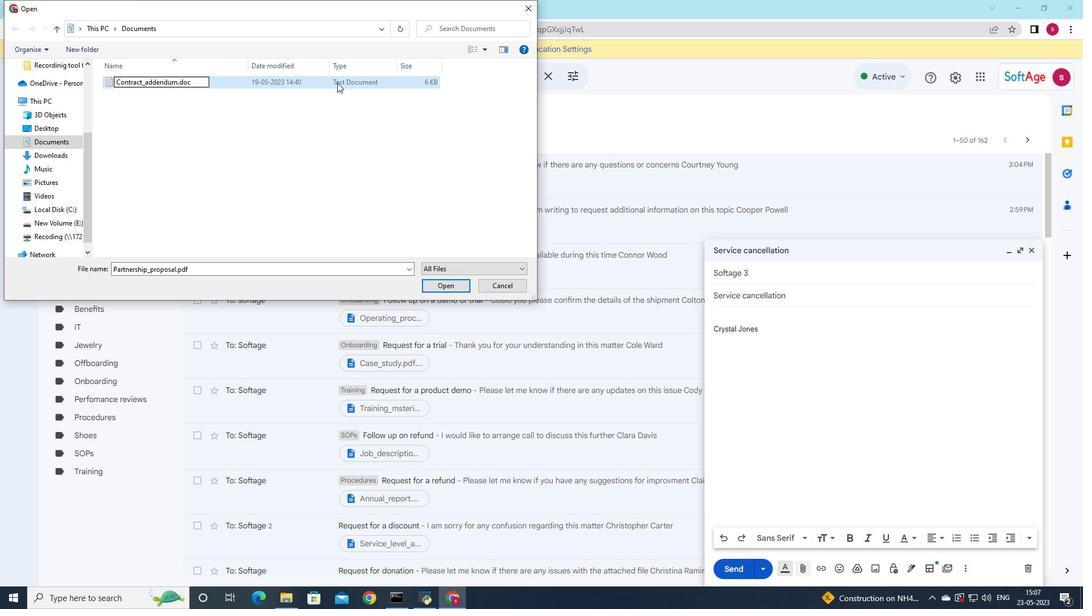 
Action: Mouse moved to (453, 289)
Screenshot: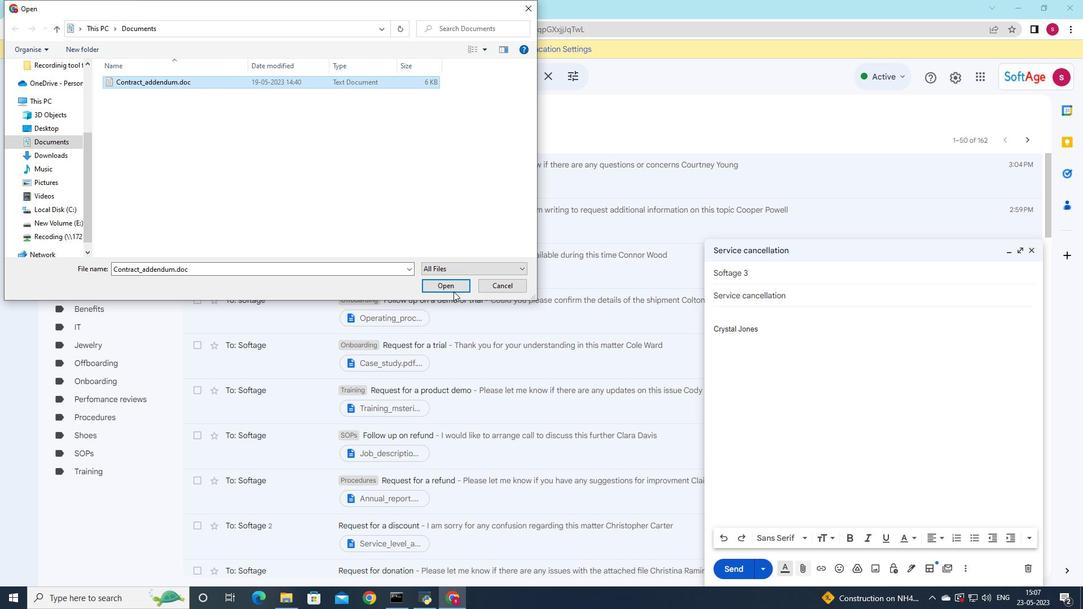
Action: Mouse pressed left at (453, 289)
Screenshot: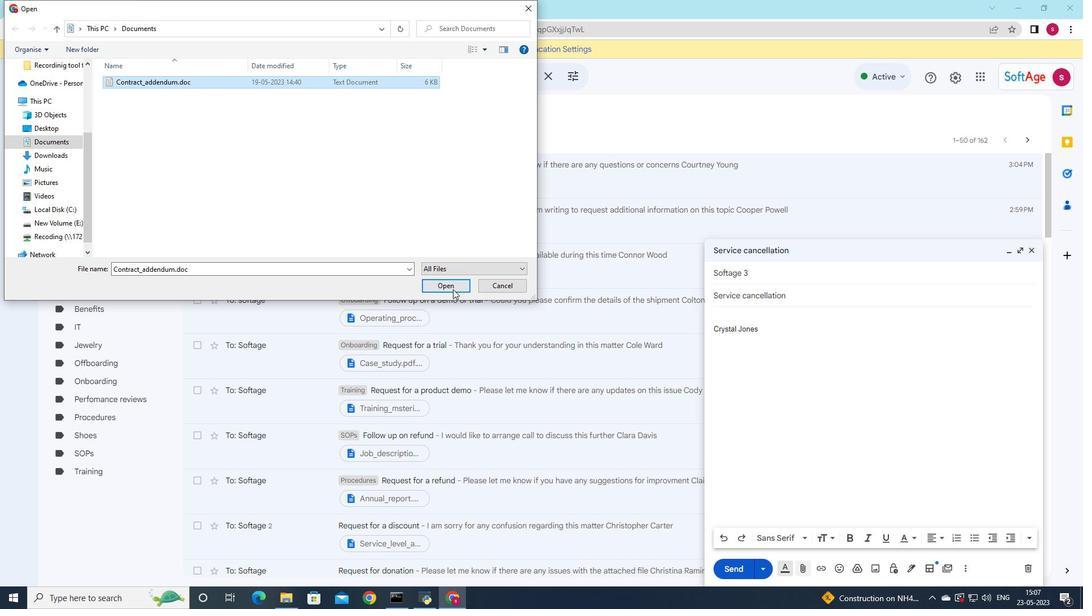 
Action: Mouse moved to (723, 312)
Screenshot: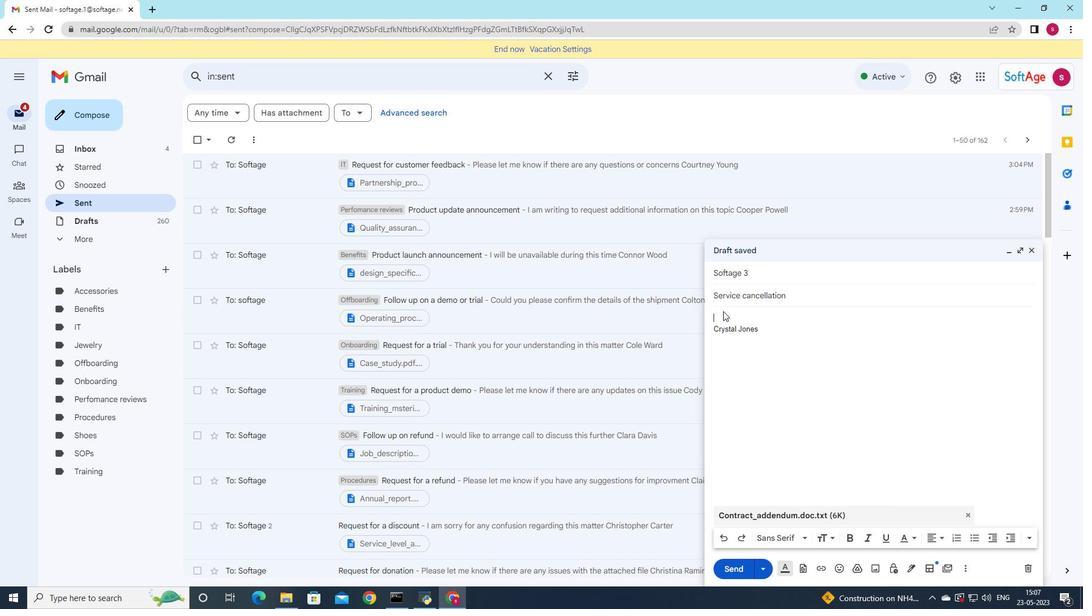 
Action: Key pressed <Key.shift>Please<Key.space>let<Key.space>me<Key.space>know<Key.space>if<Key.space>there<Key.space>i<Key.backspace>are<Key.space>any<Key.space>question<Key.space>or<Key.space>concerns
Screenshot: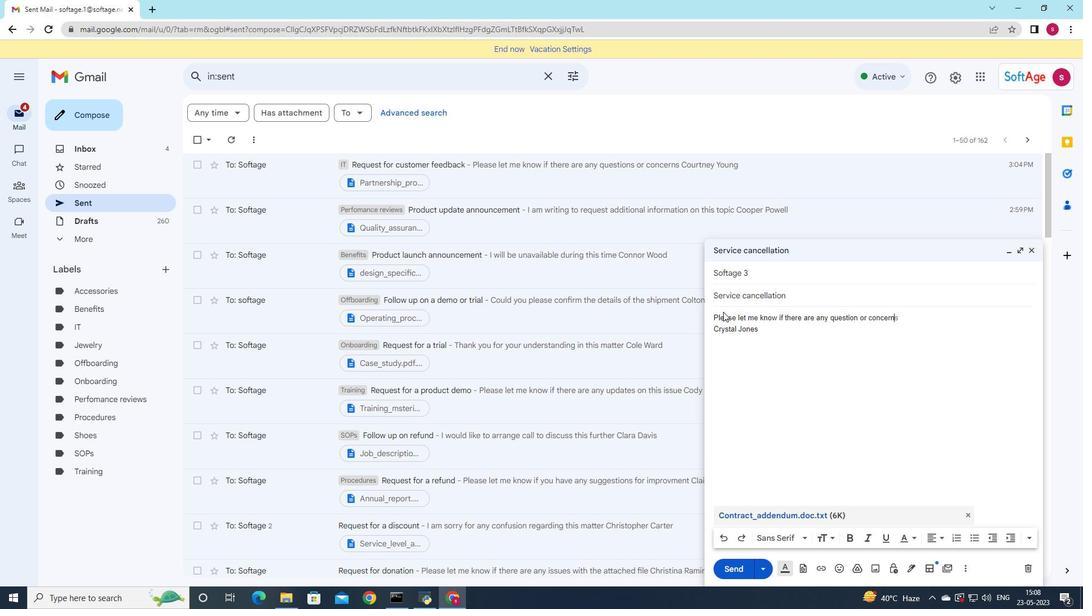 
Action: Mouse moved to (726, 536)
Screenshot: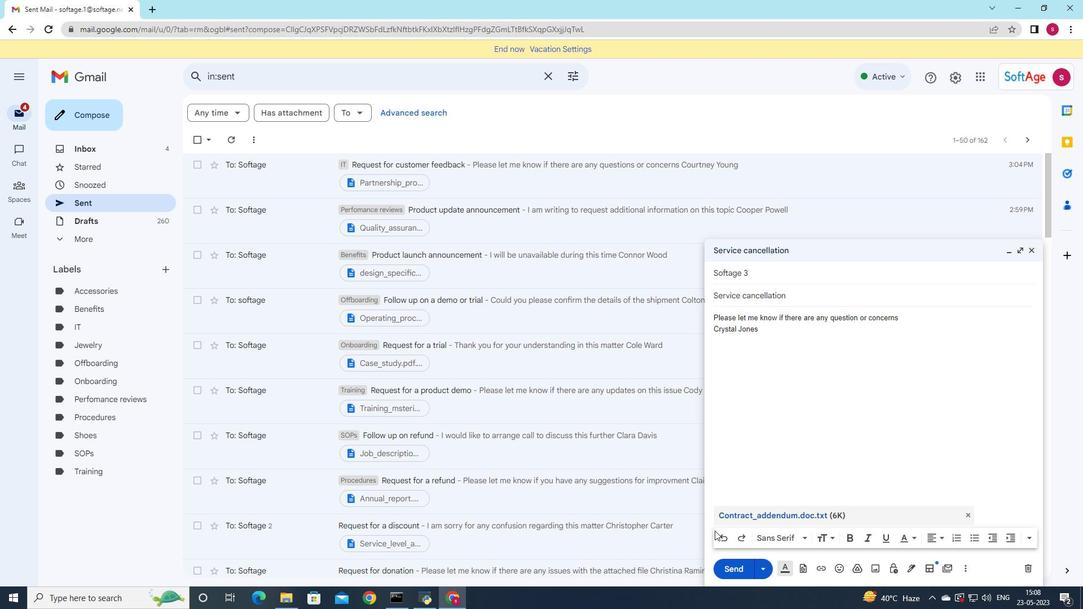 
Action: Mouse pressed left at (726, 536)
Screenshot: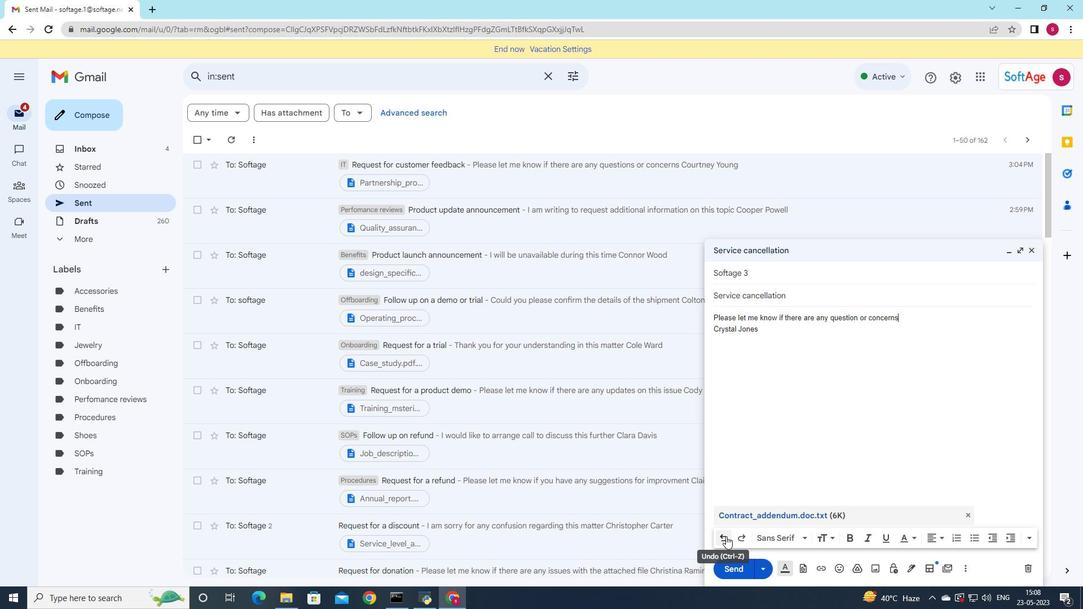 
Action: Mouse pressed left at (726, 536)
Screenshot: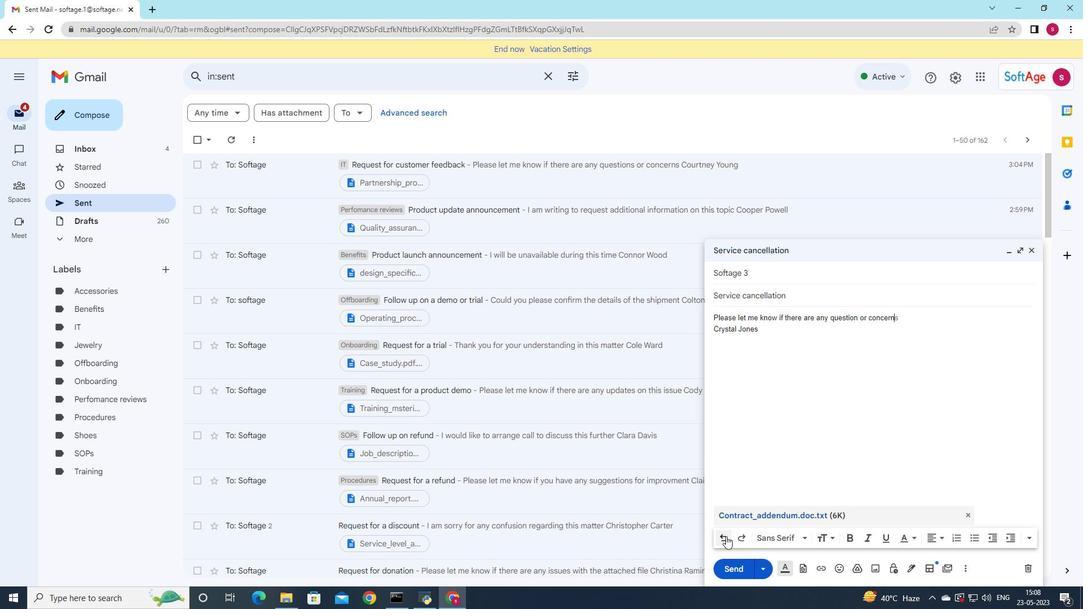
Action: Mouse pressed left at (726, 536)
Screenshot: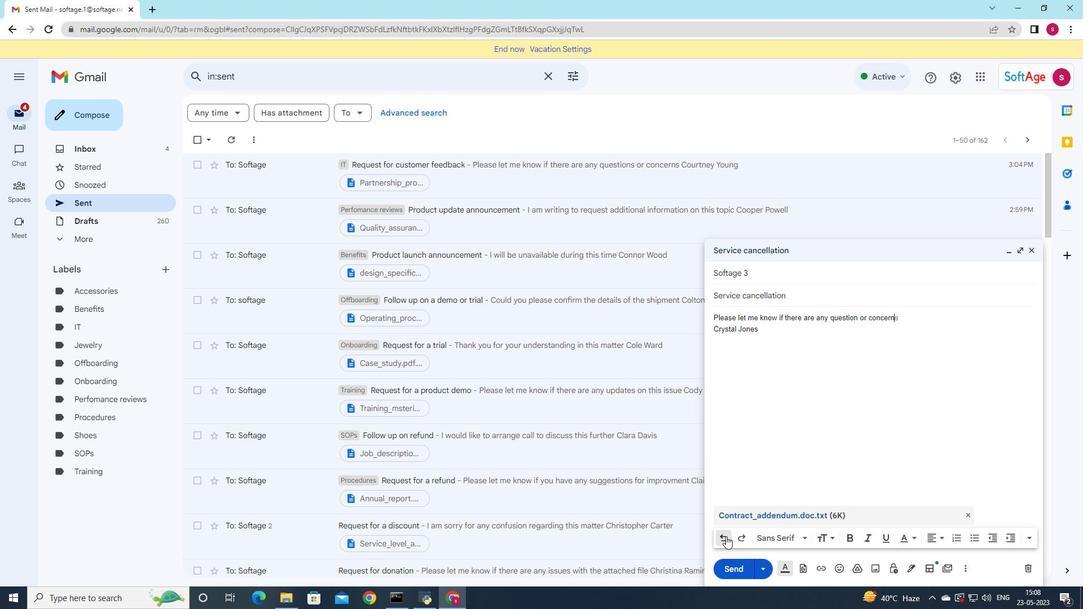 
Action: Mouse pressed left at (726, 536)
Screenshot: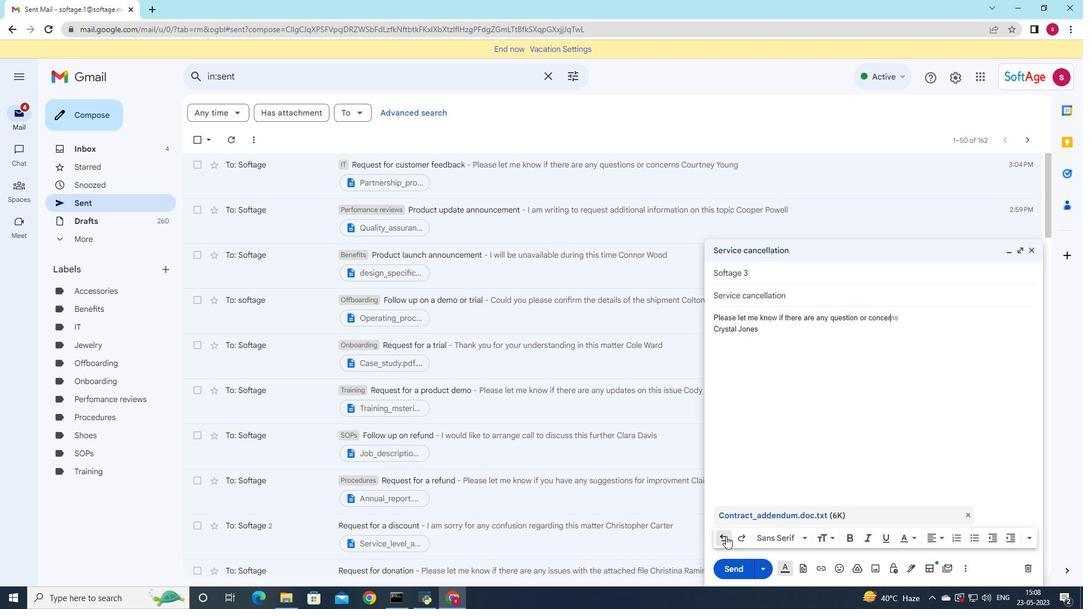 
Action: Mouse pressed left at (726, 536)
Screenshot: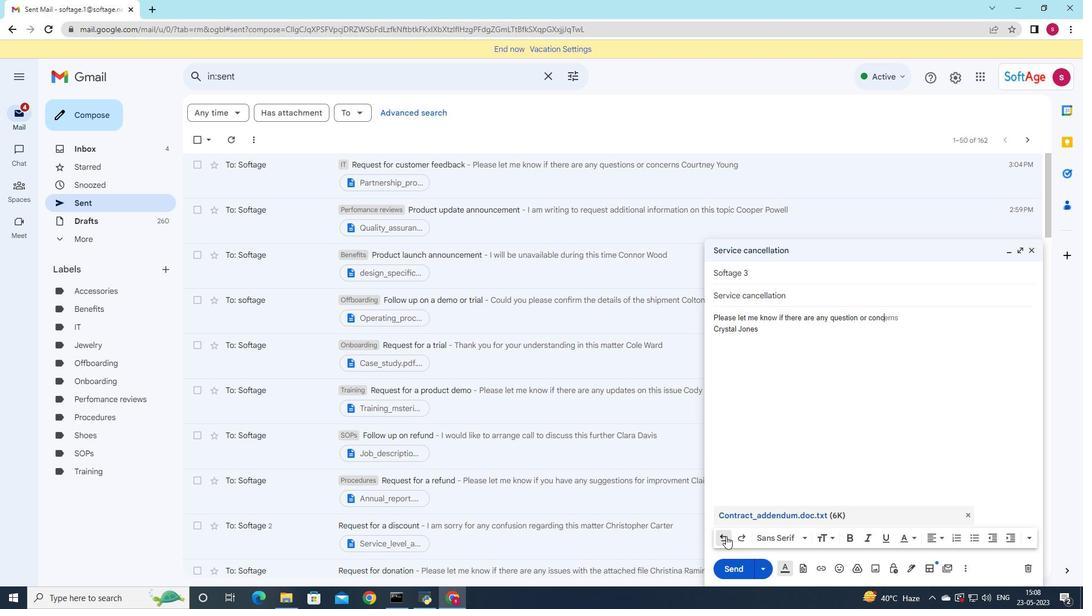 
Action: Mouse pressed left at (726, 536)
Screenshot: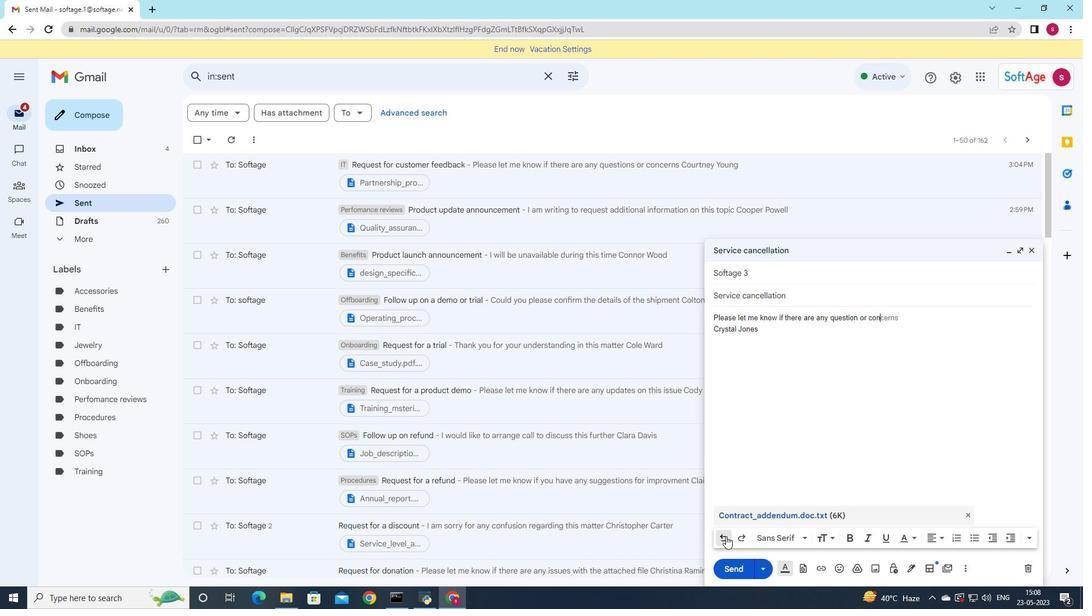 
Action: Mouse pressed left at (726, 536)
Screenshot: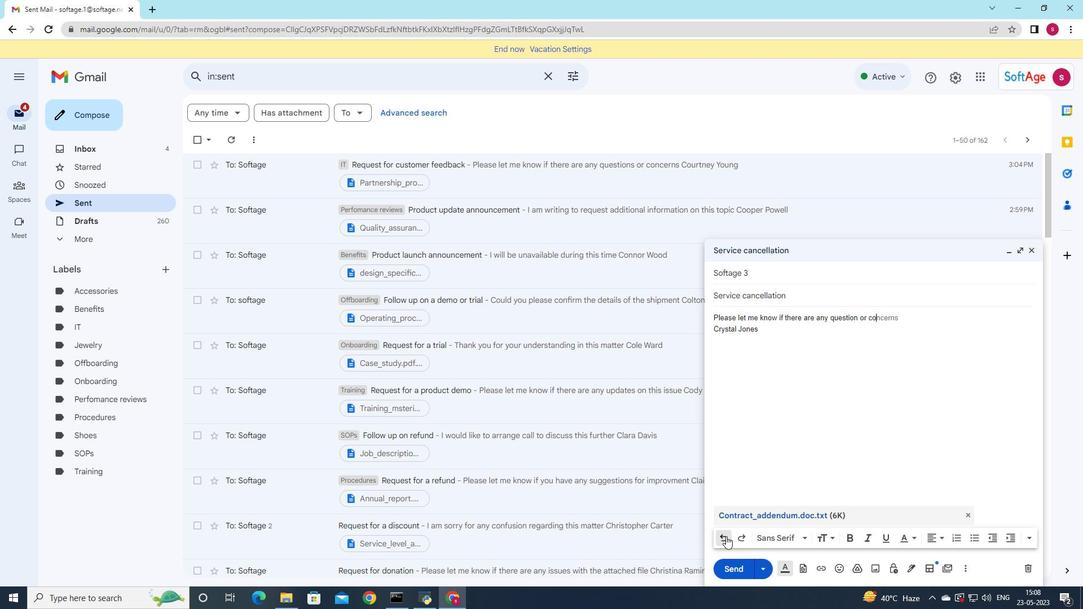 
Action: Mouse pressed left at (726, 536)
Screenshot: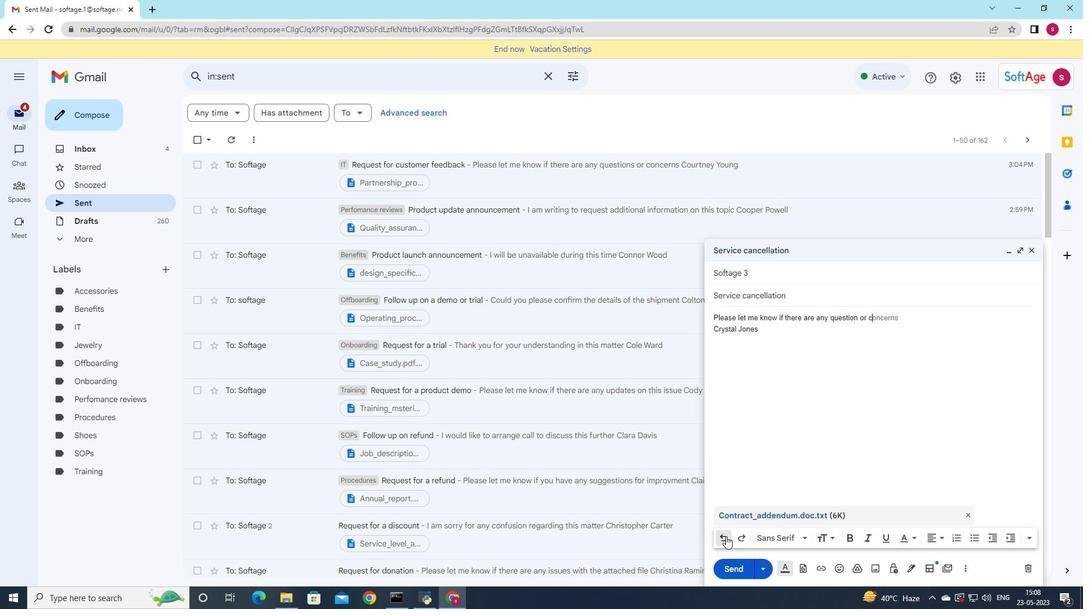 
Action: Mouse pressed left at (726, 536)
Screenshot: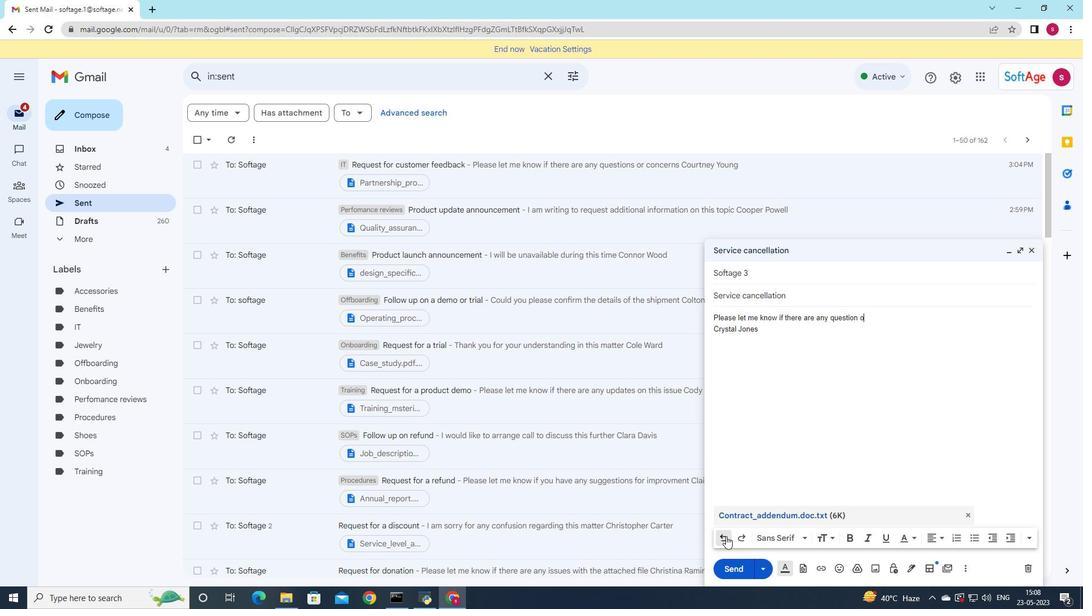
Action: Mouse pressed left at (726, 536)
Screenshot: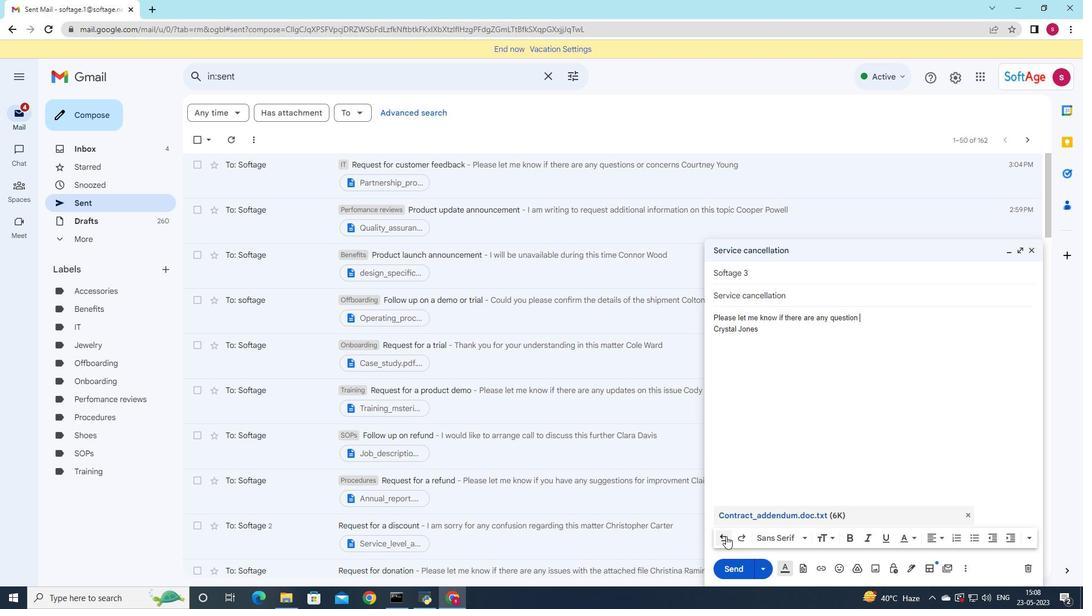 
Action: Mouse pressed left at (726, 536)
Screenshot: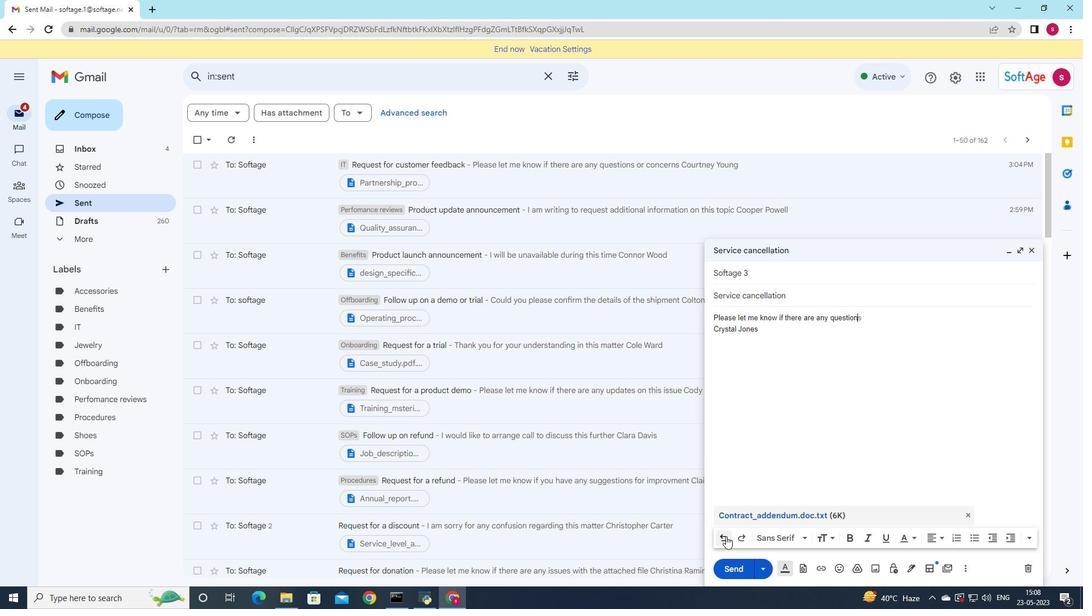 
Action: Mouse pressed left at (726, 536)
Screenshot: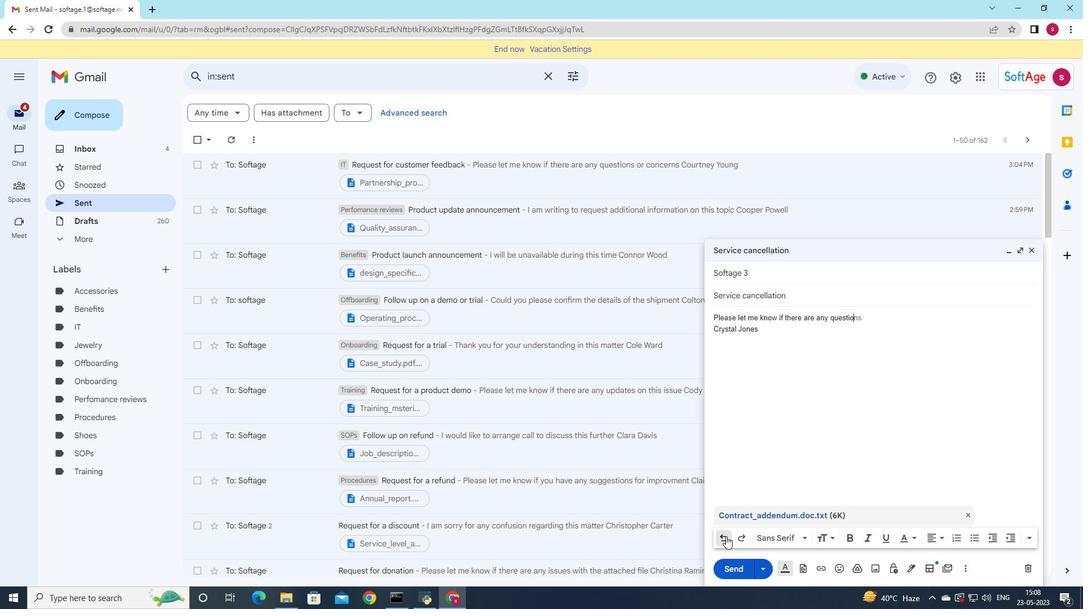 
Action: Mouse pressed left at (726, 536)
Screenshot: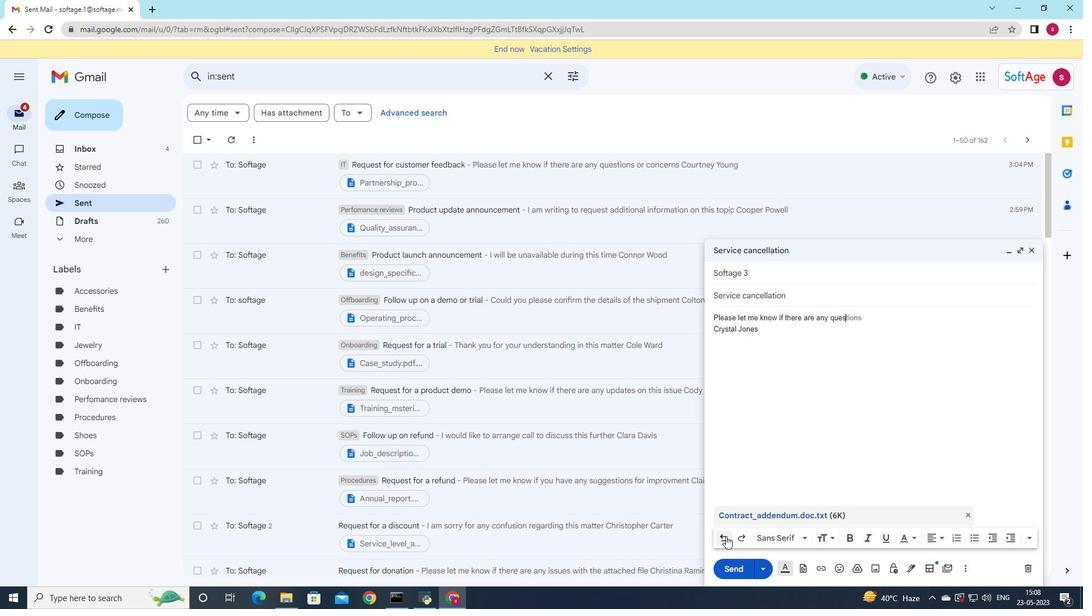 
Action: Mouse pressed left at (726, 536)
Screenshot: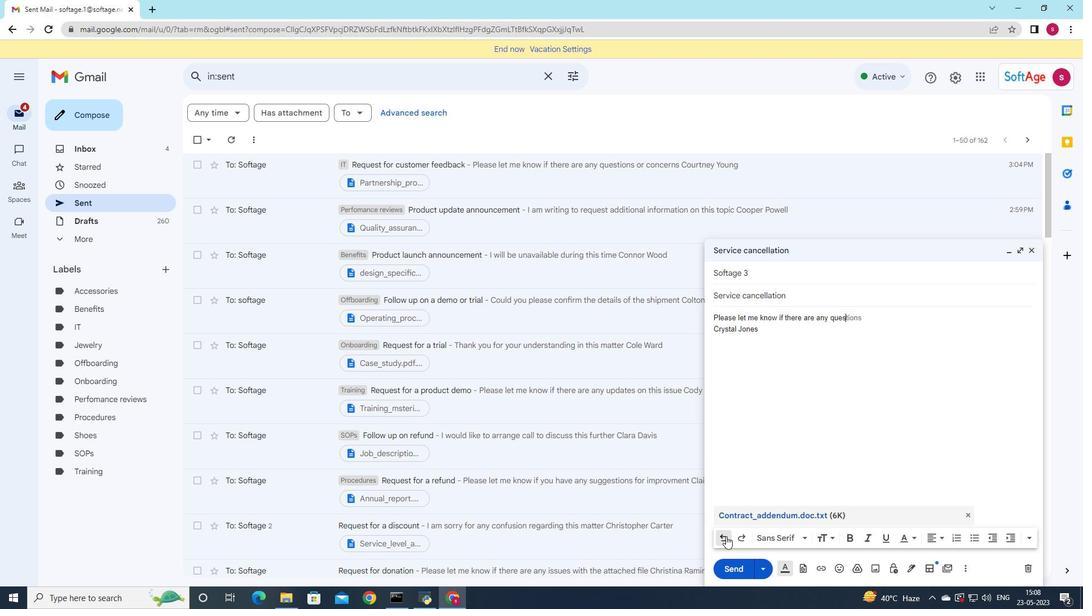 
Action: Mouse pressed left at (726, 536)
Screenshot: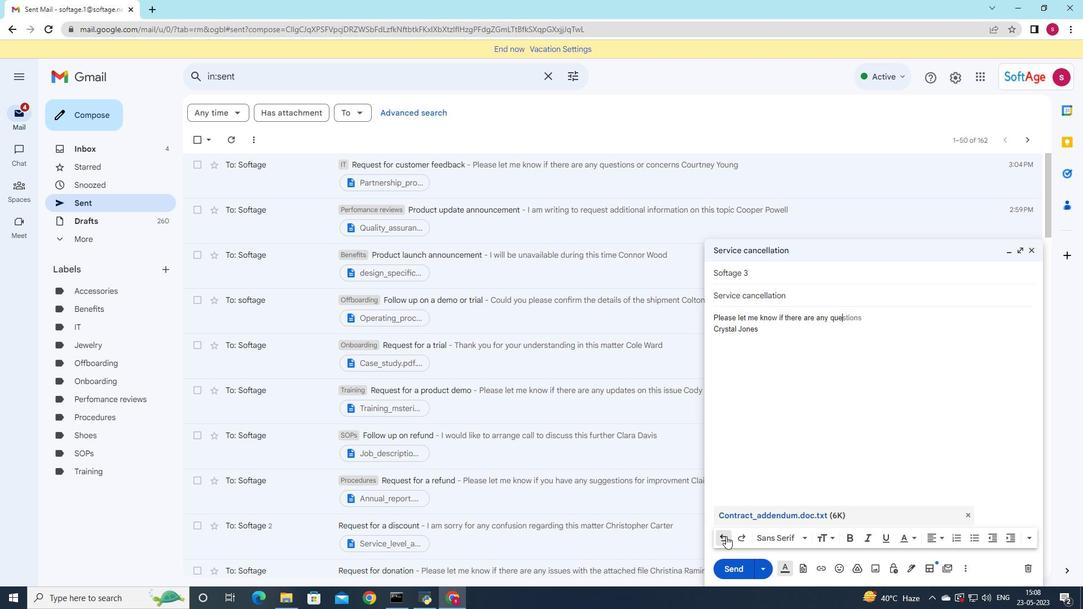 
Action: Mouse pressed left at (726, 536)
Screenshot: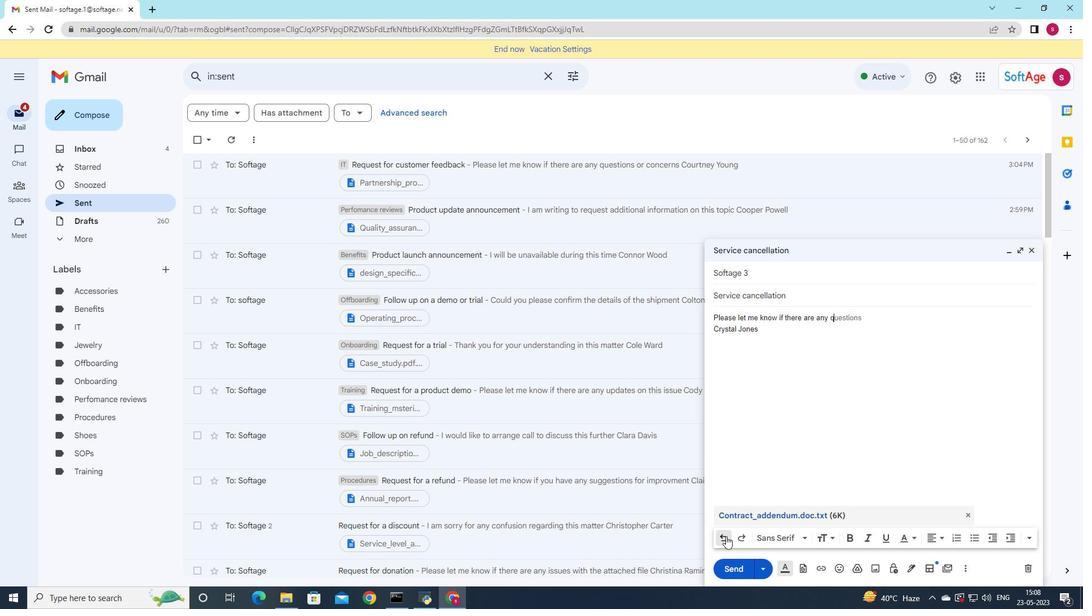 
Action: Mouse pressed left at (726, 536)
Screenshot: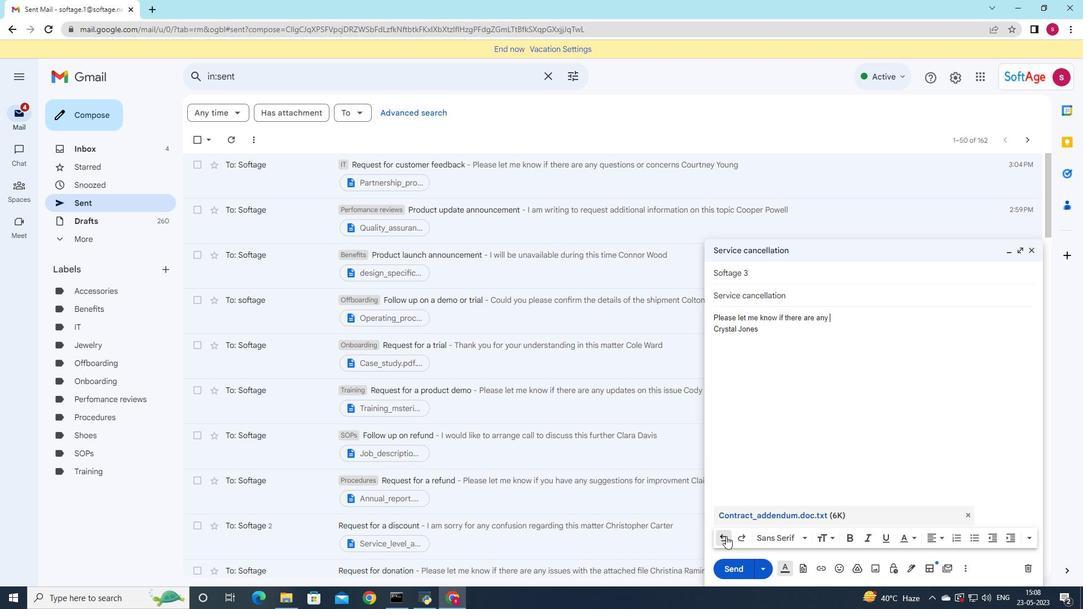 
Action: Mouse pressed left at (726, 536)
Screenshot: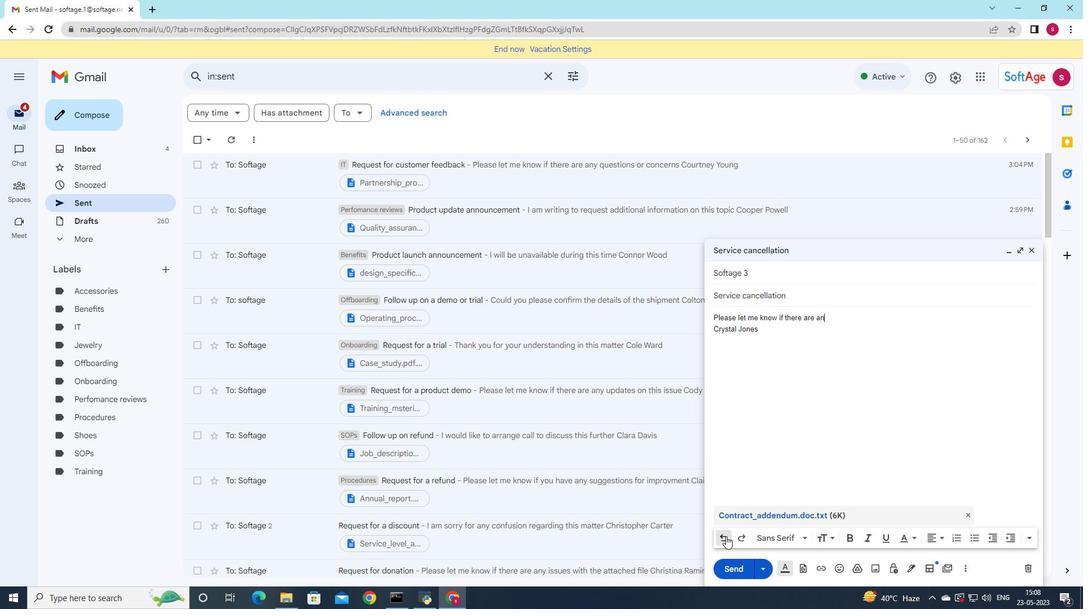 
Action: Mouse pressed left at (726, 536)
Screenshot: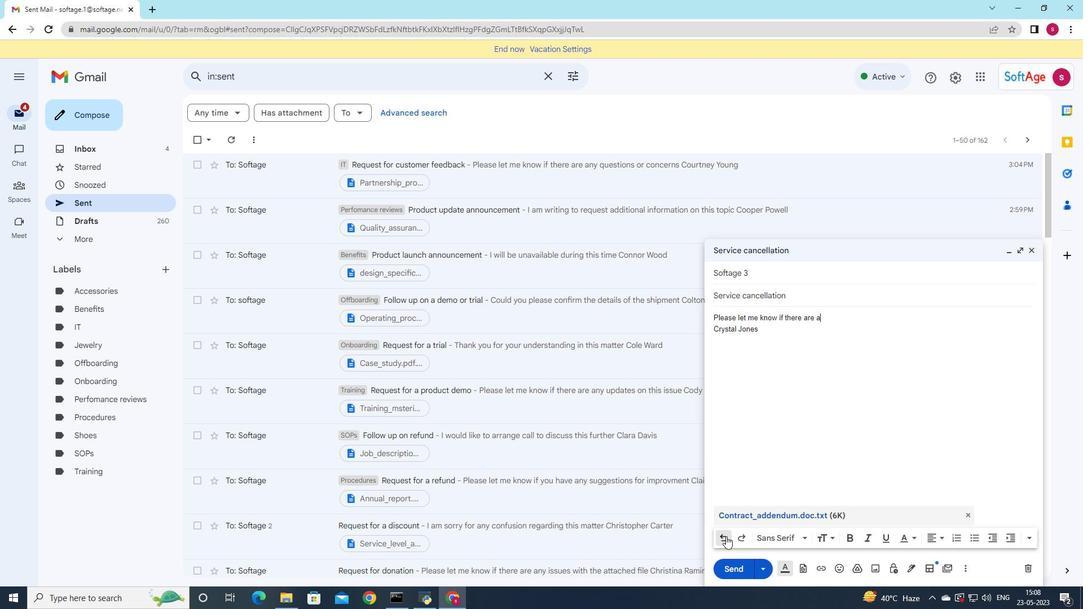 
Action: Mouse pressed left at (726, 536)
Screenshot: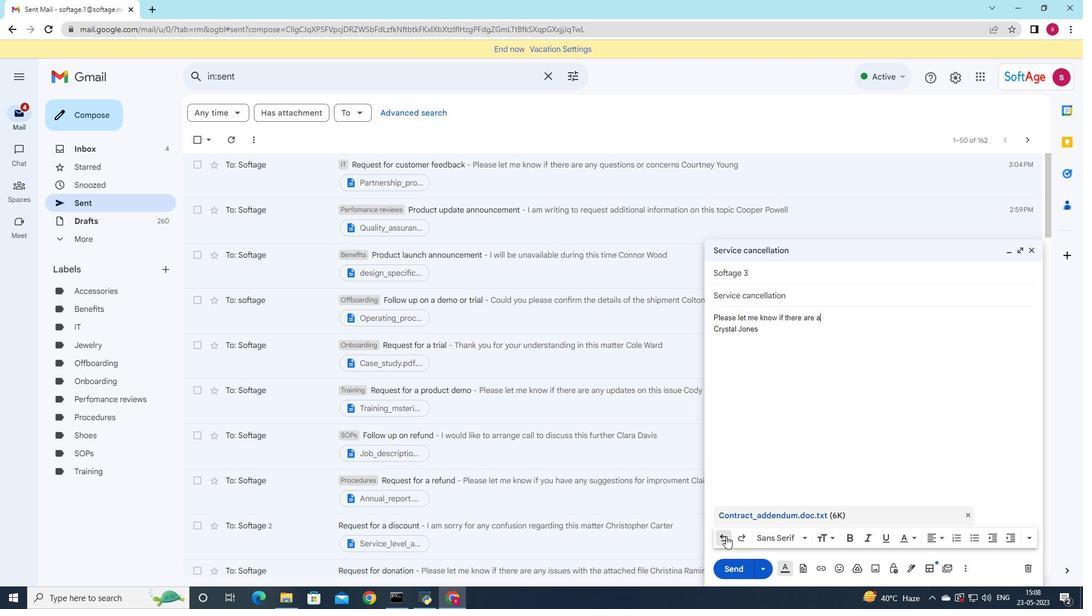 
Action: Mouse pressed left at (726, 536)
Screenshot: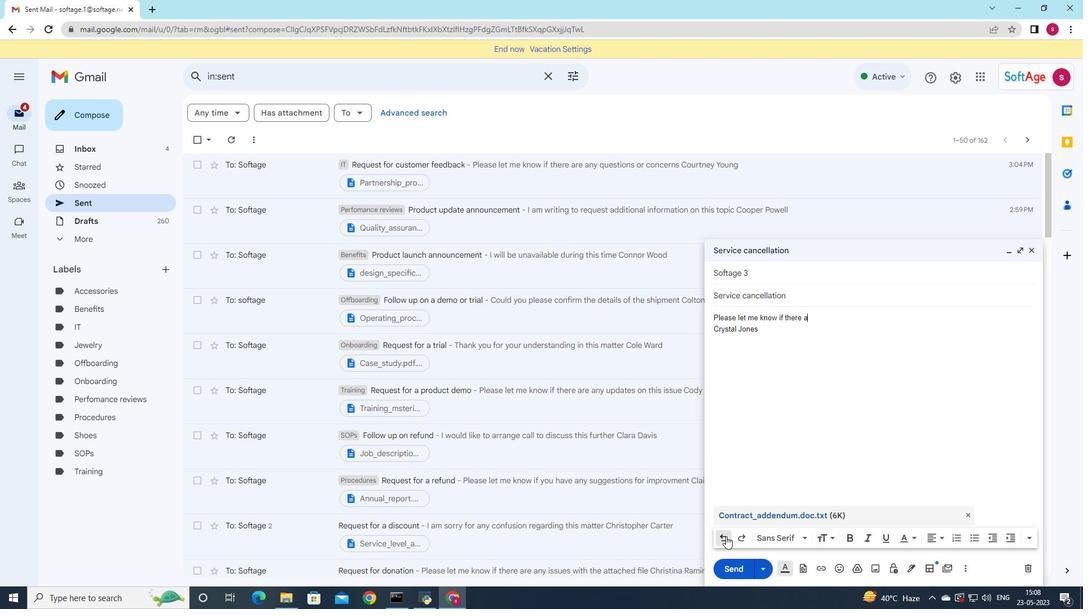 
Action: Mouse pressed left at (726, 536)
Screenshot: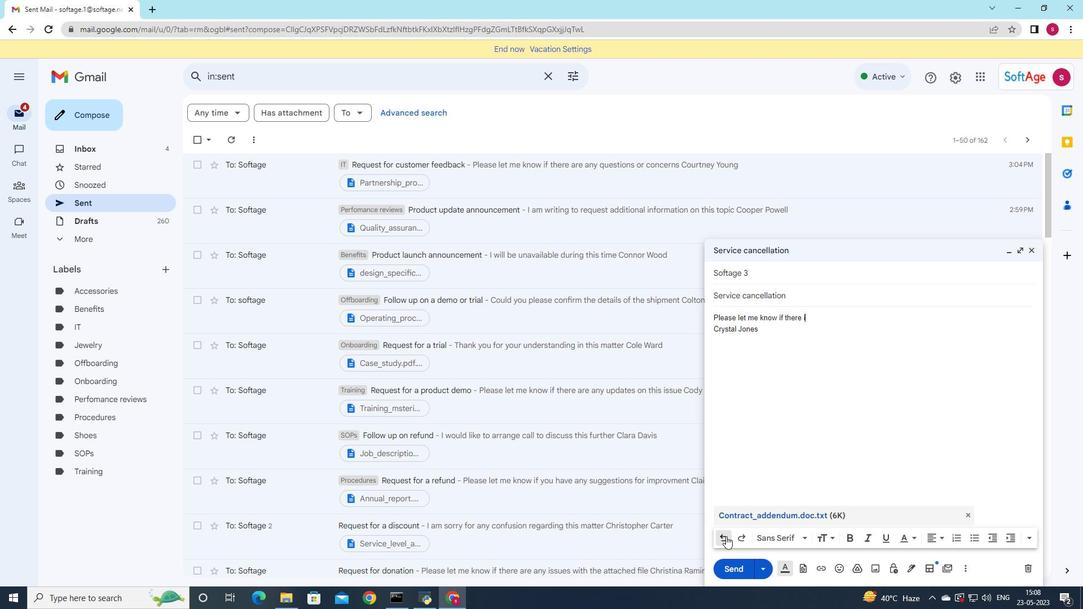 
Action: Mouse pressed left at (726, 536)
Screenshot: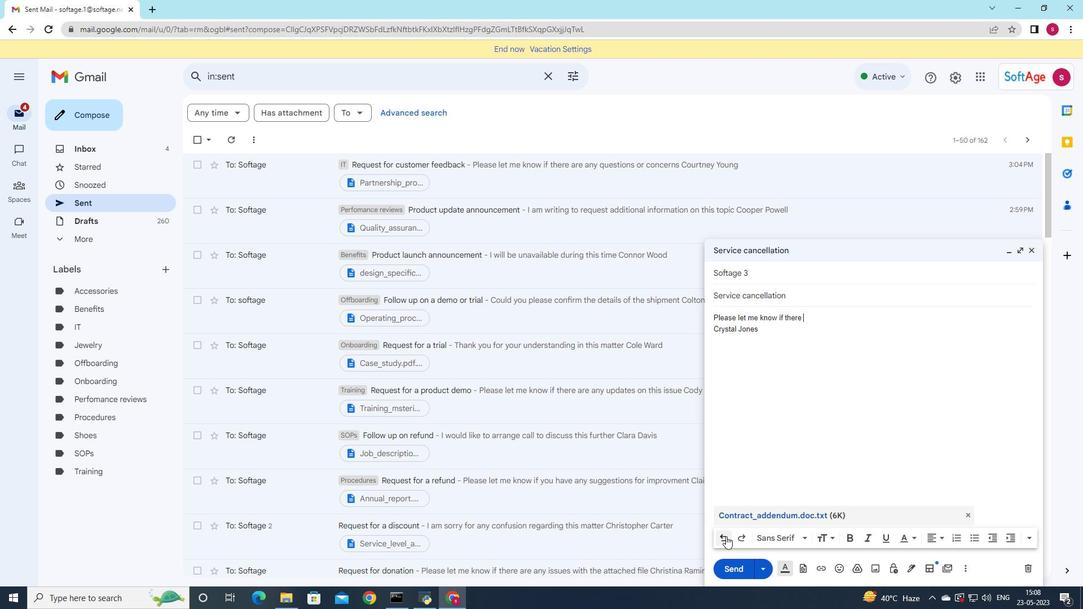 
Action: Mouse pressed left at (726, 536)
Screenshot: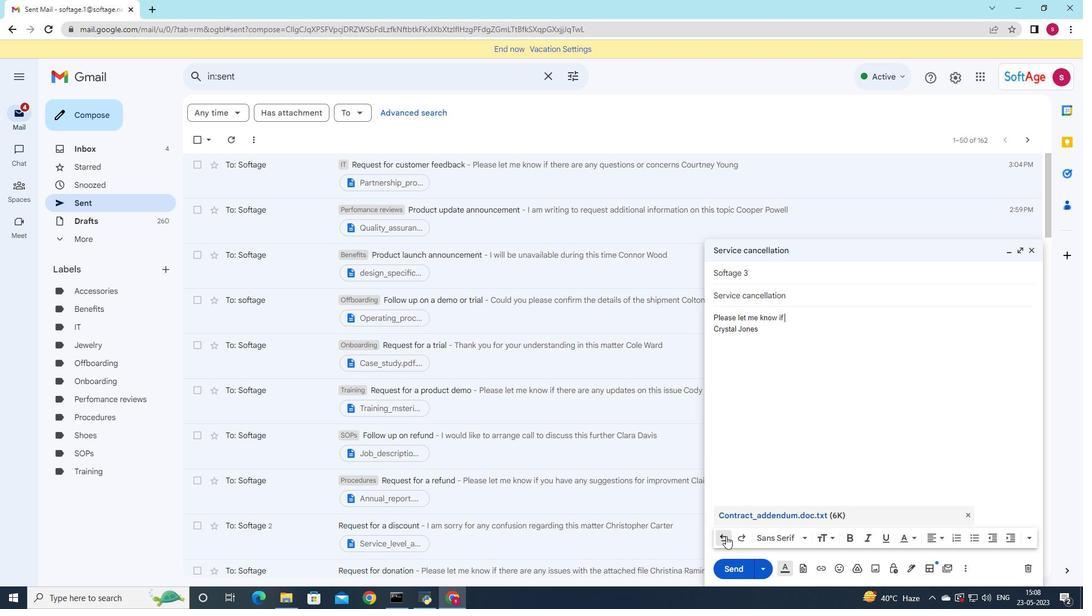 
Action: Mouse pressed left at (726, 536)
Screenshot: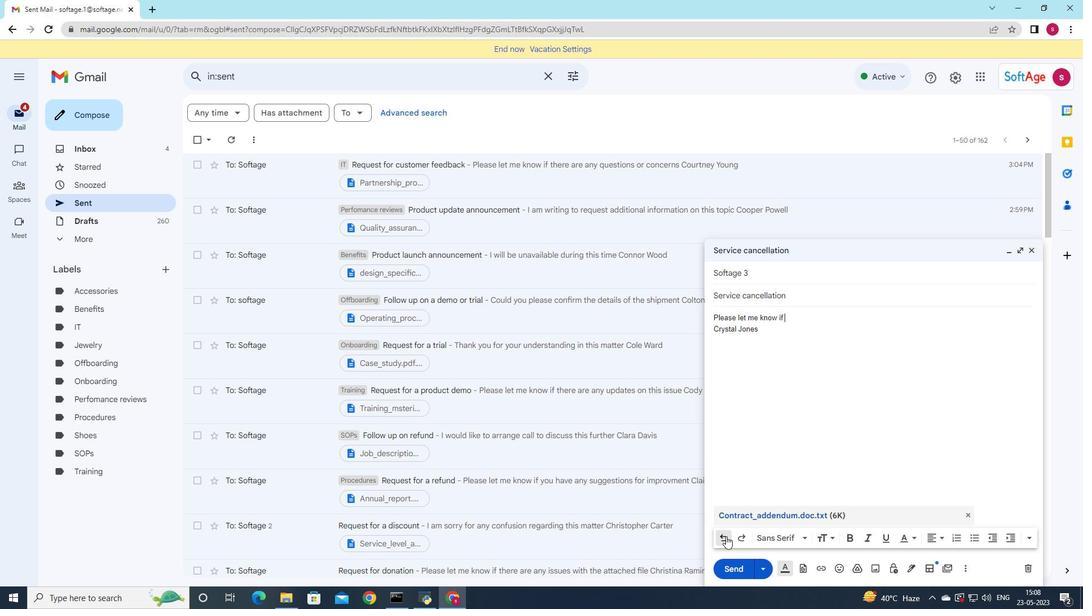 
Action: Mouse pressed left at (726, 536)
Screenshot: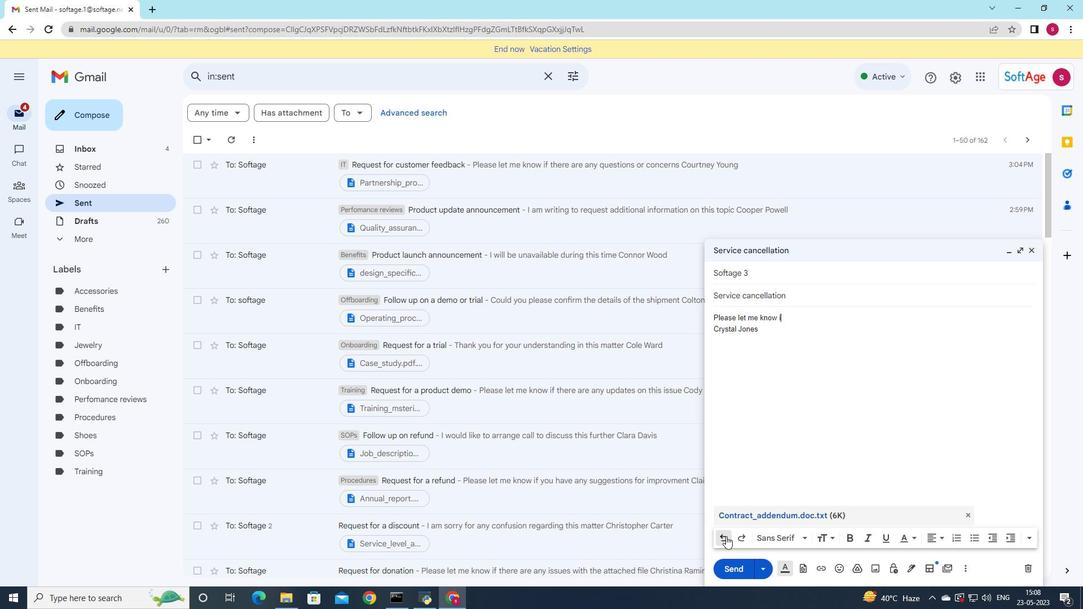 
Action: Mouse pressed left at (726, 536)
Screenshot: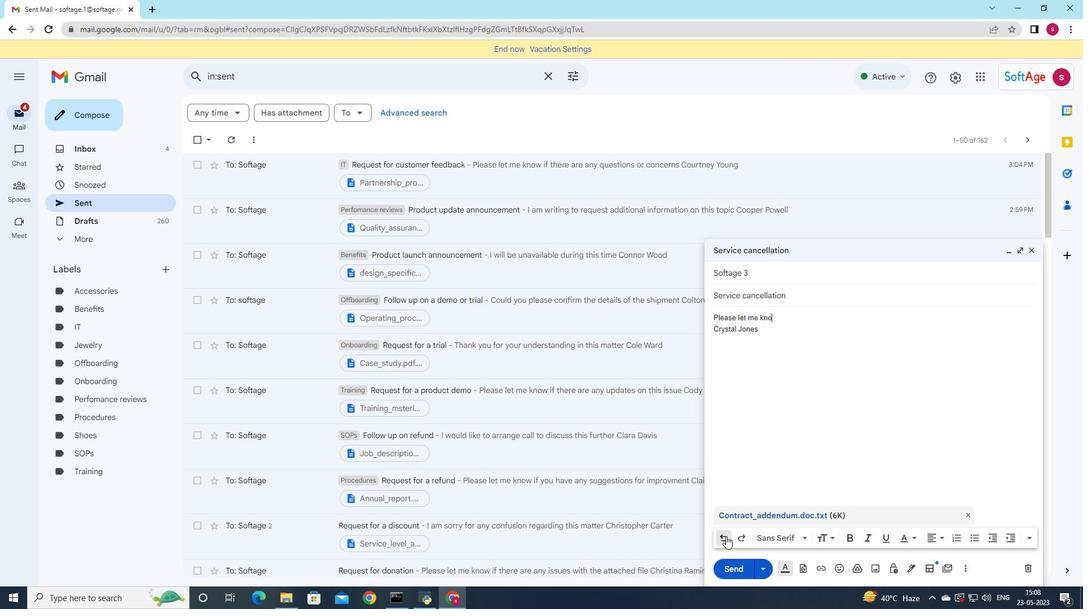 
Action: Mouse pressed left at (726, 536)
Screenshot: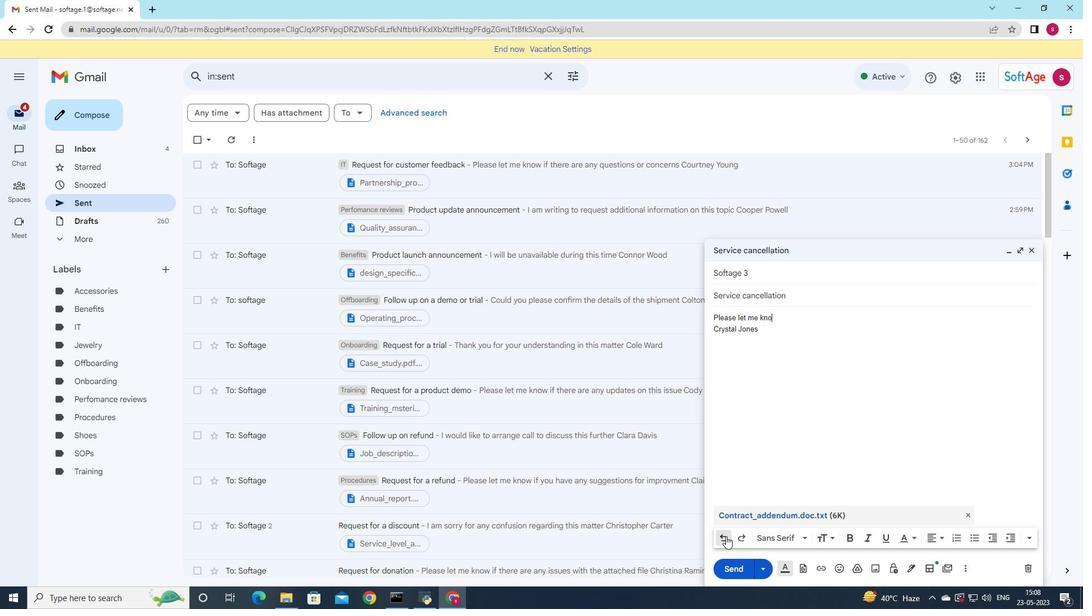 
Action: Mouse pressed left at (726, 536)
Screenshot: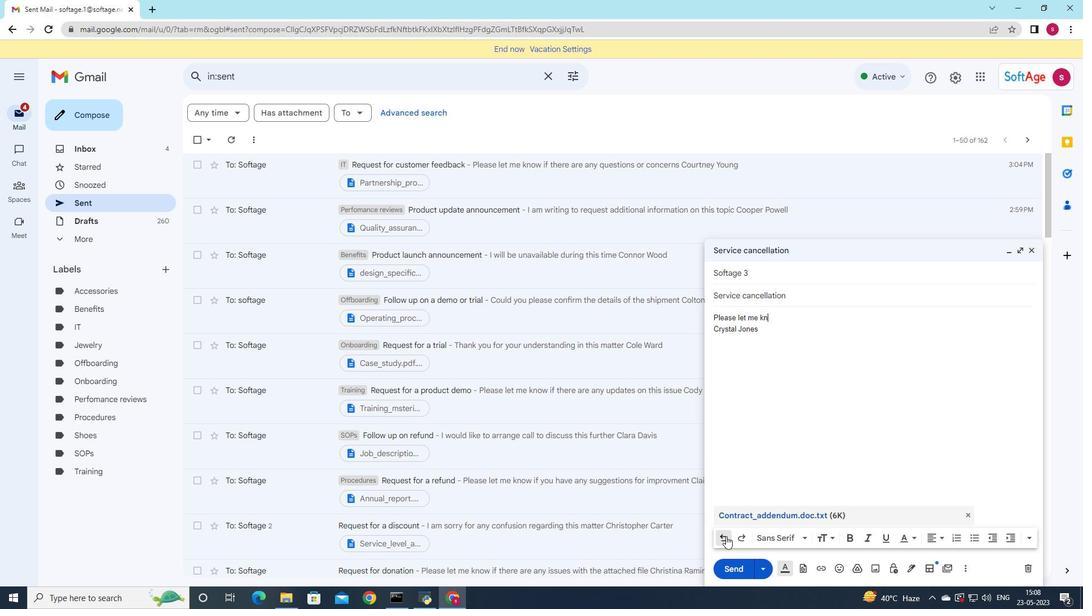 
Action: Mouse pressed left at (726, 536)
Screenshot: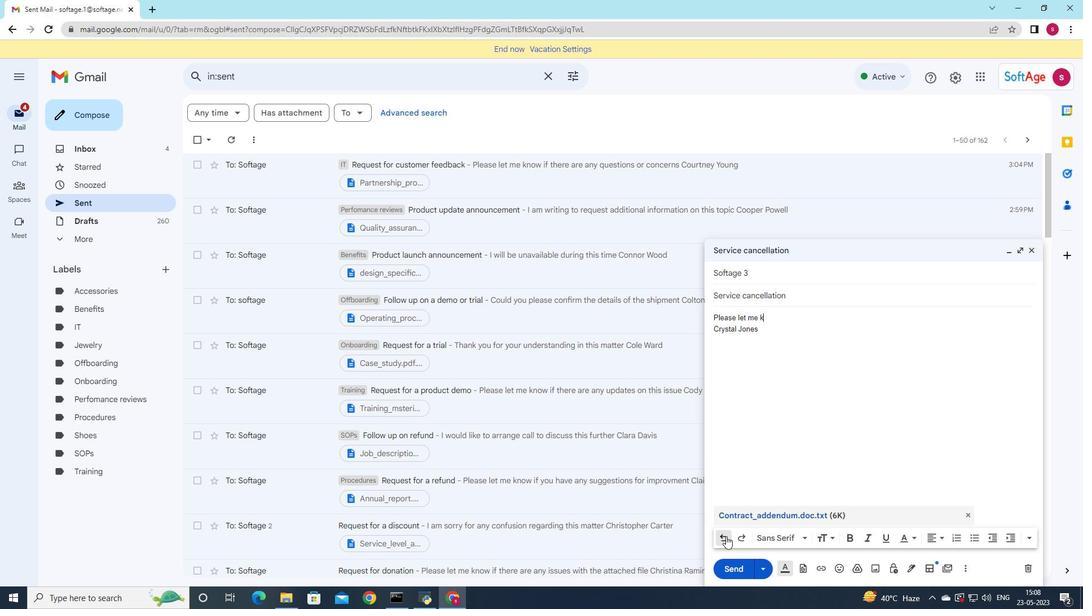 
Action: Mouse pressed left at (726, 536)
Screenshot: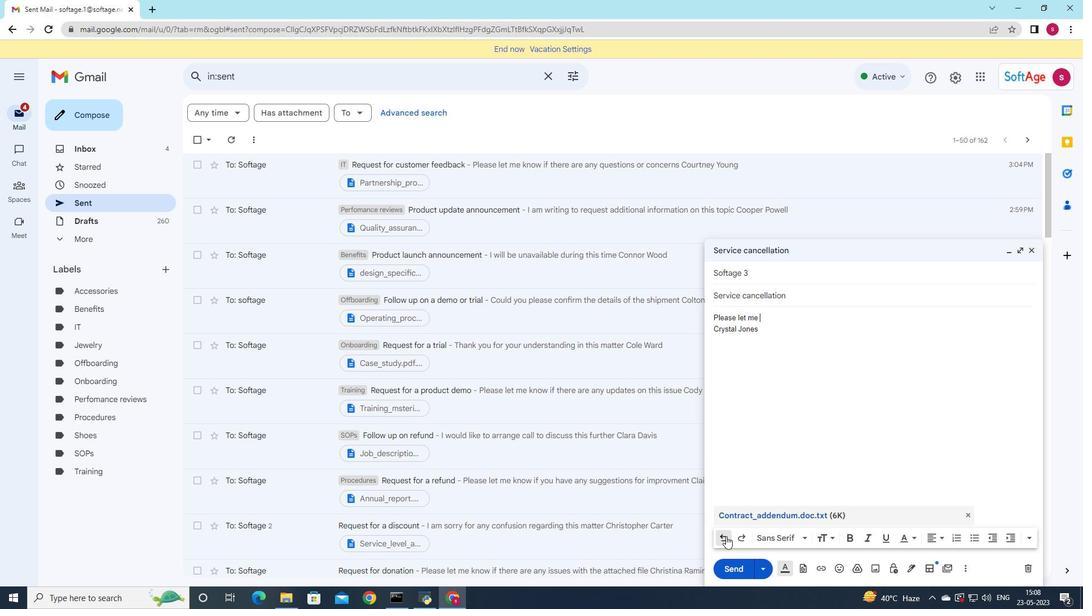 
Action: Mouse pressed left at (726, 536)
Screenshot: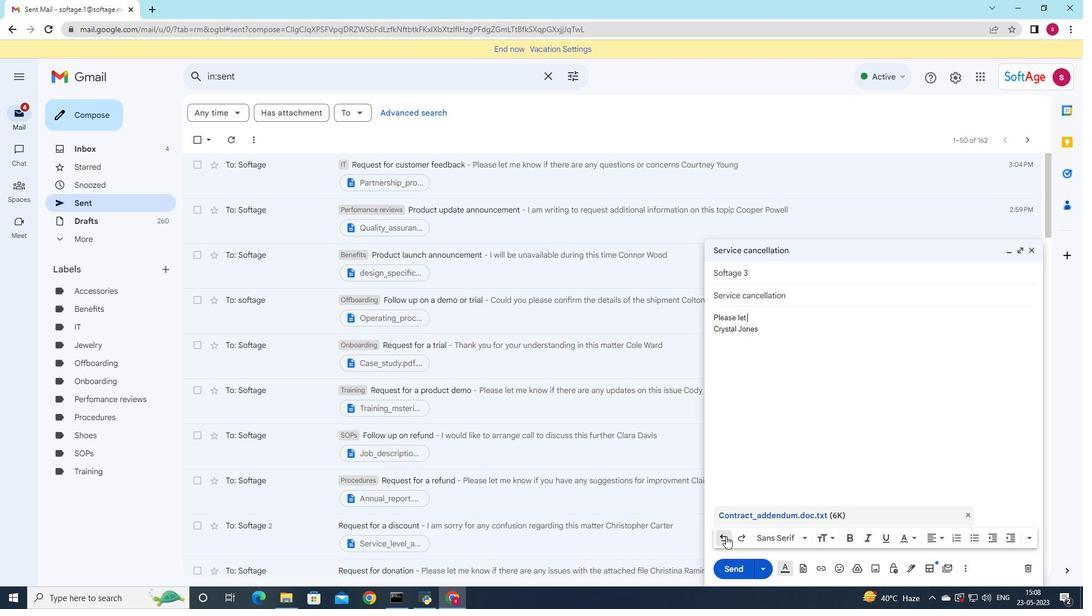 
Action: Mouse pressed left at (726, 536)
Screenshot: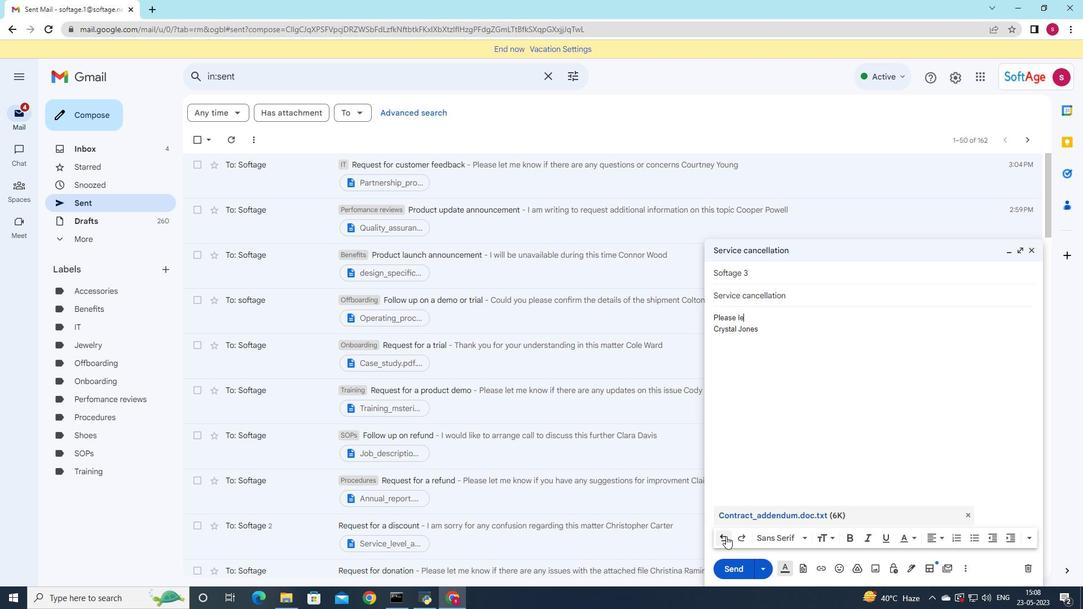 
Action: Mouse pressed left at (726, 536)
Screenshot: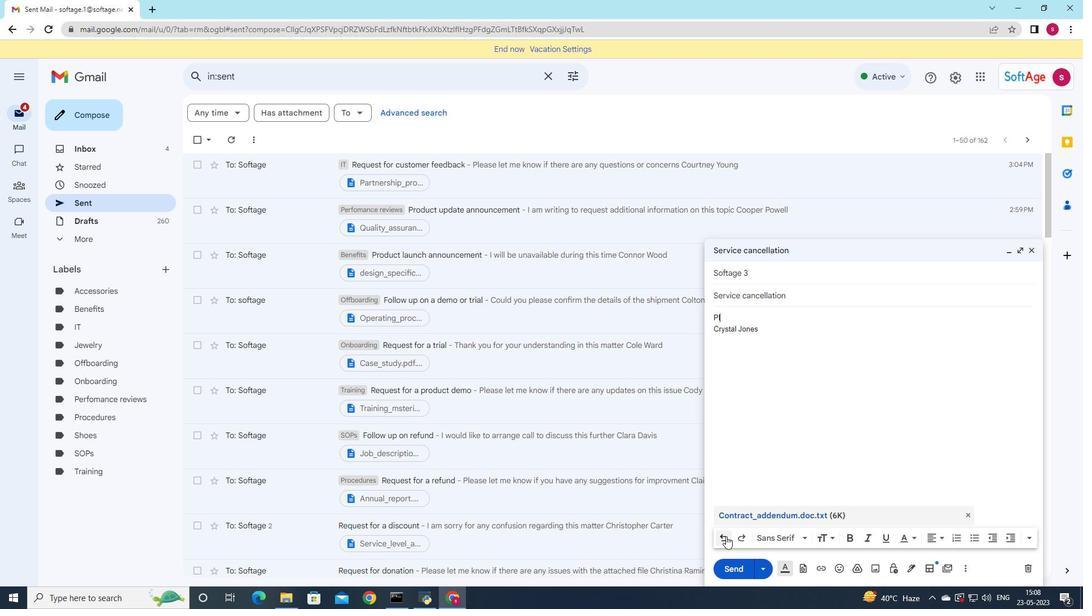 
Action: Key pressed <Key.shift>I<Key.space>am<Key.space>sorry<Key.space>for<Key.space>any<Key.space>mis<Key.space>communication<Key.space>
Screenshot: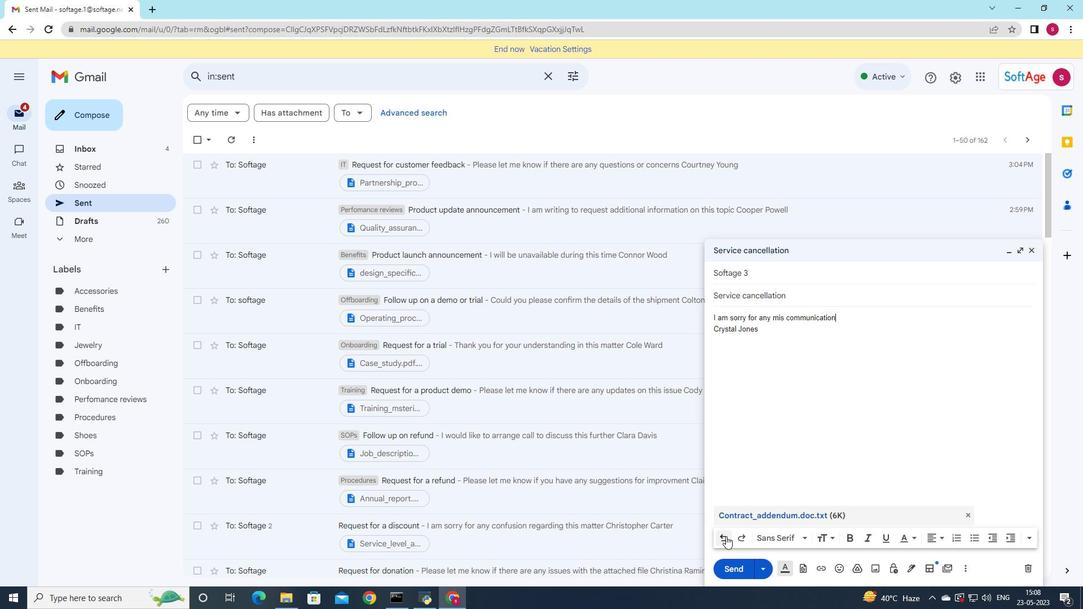
Action: Mouse moved to (788, 320)
Screenshot: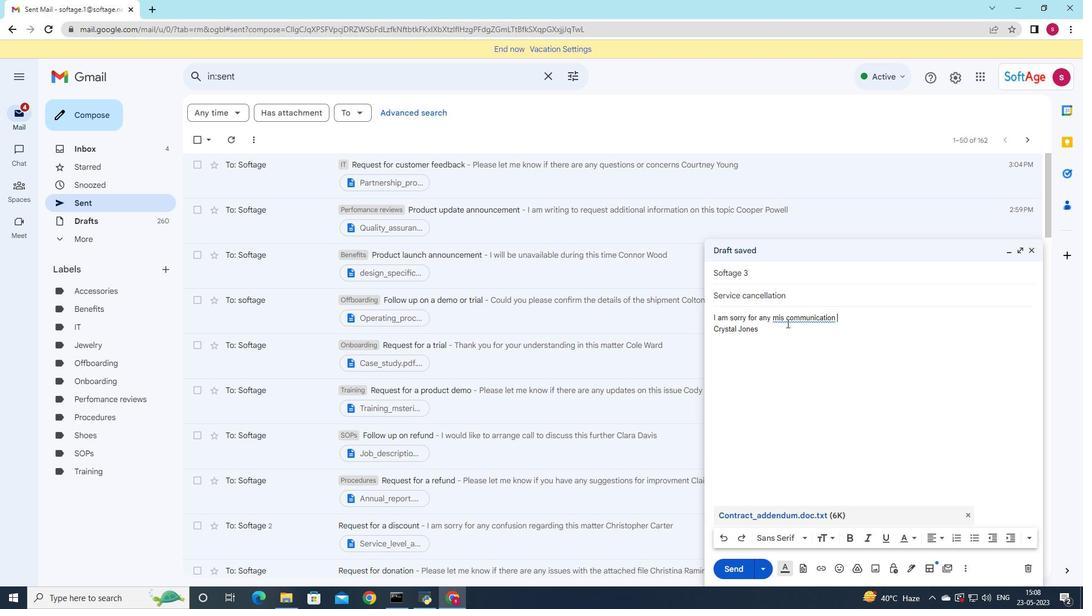 
Action: Mouse pressed left at (788, 320)
Screenshot: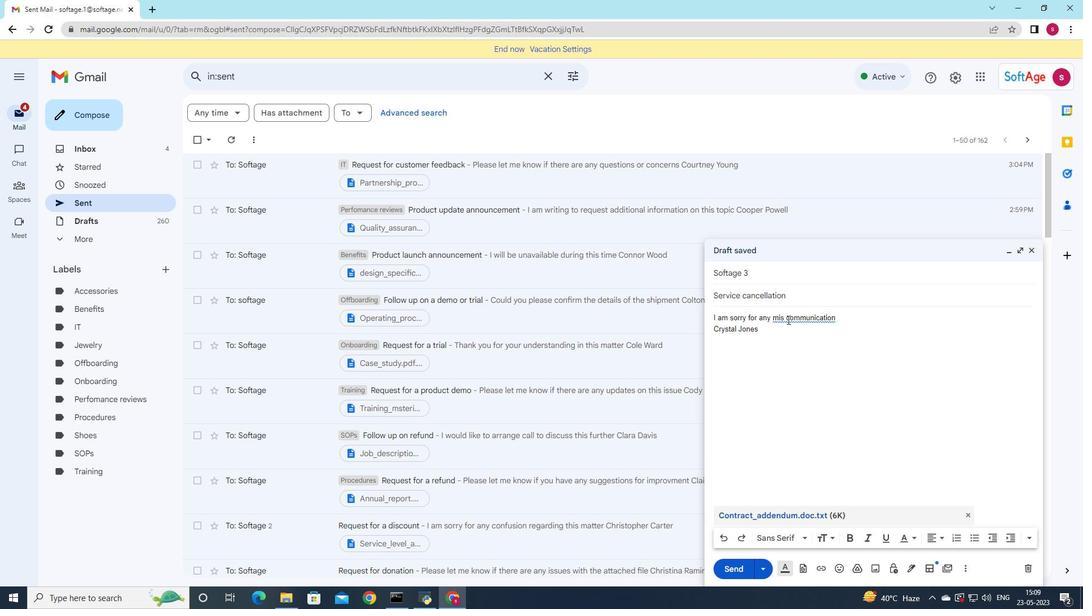 
Action: Key pressed <Key.backspace>
Screenshot: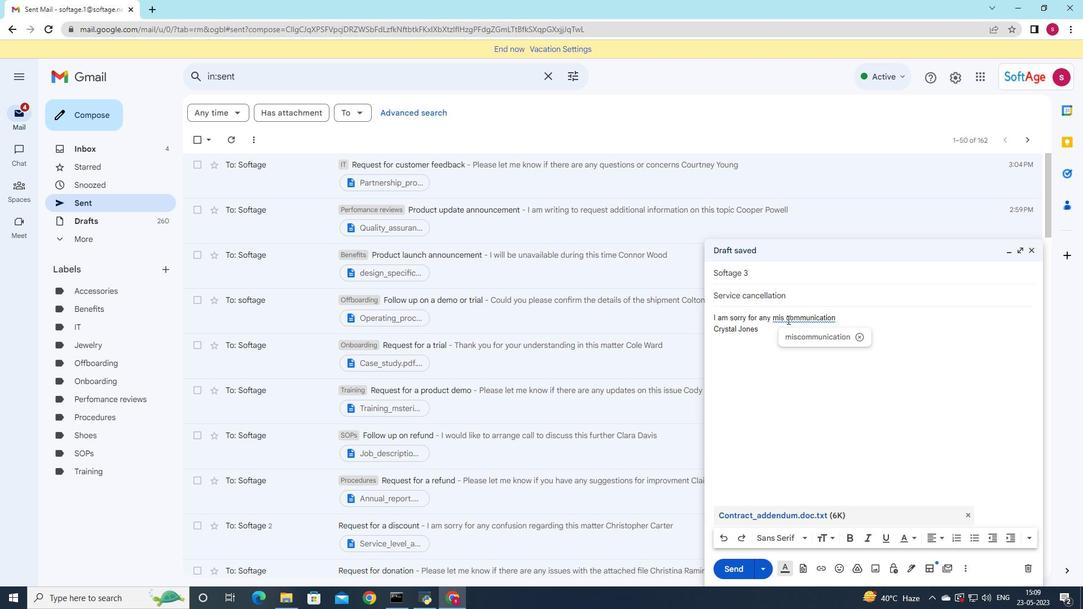 
Action: Mouse moved to (844, 317)
Screenshot: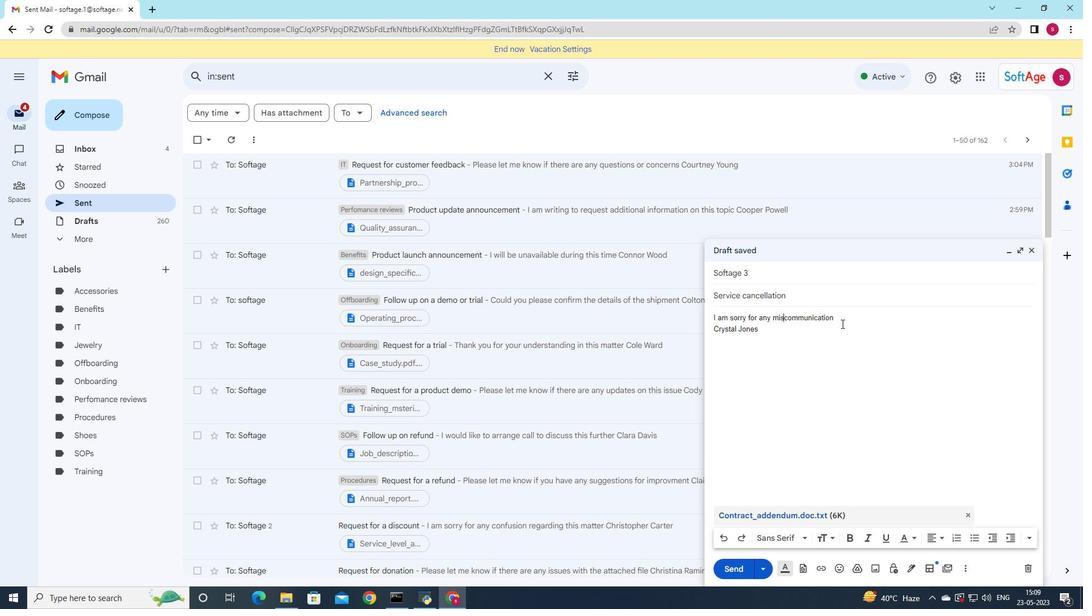
Action: Mouse pressed left at (844, 317)
Screenshot: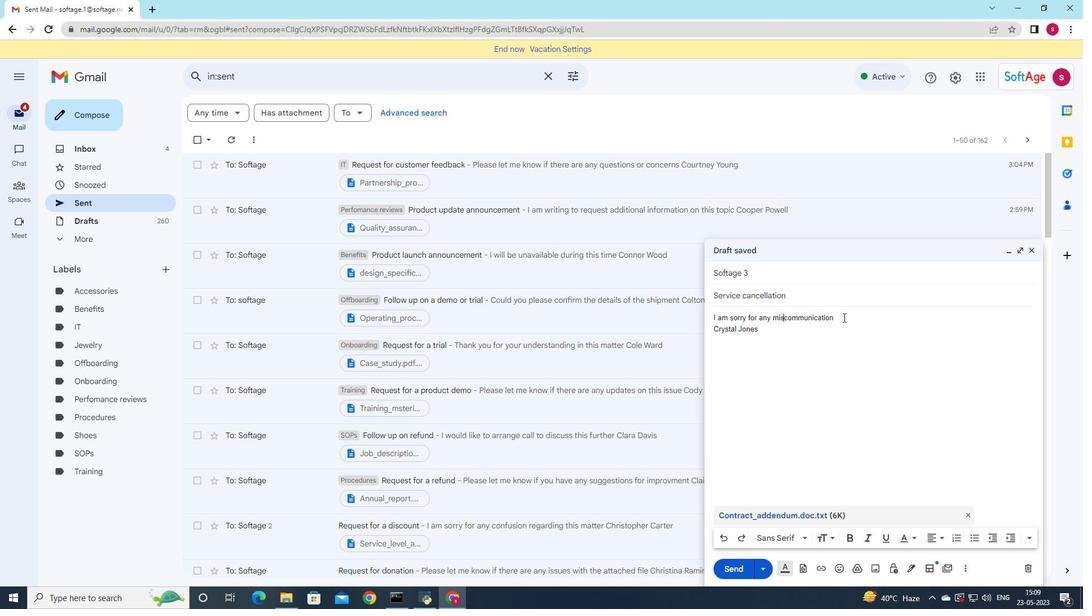 
Action: Key pressed on<Key.space>our<Key.space>end<Key.space>
Screenshot: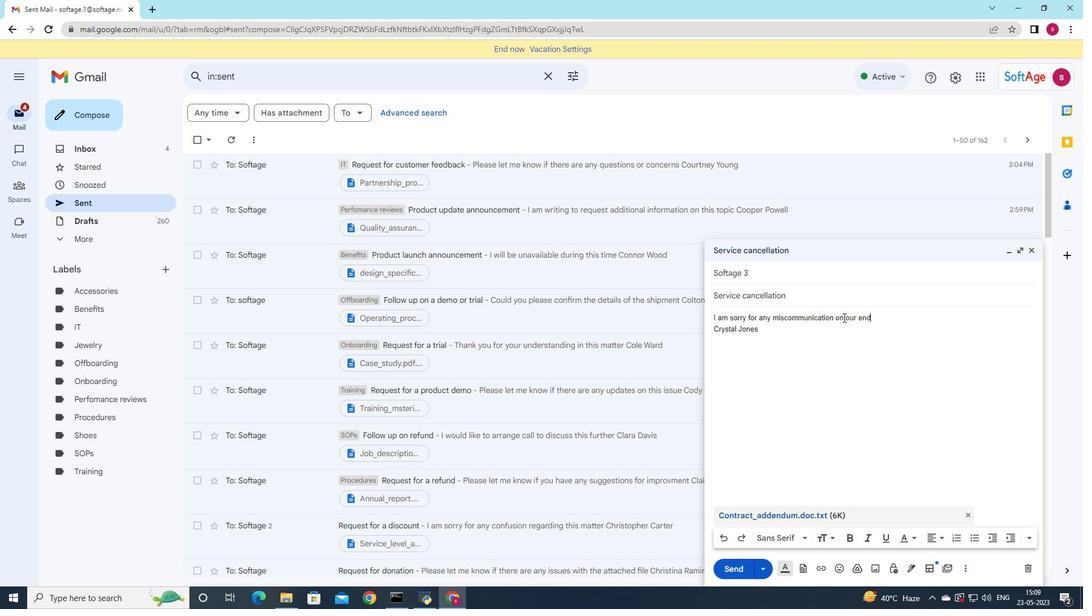 
Action: Mouse moved to (741, 567)
Screenshot: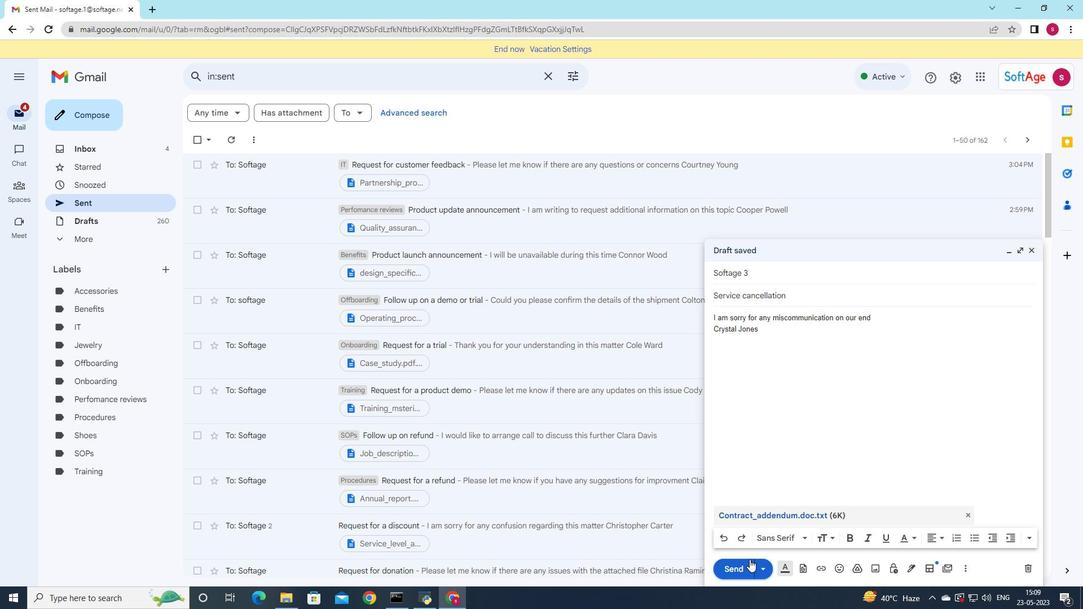 
Action: Mouse pressed left at (741, 567)
Screenshot: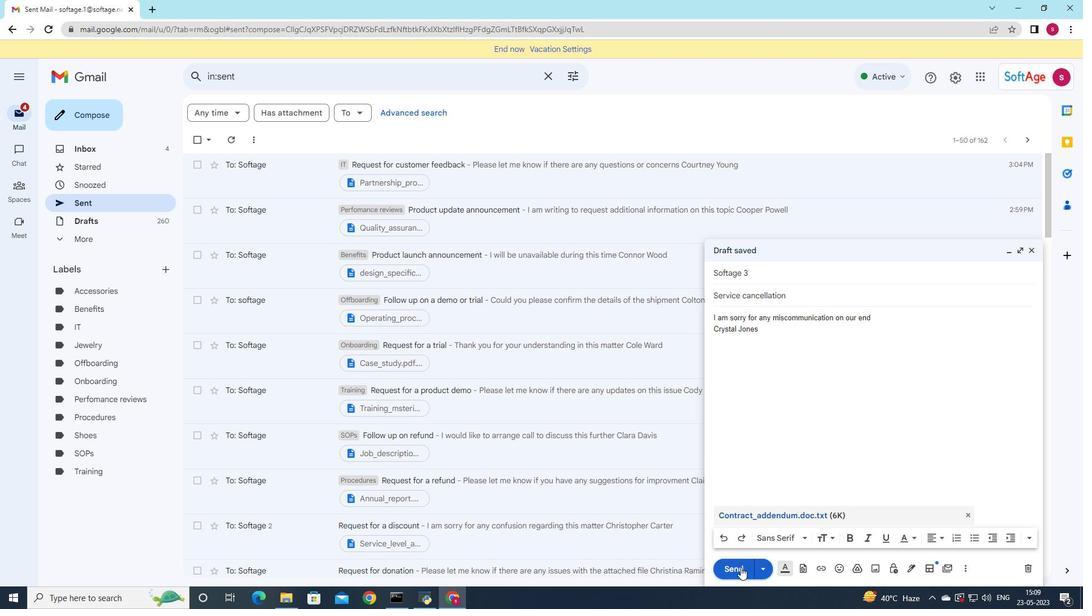 
Action: Mouse moved to (464, 181)
Screenshot: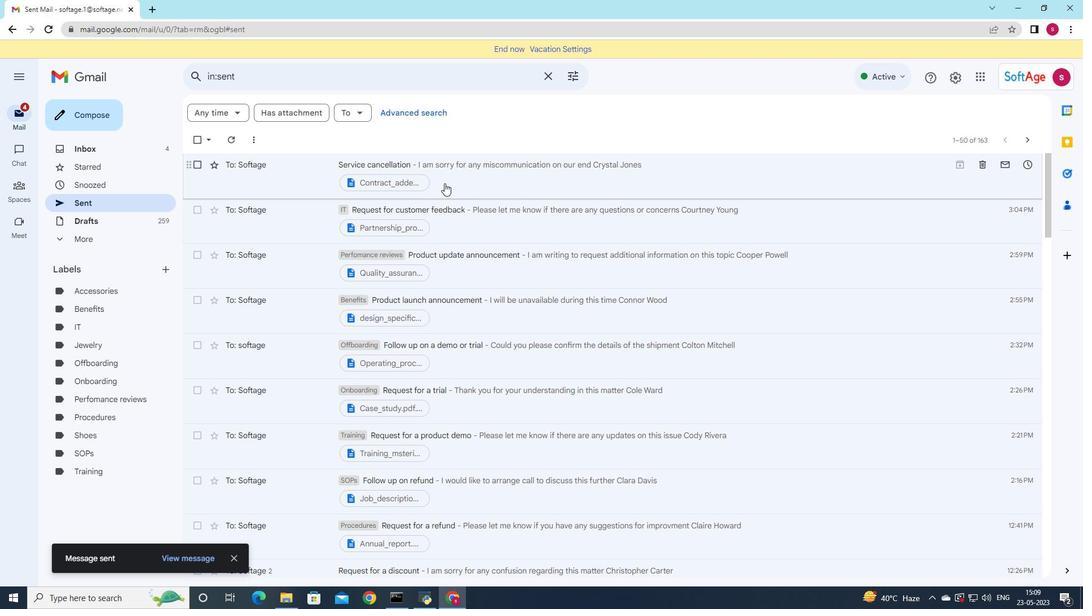 
Action: Mouse pressed left at (464, 181)
Screenshot: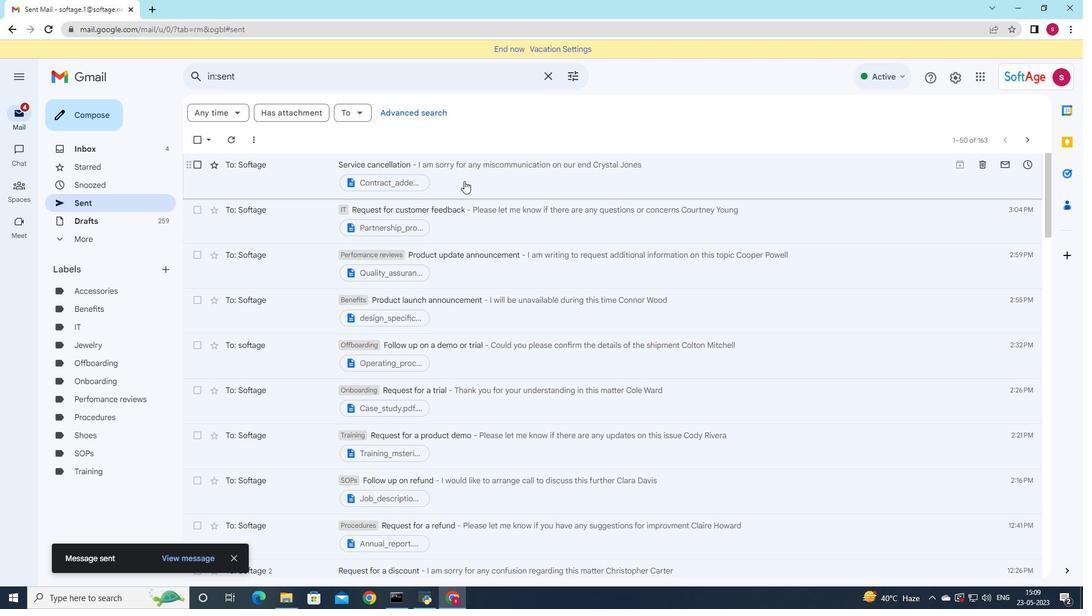 
Action: Mouse moved to (417, 111)
Screenshot: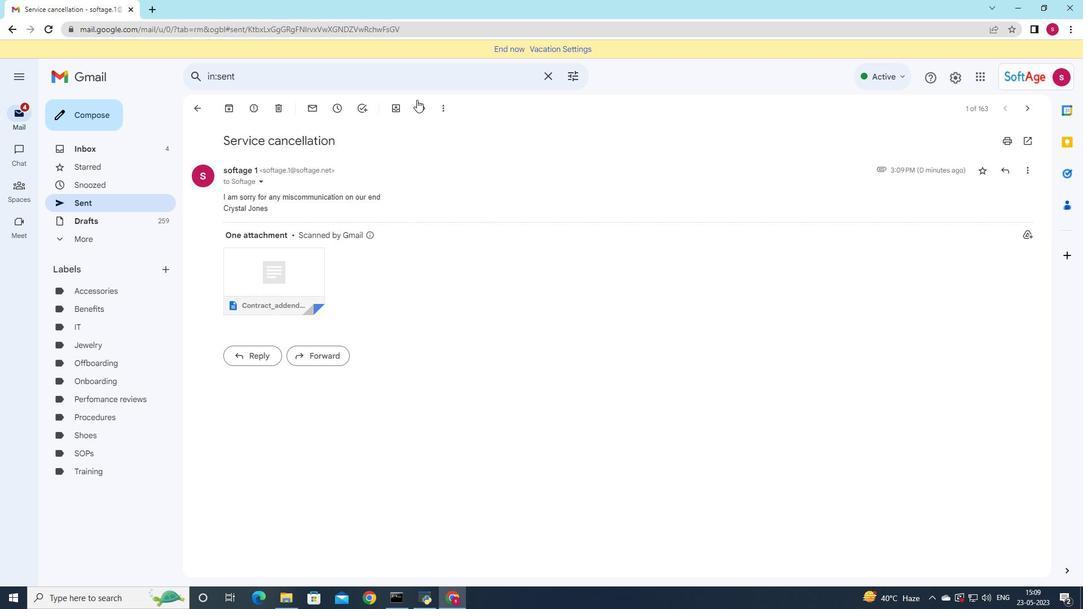 
Action: Mouse pressed left at (417, 111)
Screenshot: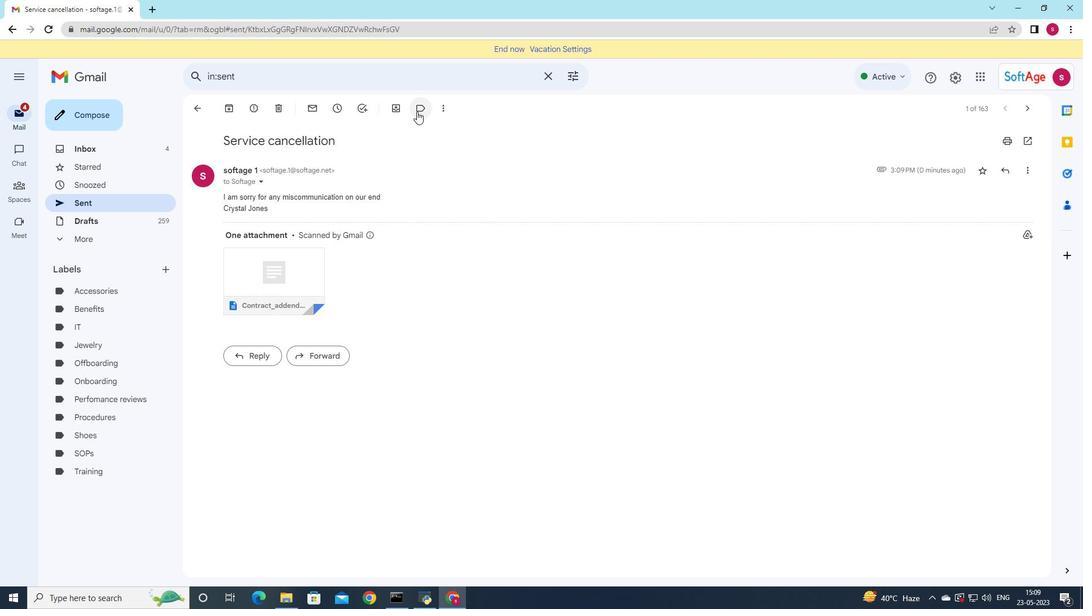 
Action: Mouse moved to (455, 312)
Screenshot: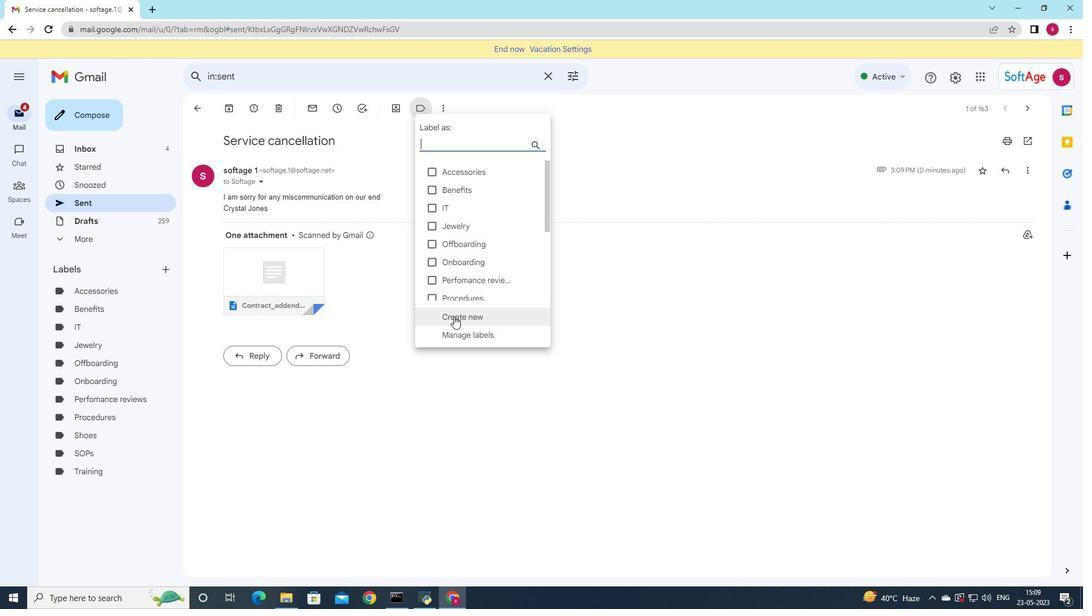 
Action: Mouse pressed left at (455, 312)
Screenshot: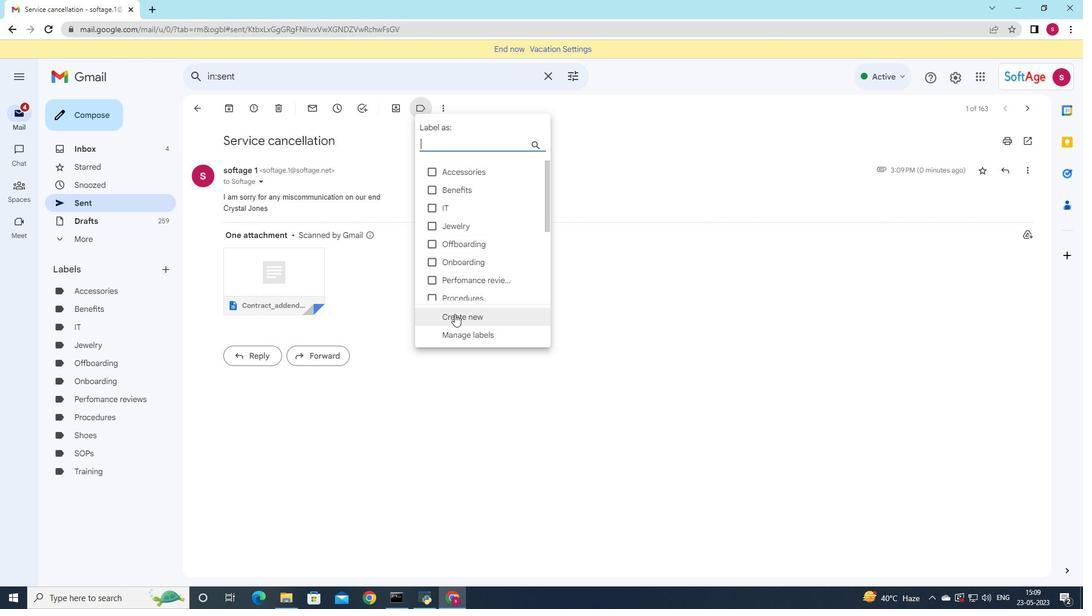 
Action: Mouse moved to (503, 309)
Screenshot: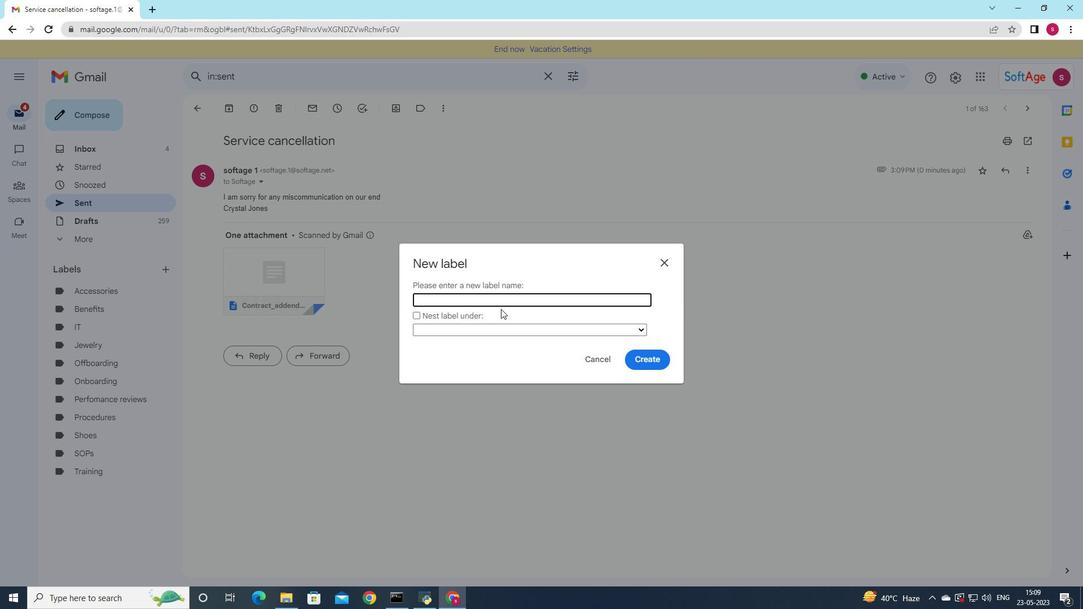
Action: Key pressed <Key.shift>Infrastructure
Screenshot: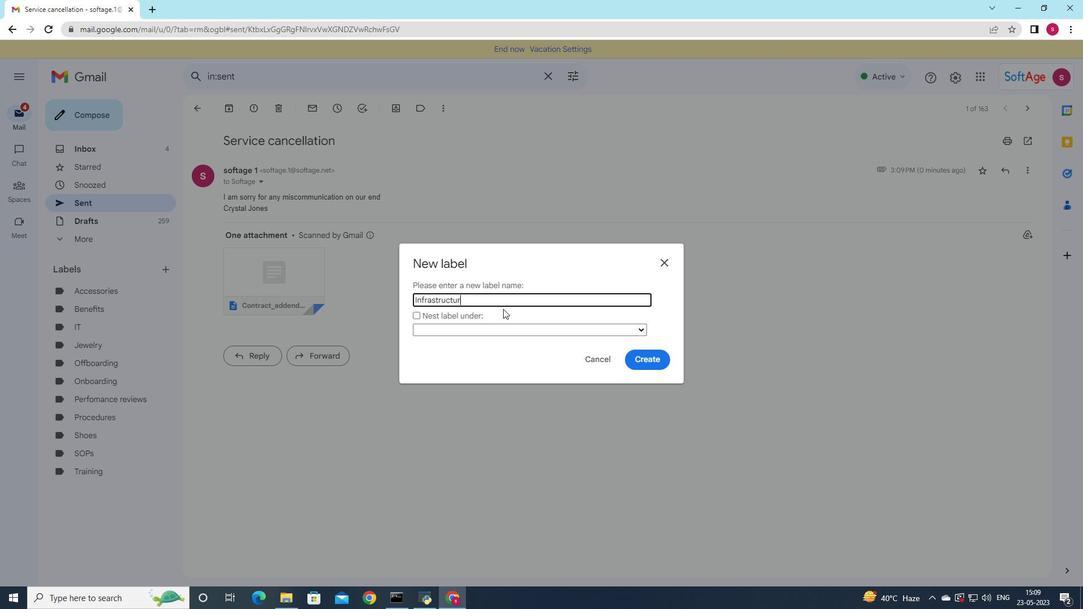 
Action: Mouse moved to (648, 360)
Screenshot: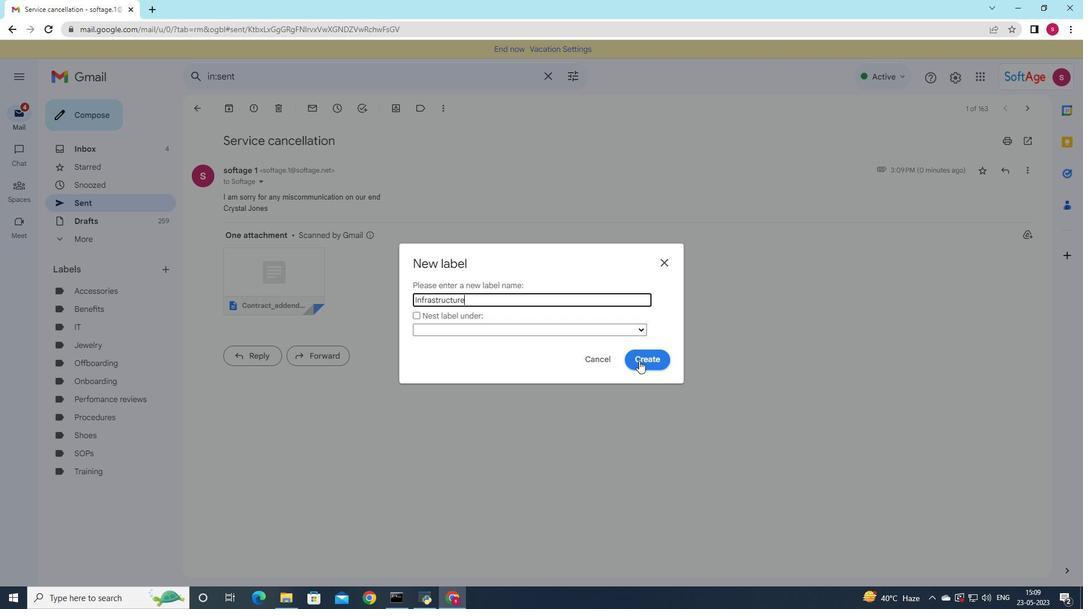 
Action: Mouse pressed left at (648, 360)
Screenshot: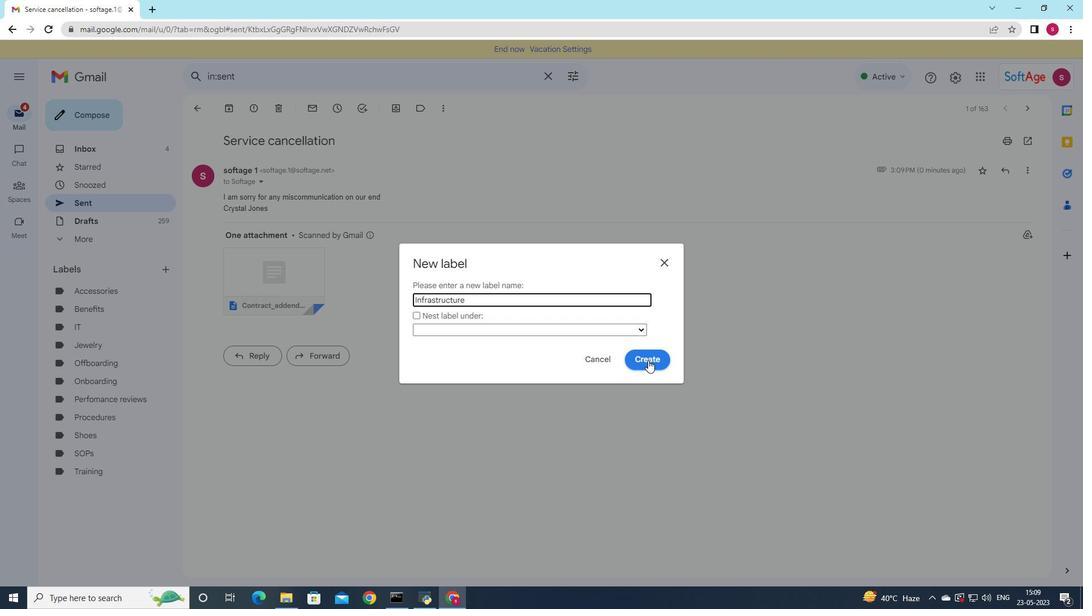 
Action: Mouse moved to (628, 373)
Screenshot: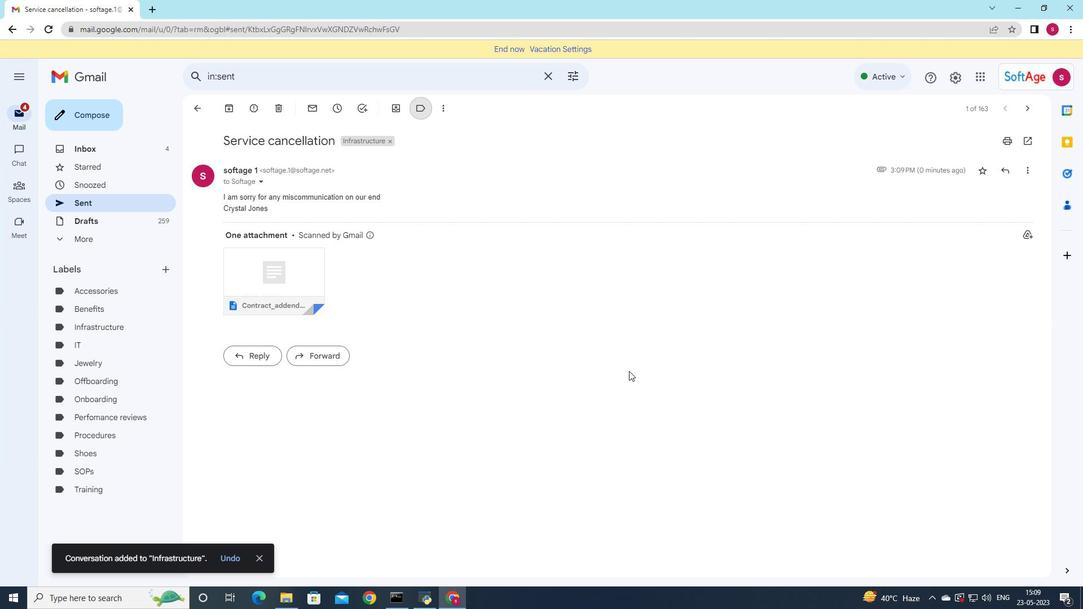 
